 Task: Look for space in Joaçaba, Brazil from 9th July, 2023 to 16th July, 2023 for 2 adults, 1 child in price range Rs.8000 to Rs.16000. Place can be entire place with 2 bedrooms having 2 beds and 1 bathroom. Property type can be house, flat, guest house. Booking option can be shelf check-in. Required host language is Spanish.
Action: Mouse moved to (489, 135)
Screenshot: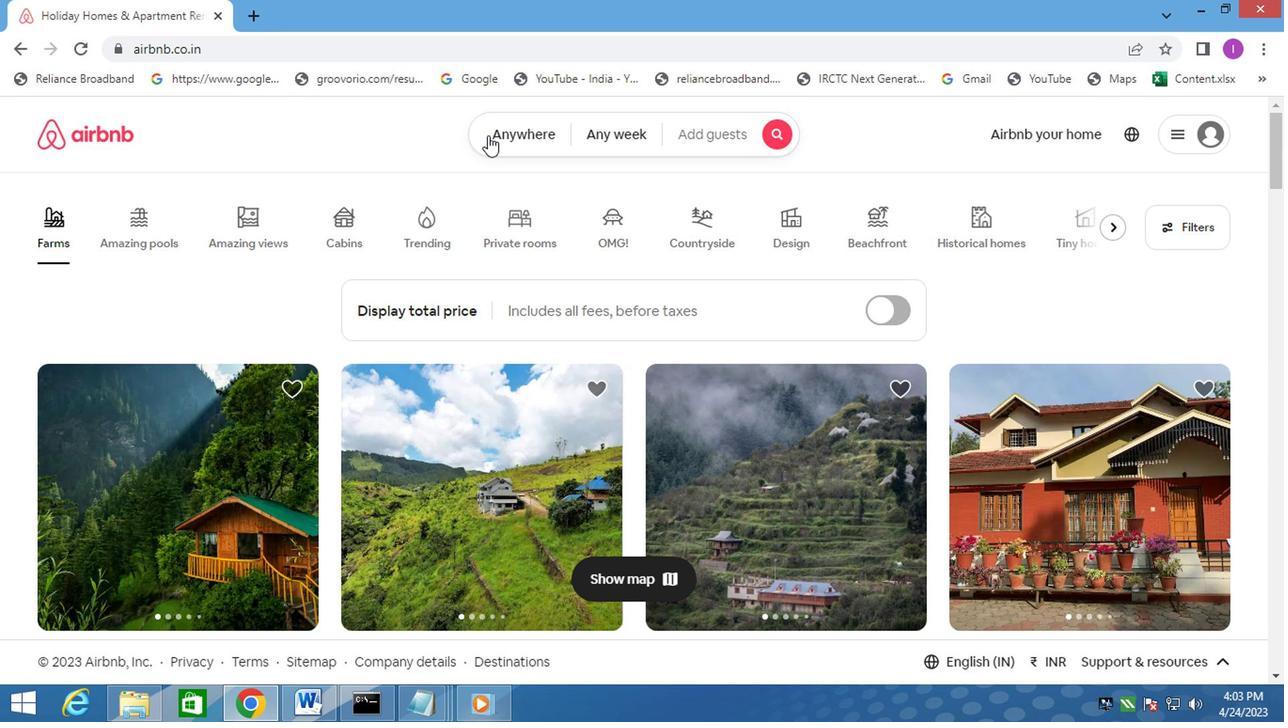 
Action: Mouse pressed left at (489, 135)
Screenshot: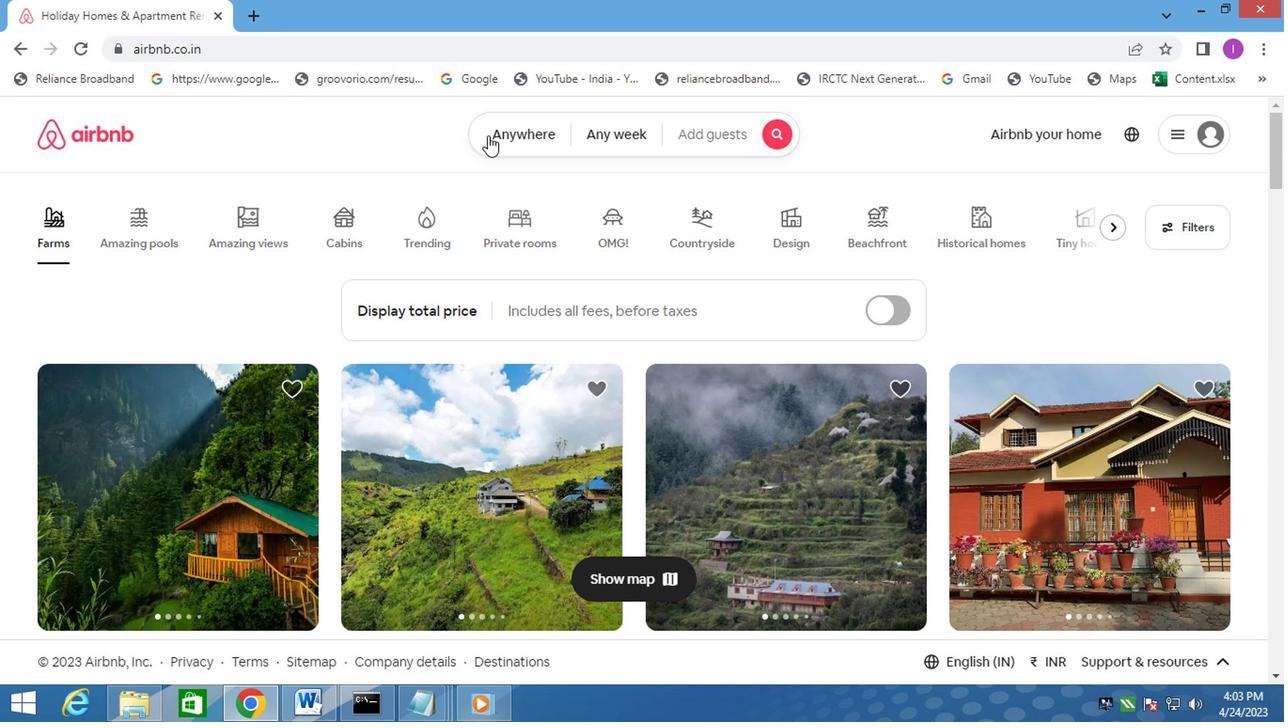 
Action: Mouse moved to (349, 217)
Screenshot: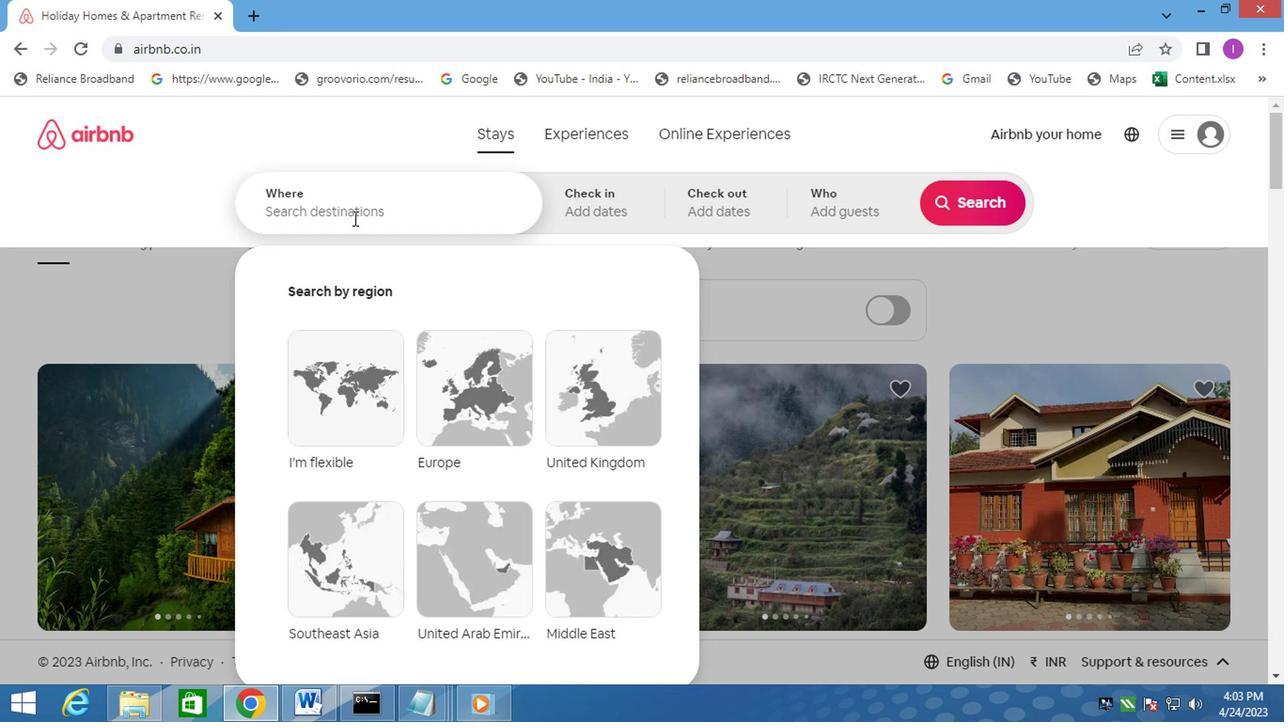 
Action: Mouse pressed left at (349, 217)
Screenshot: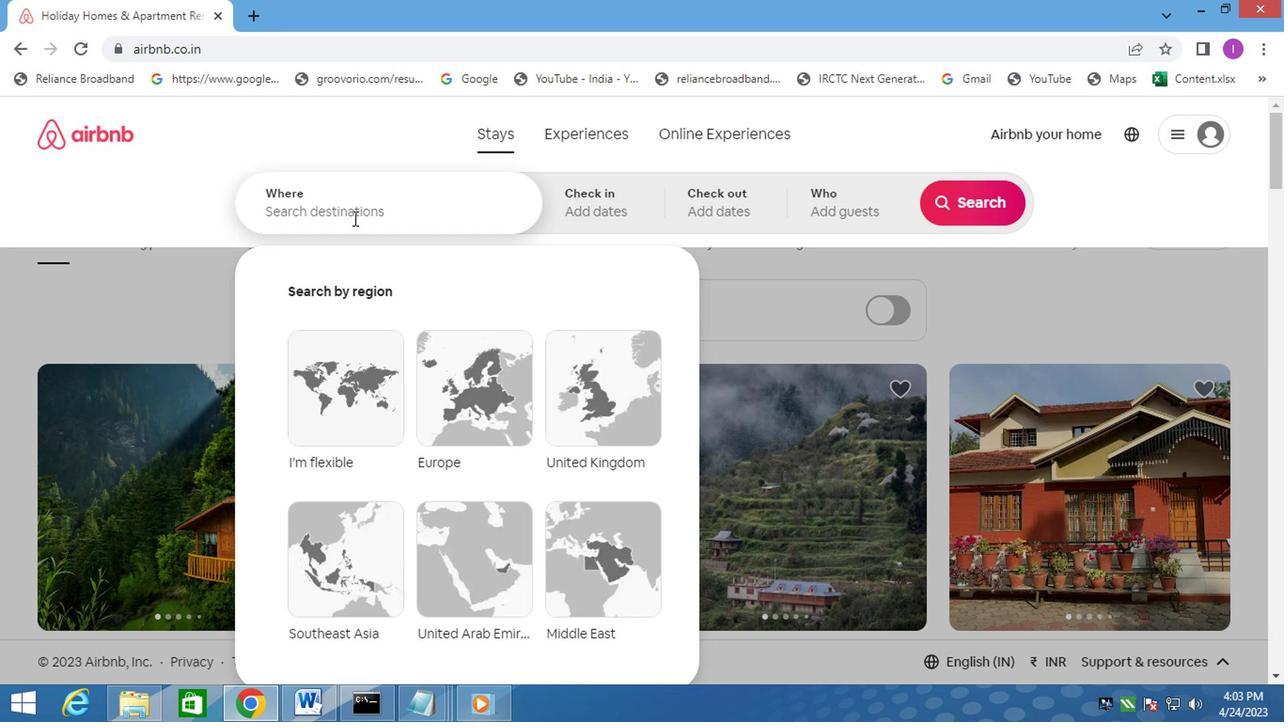 
Action: Mouse moved to (390, 219)
Screenshot: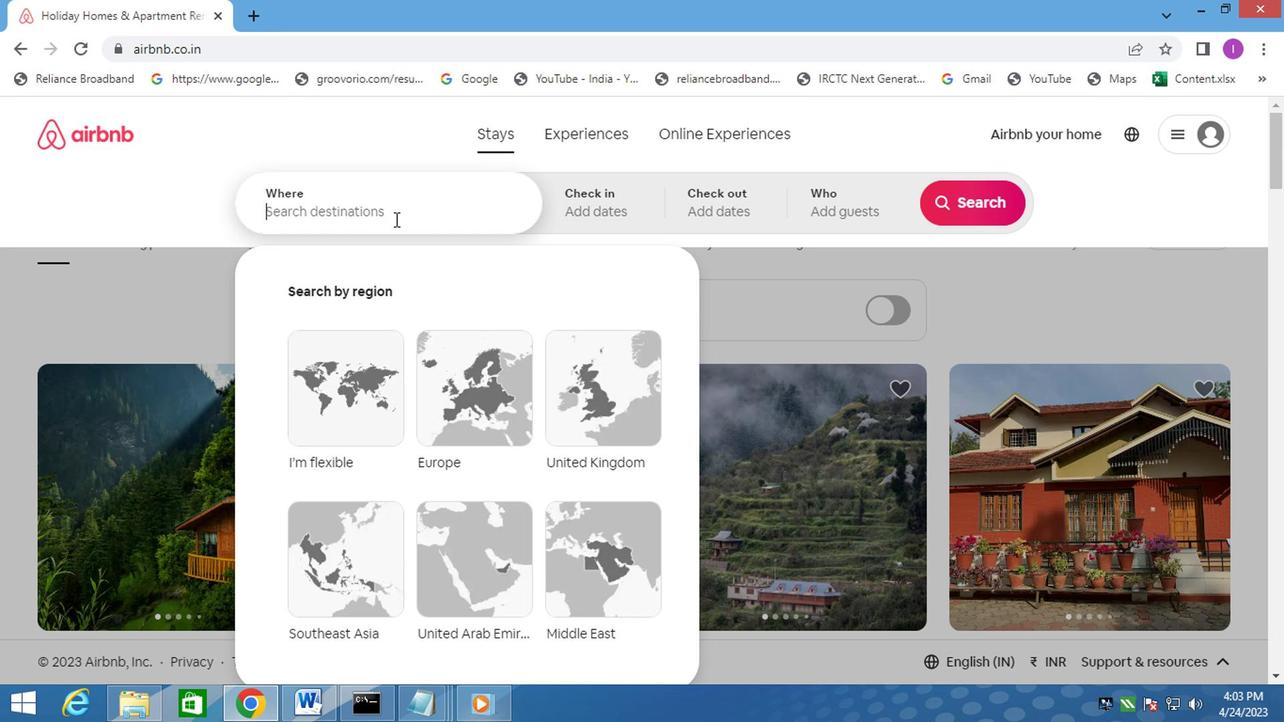 
Action: Key pressed <Key.shift>JOACABA,<Key.shift>BRAZIL
Screenshot: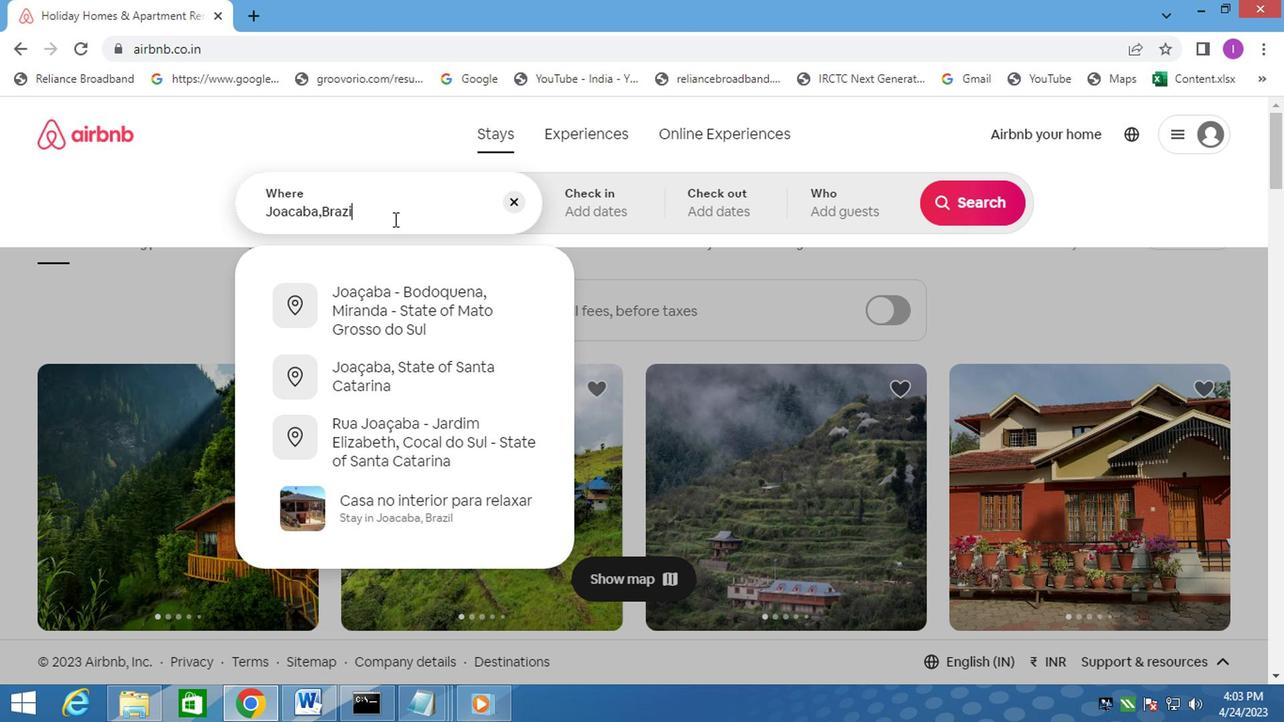 
Action: Mouse moved to (633, 204)
Screenshot: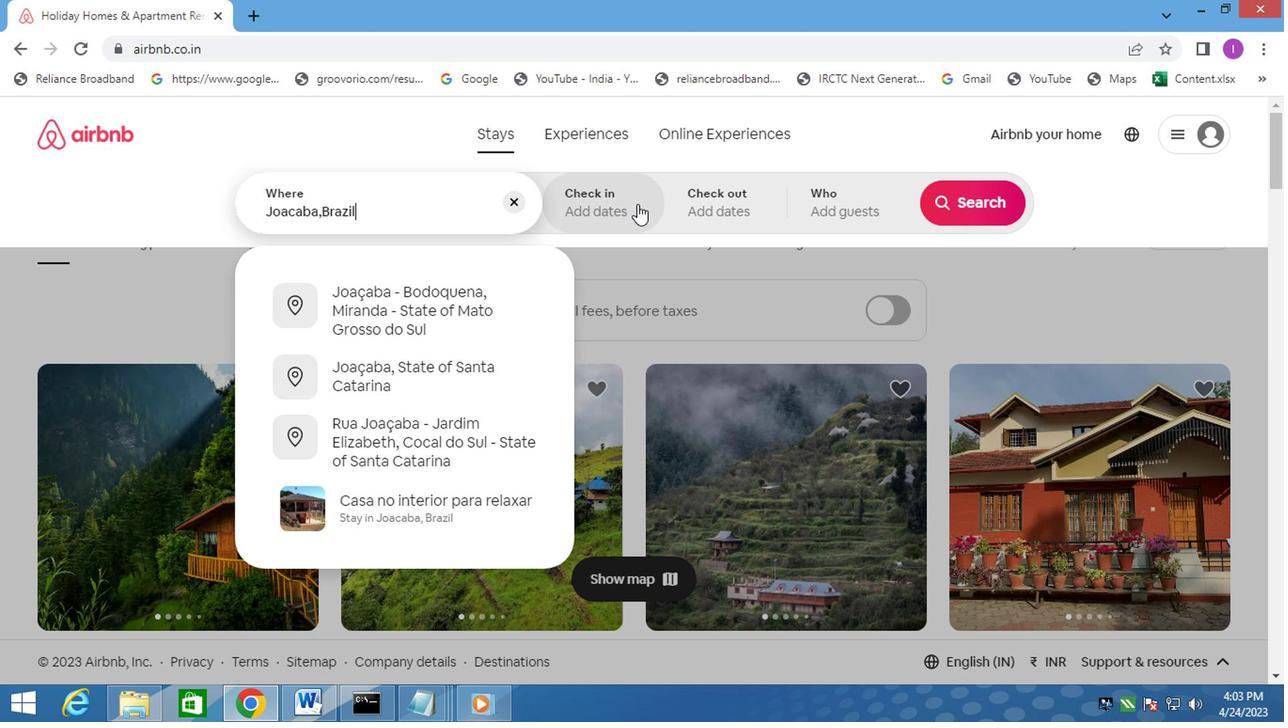 
Action: Mouse pressed left at (633, 204)
Screenshot: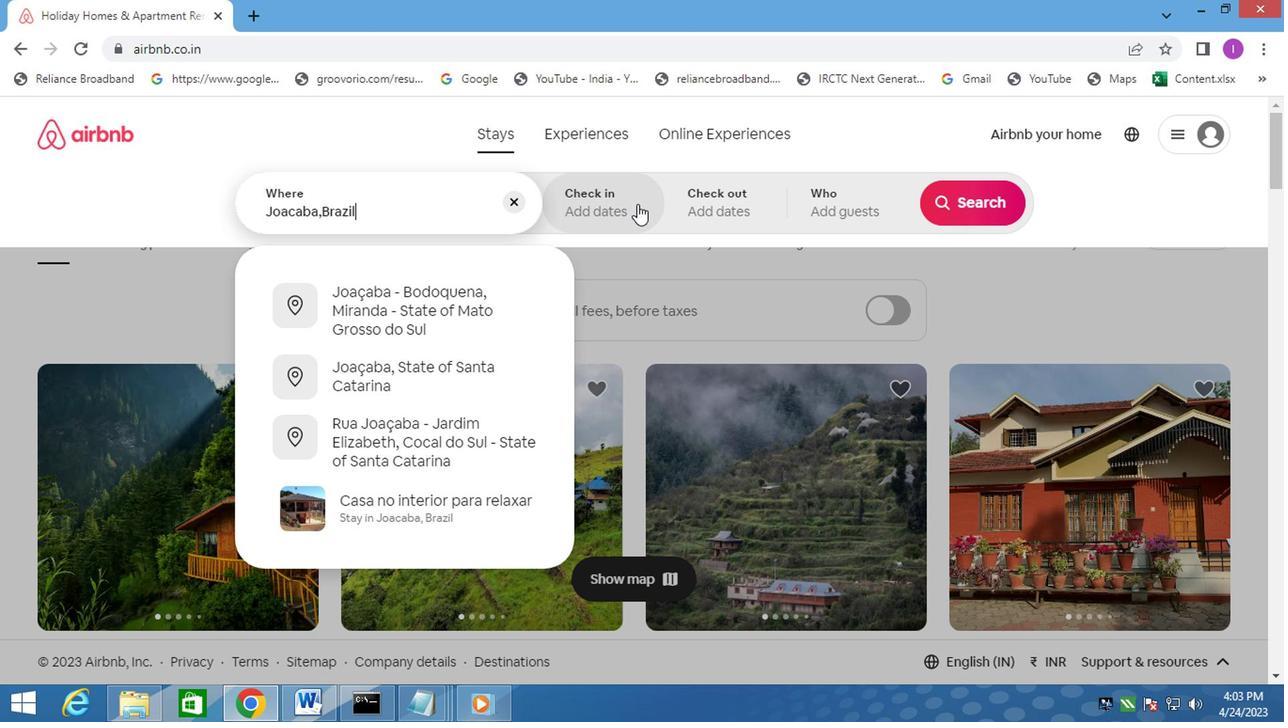 
Action: Mouse moved to (959, 354)
Screenshot: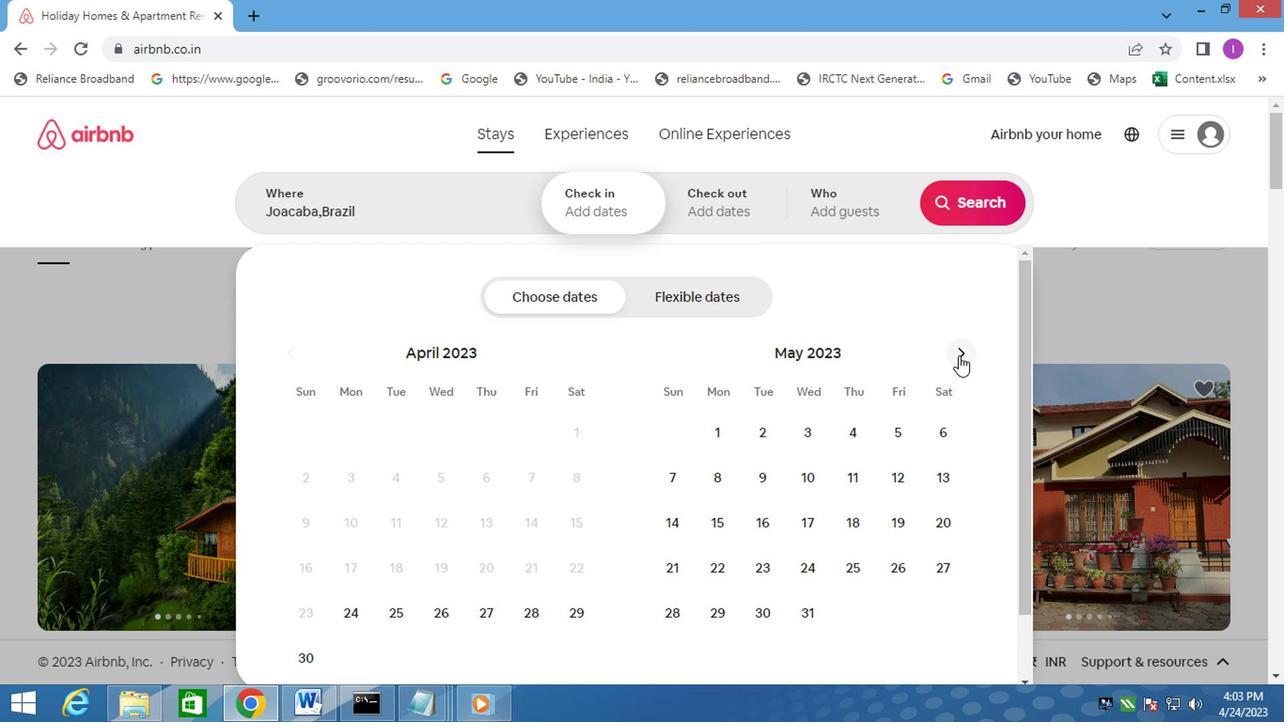 
Action: Mouse pressed left at (959, 354)
Screenshot: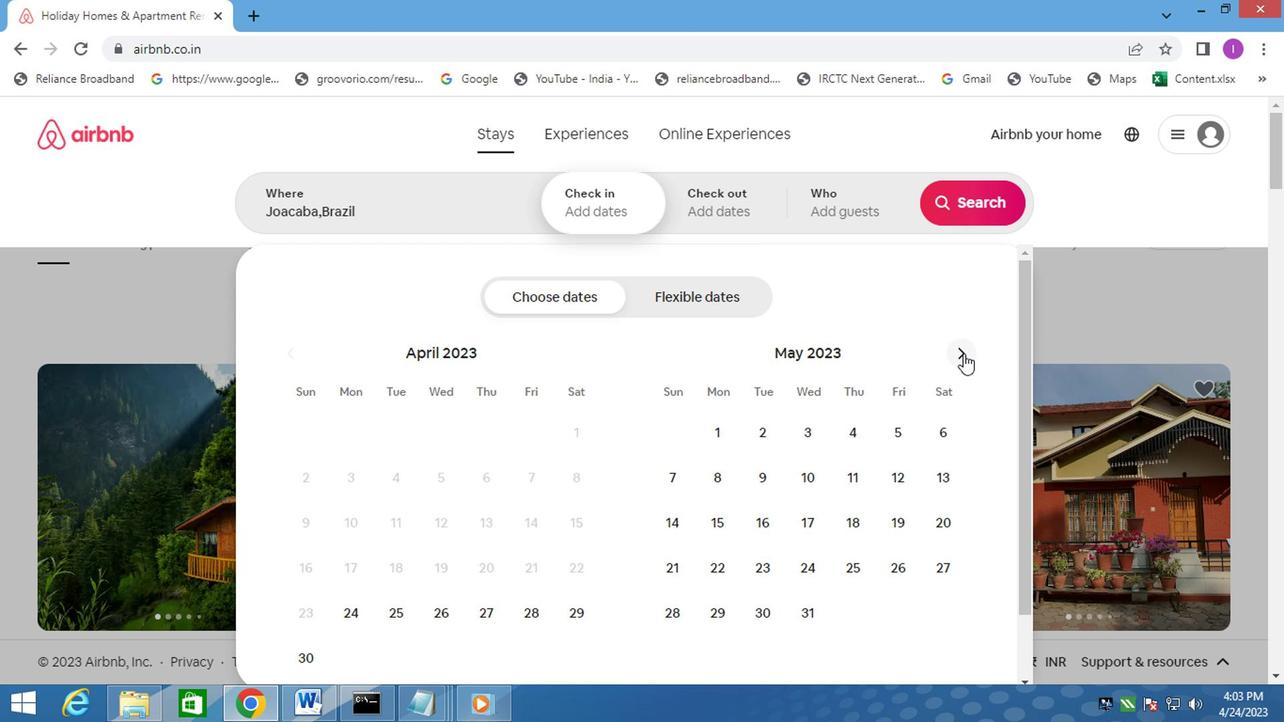 
Action: Mouse moved to (958, 351)
Screenshot: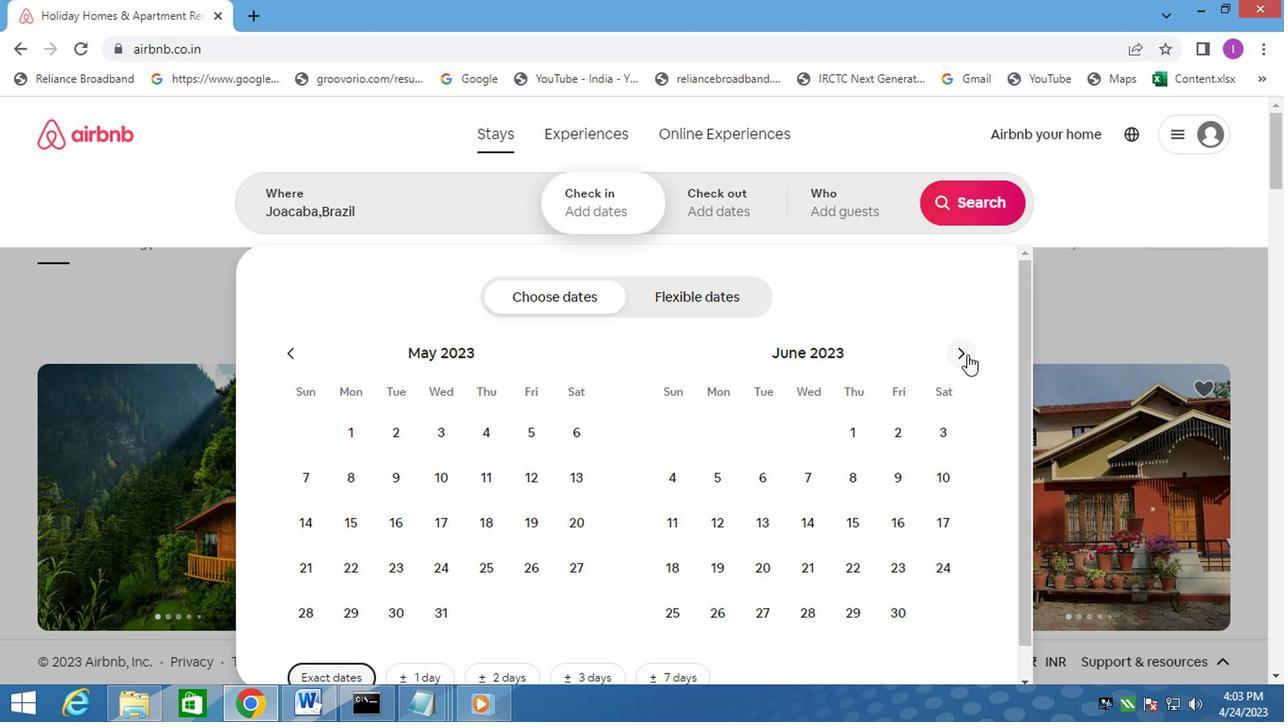 
Action: Mouse pressed left at (958, 351)
Screenshot: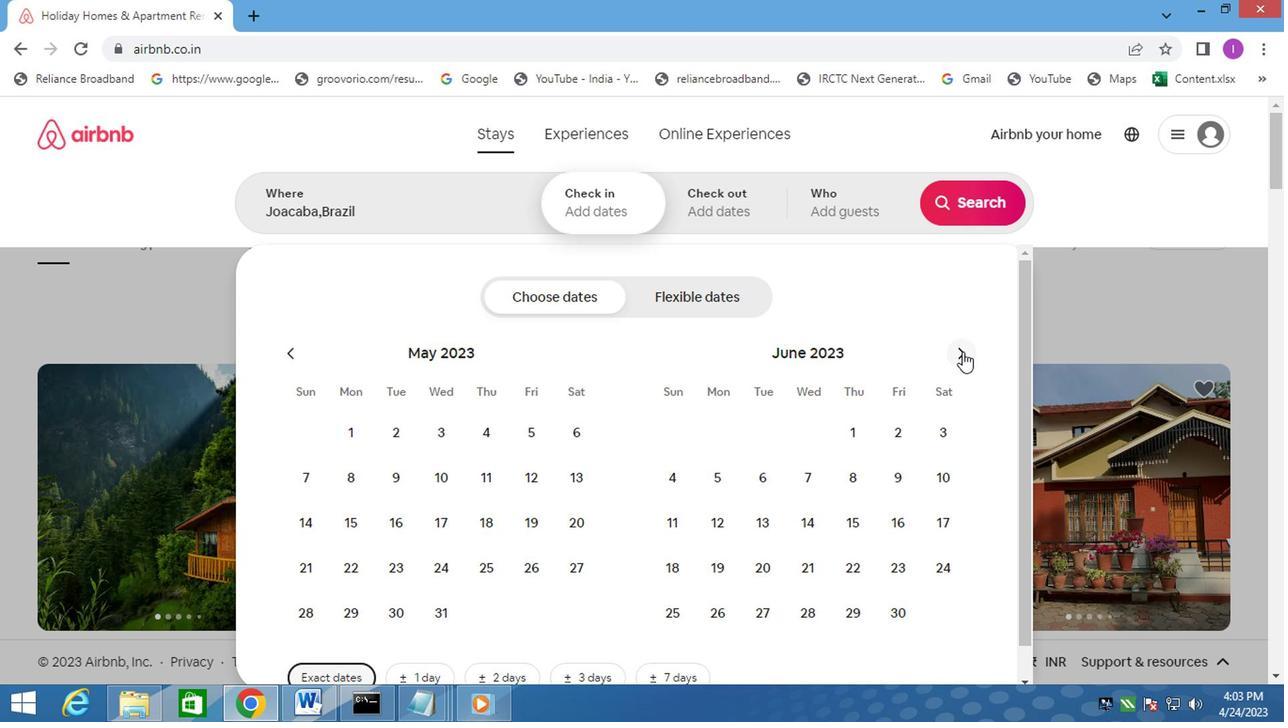 
Action: Mouse moved to (666, 526)
Screenshot: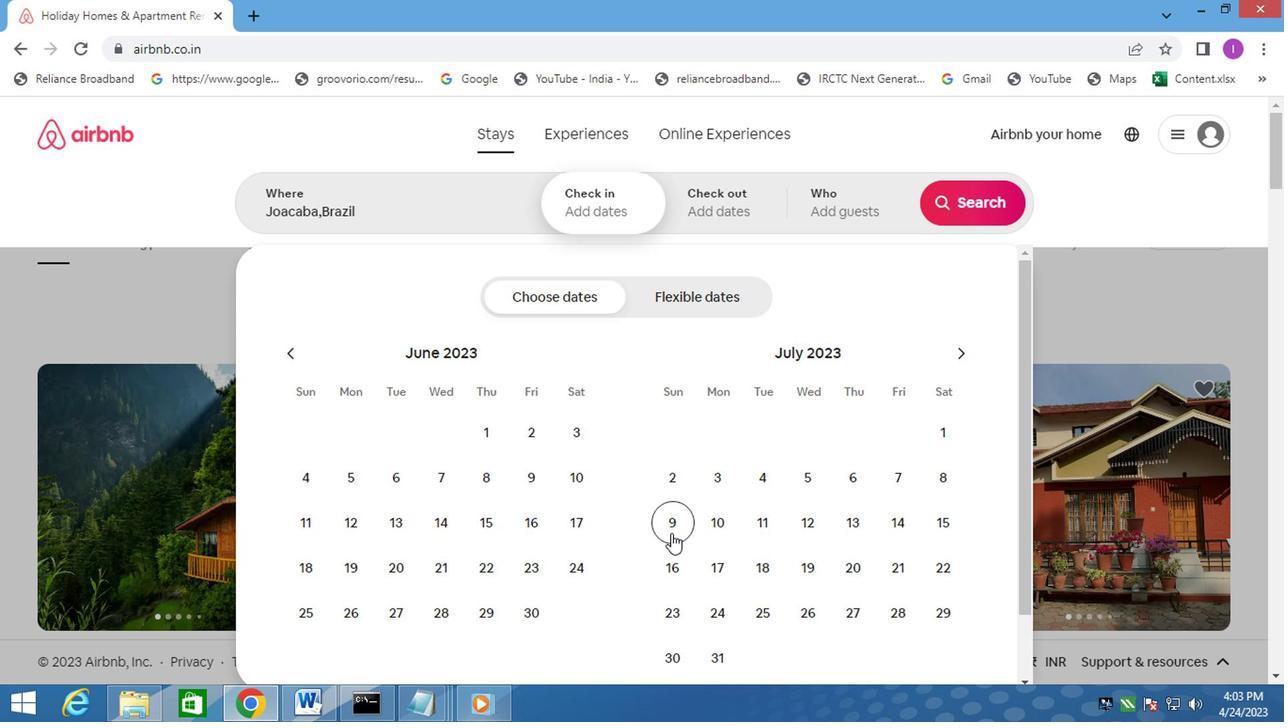 
Action: Mouse pressed left at (666, 526)
Screenshot: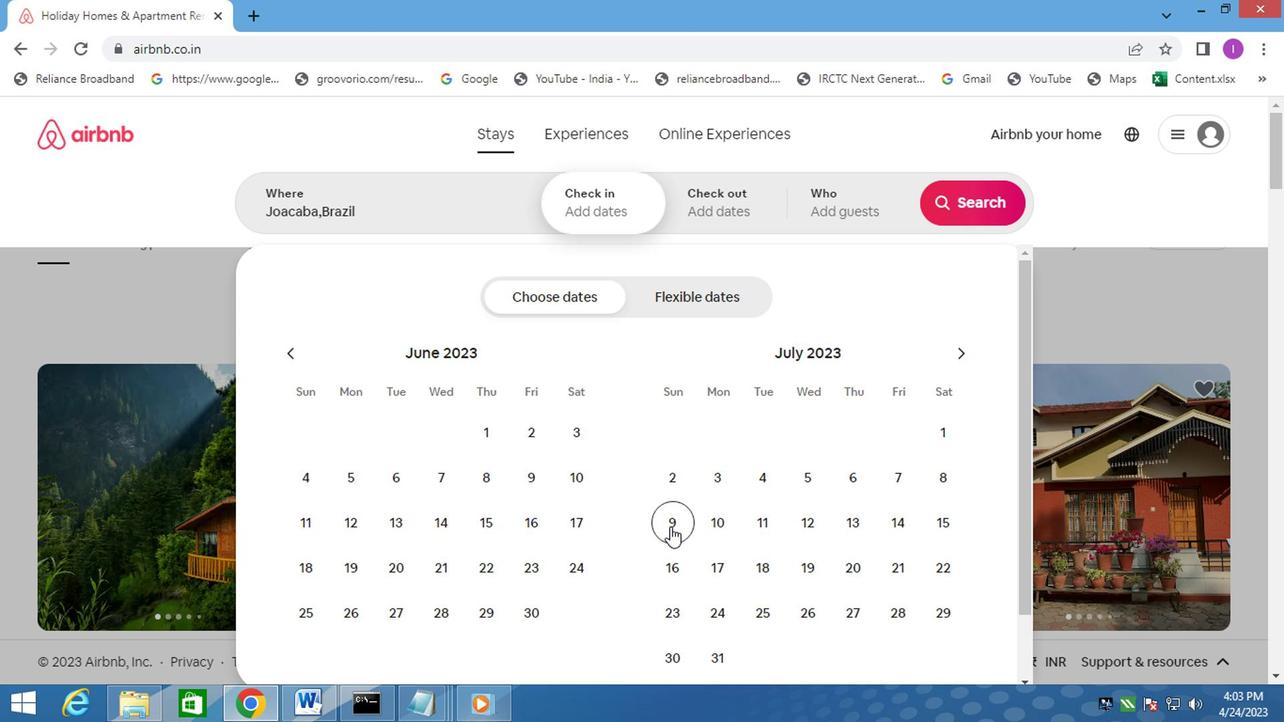 
Action: Mouse moved to (671, 574)
Screenshot: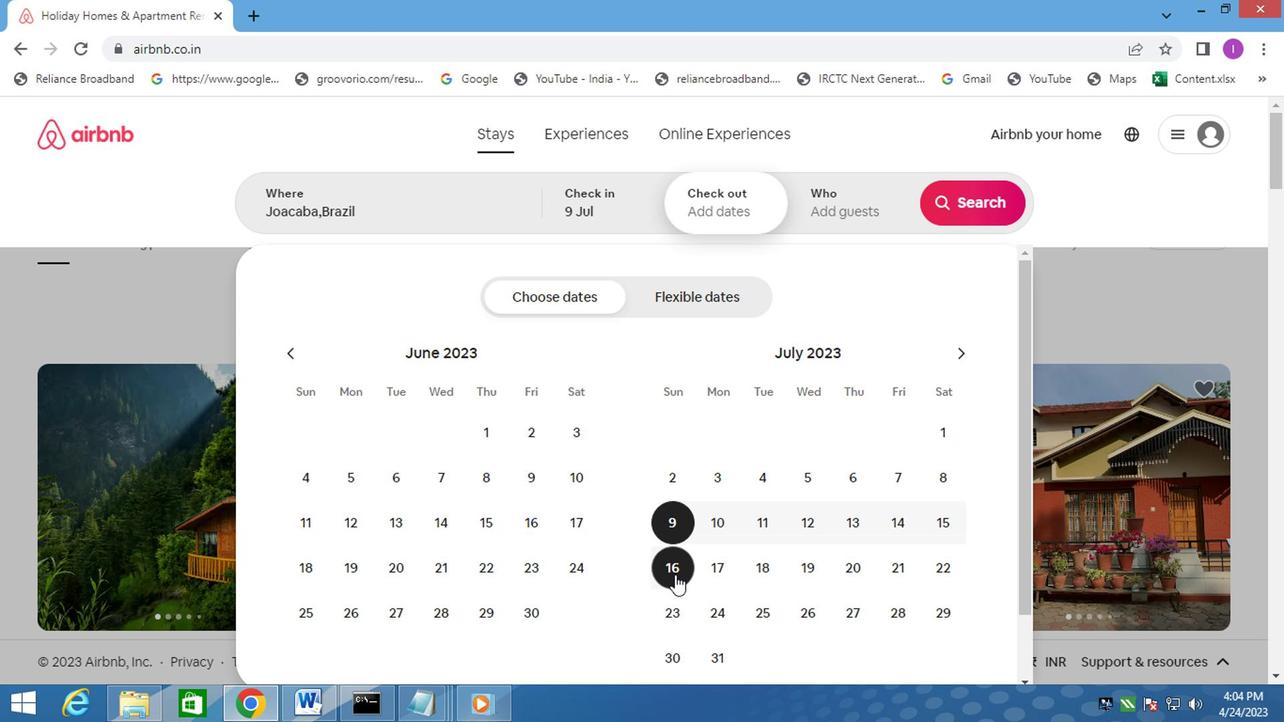 
Action: Mouse pressed left at (671, 574)
Screenshot: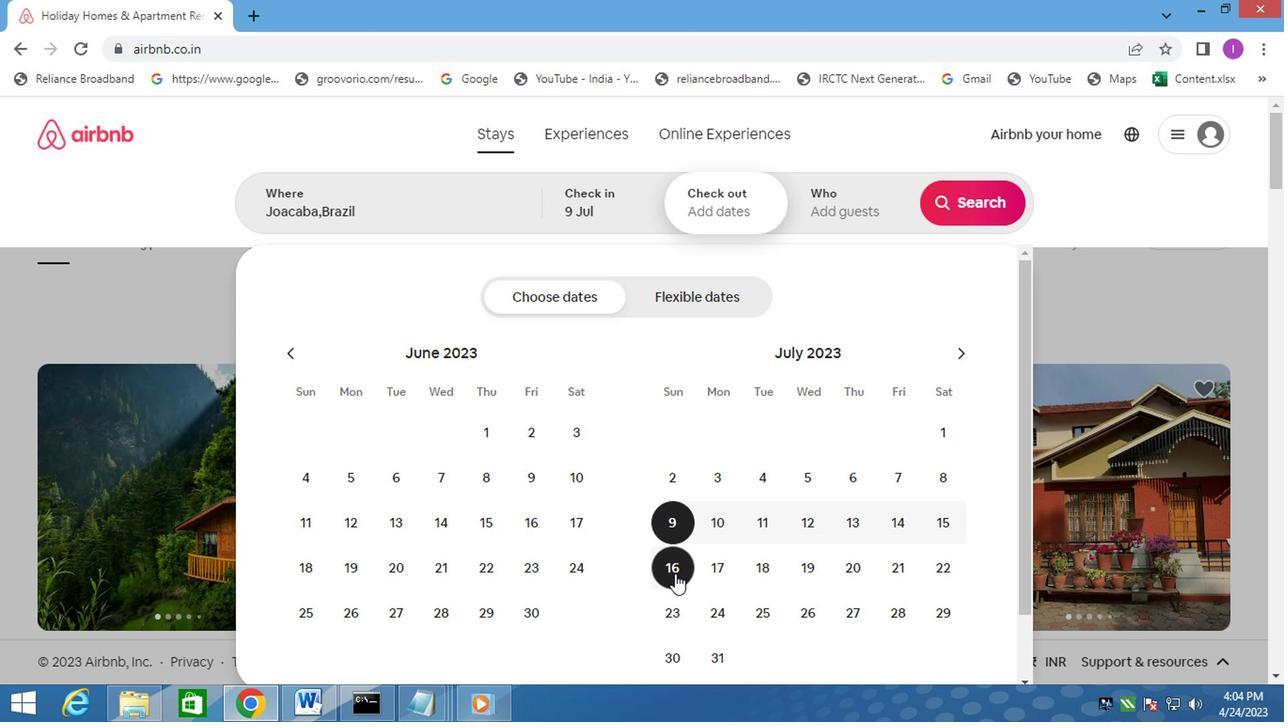 
Action: Mouse moved to (879, 228)
Screenshot: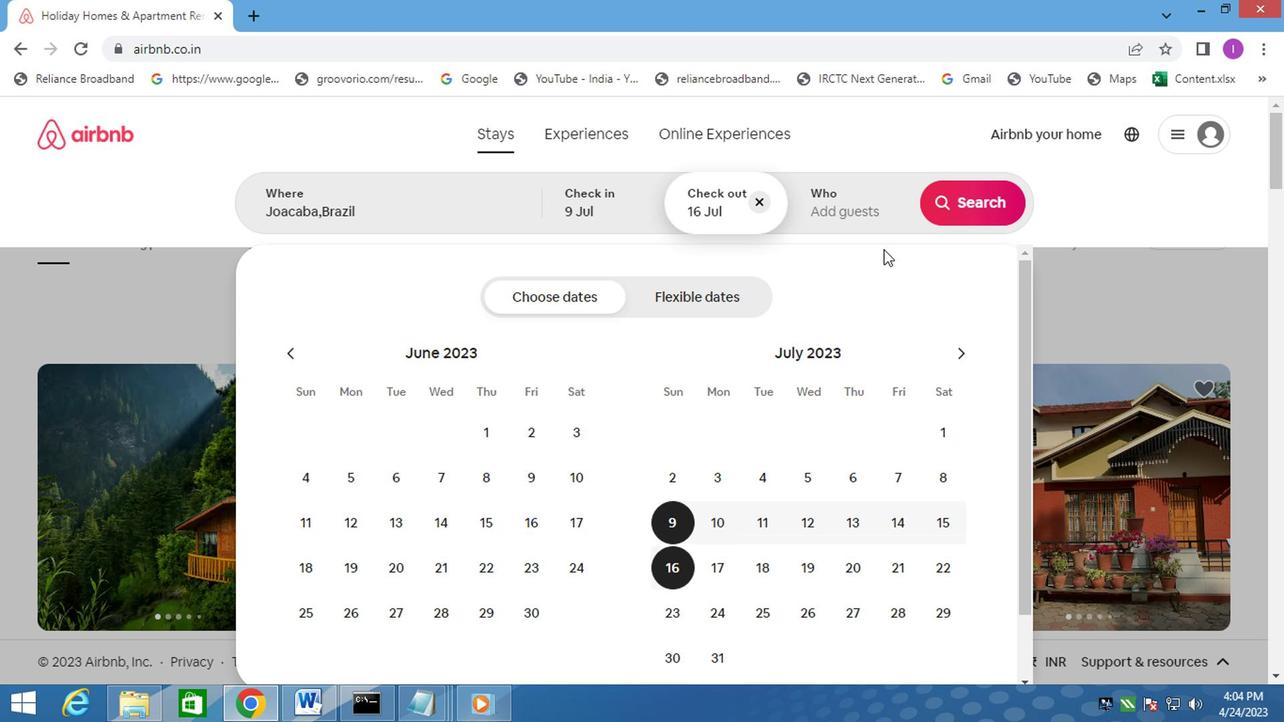 
Action: Mouse pressed left at (879, 228)
Screenshot: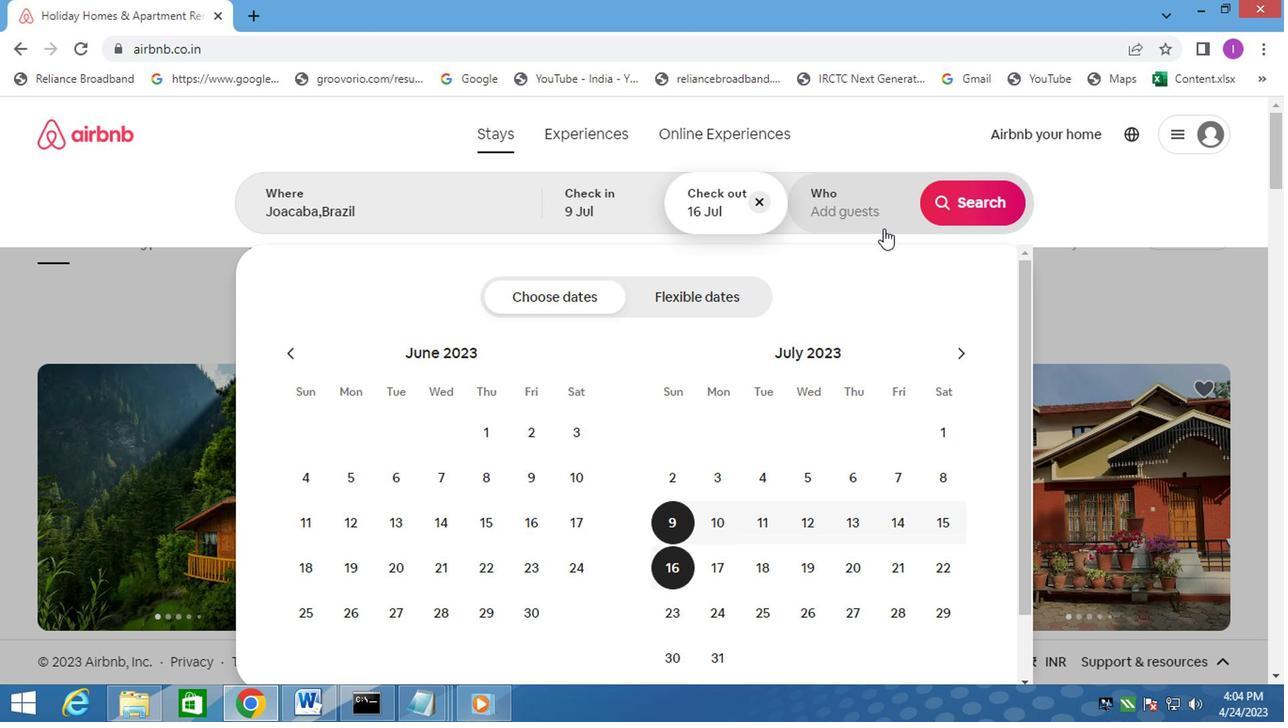 
Action: Mouse moved to (976, 303)
Screenshot: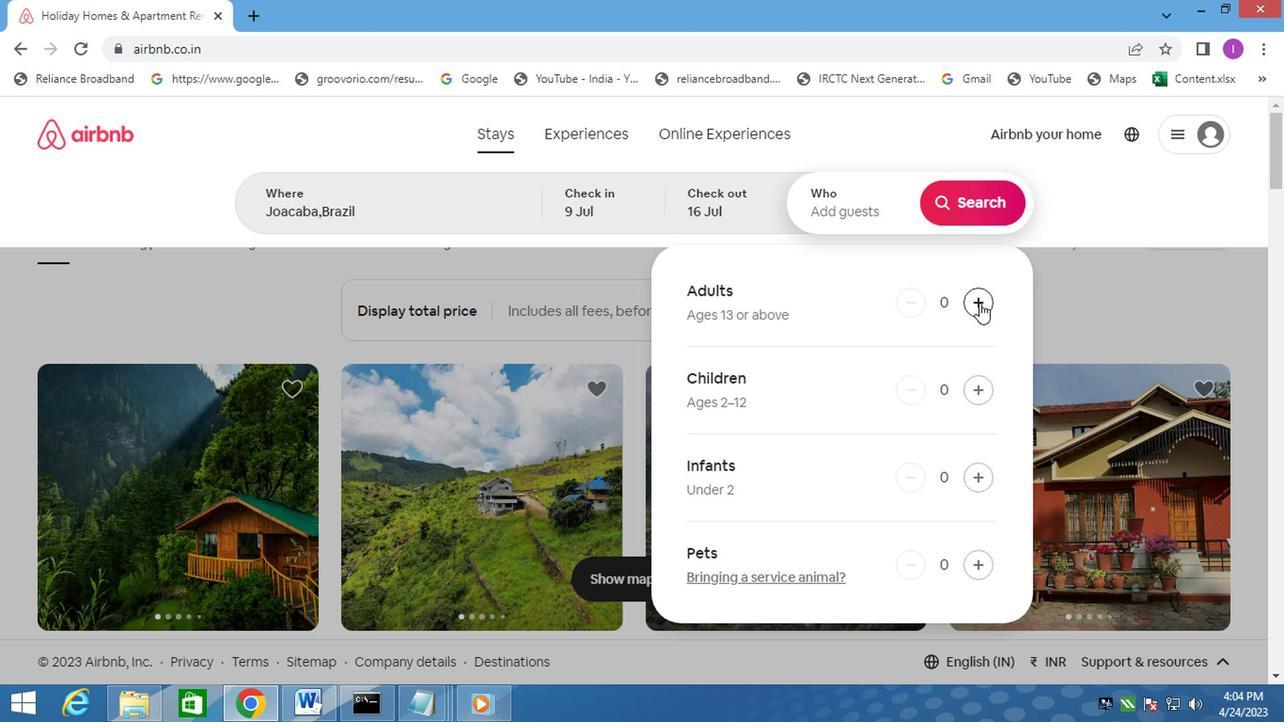 
Action: Mouse pressed left at (976, 303)
Screenshot: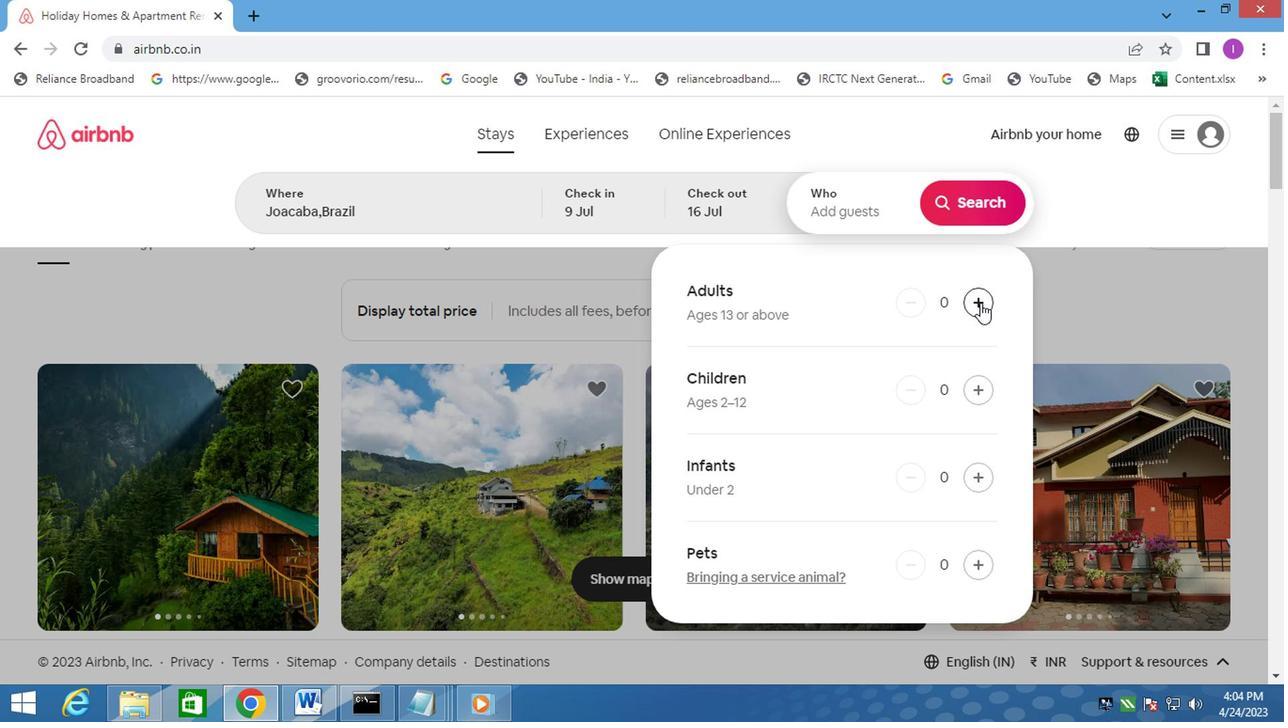 
Action: Mouse pressed left at (976, 303)
Screenshot: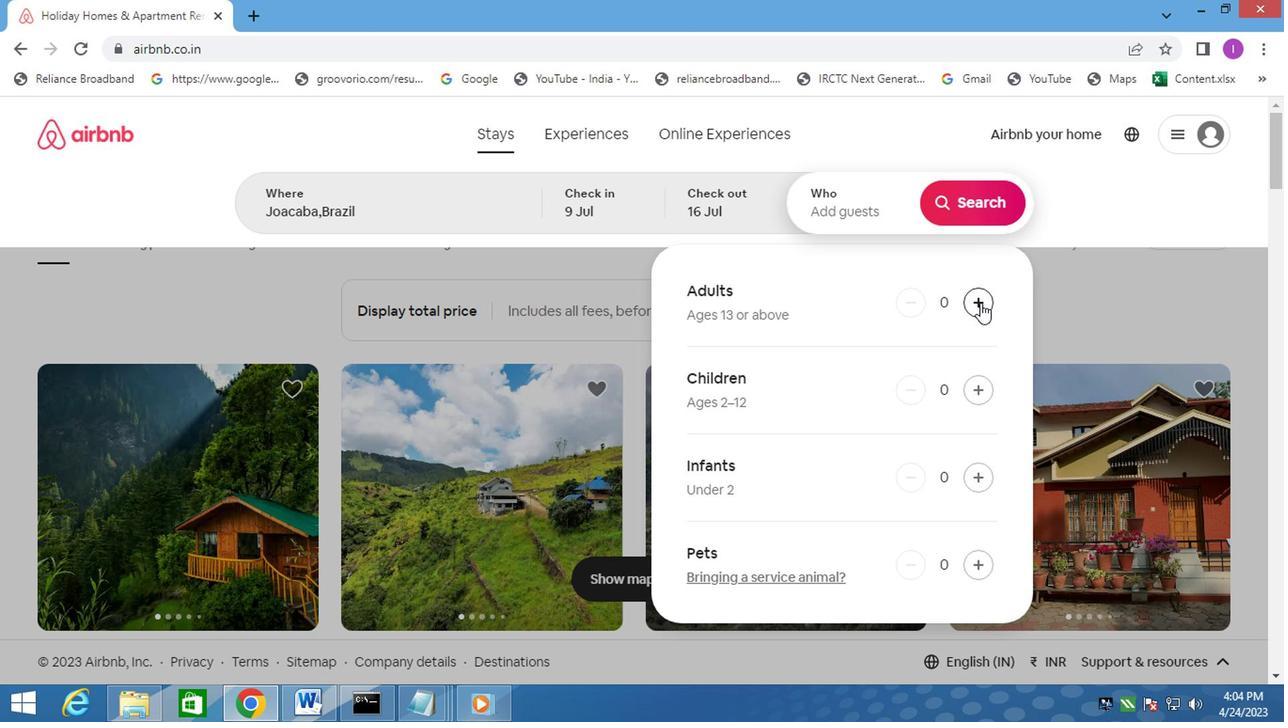 
Action: Mouse moved to (969, 395)
Screenshot: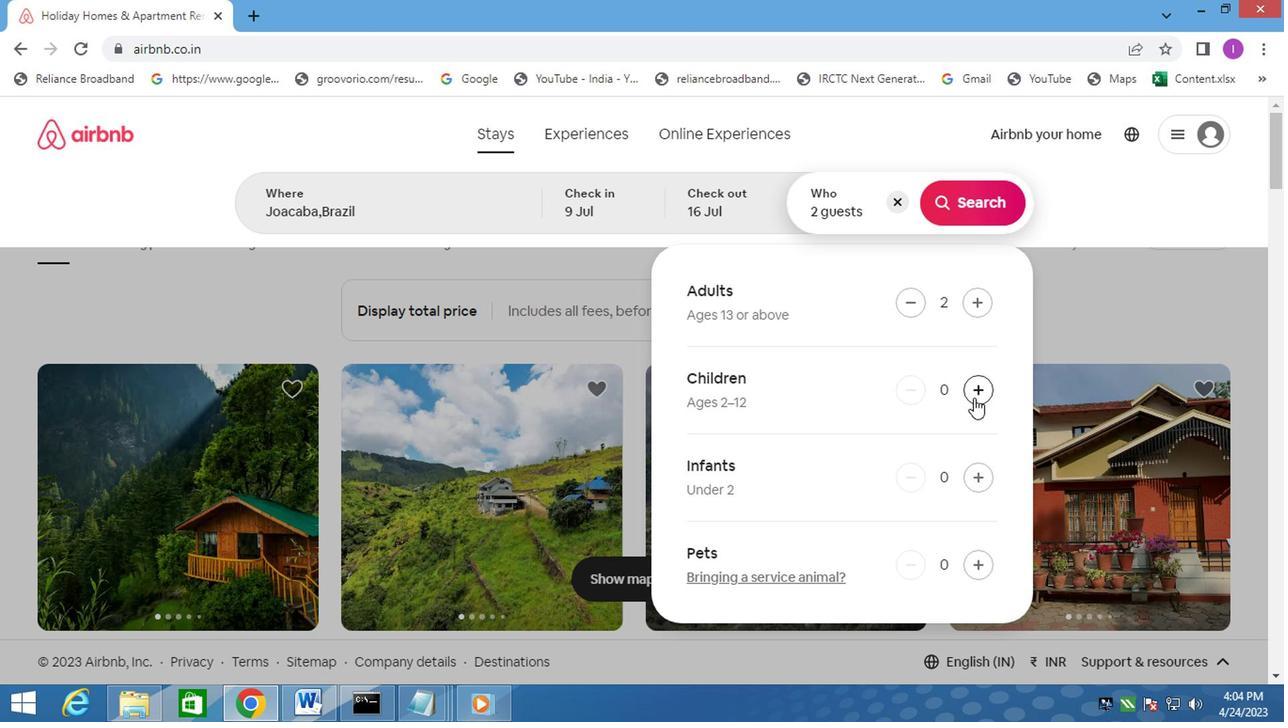 
Action: Mouse pressed left at (969, 395)
Screenshot: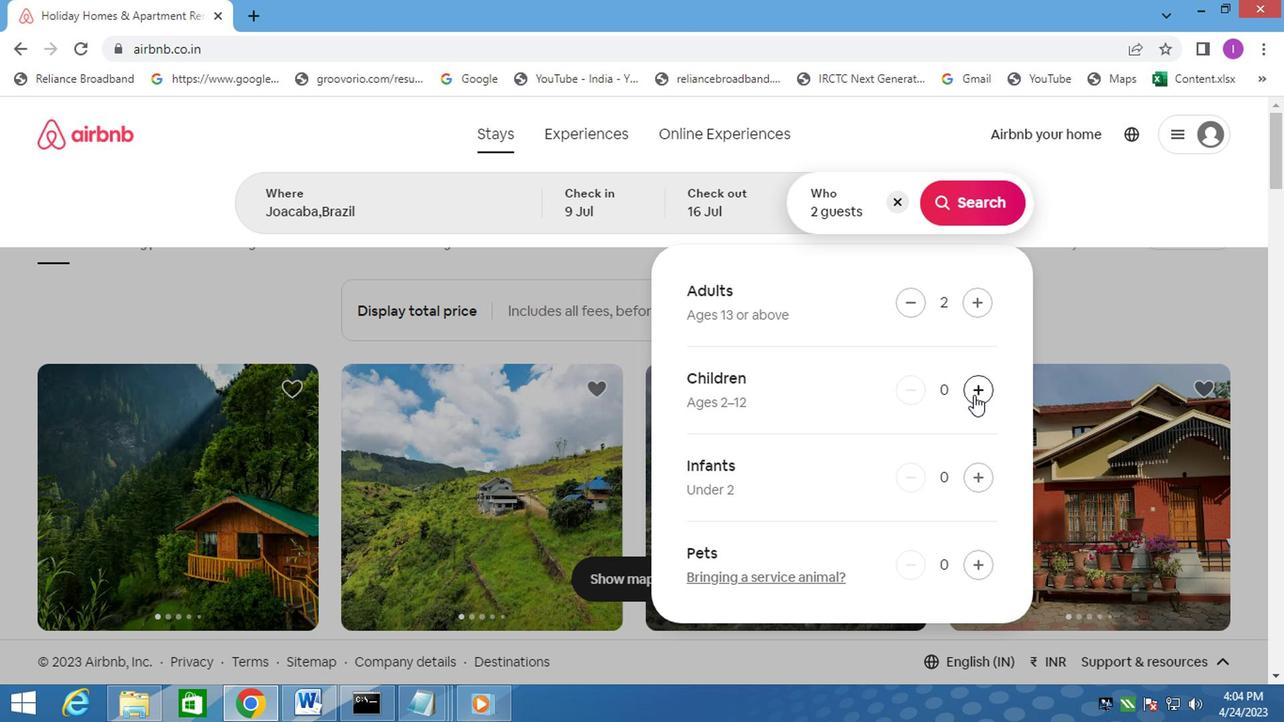 
Action: Mouse moved to (976, 203)
Screenshot: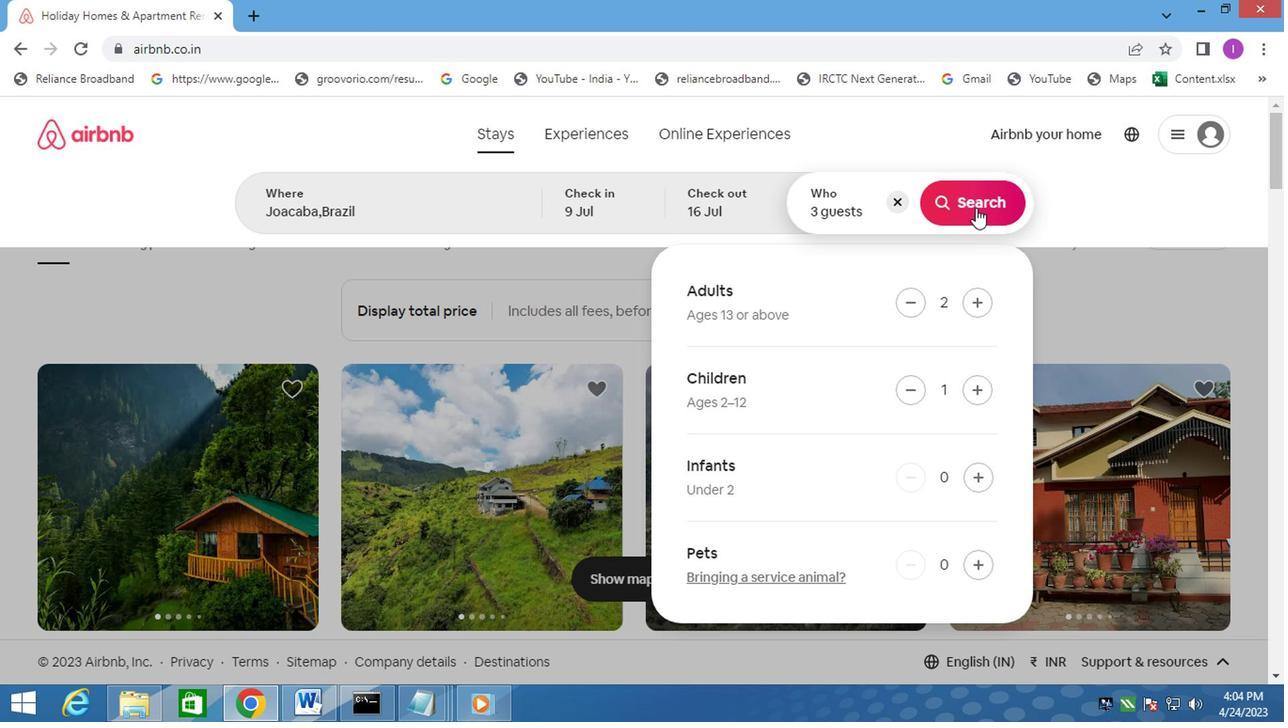 
Action: Mouse pressed left at (976, 203)
Screenshot: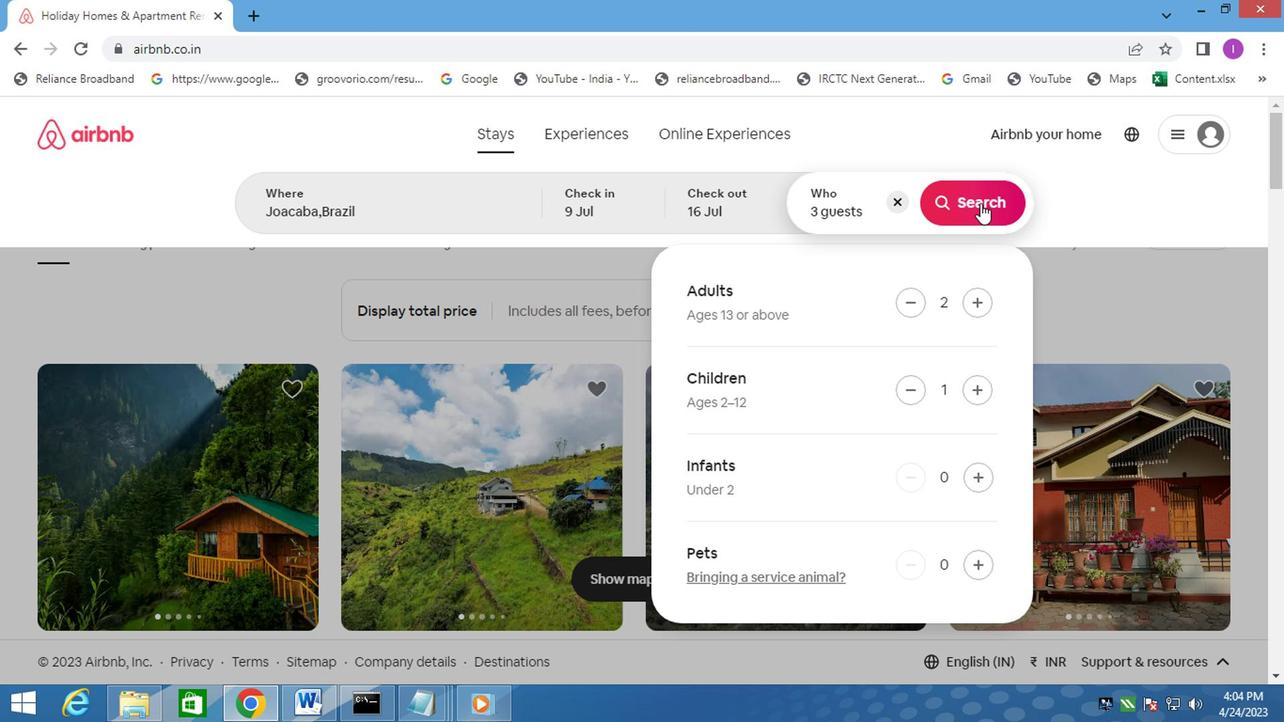 
Action: Mouse moved to (1215, 205)
Screenshot: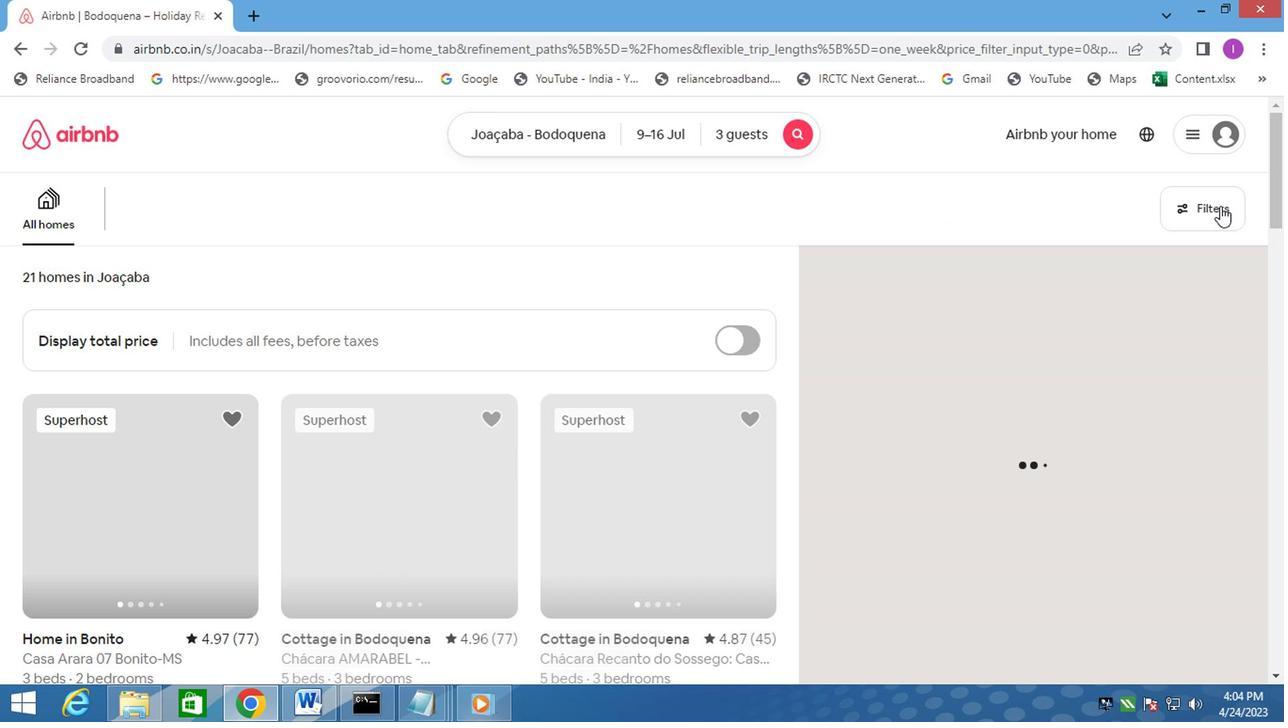 
Action: Mouse pressed left at (1215, 205)
Screenshot: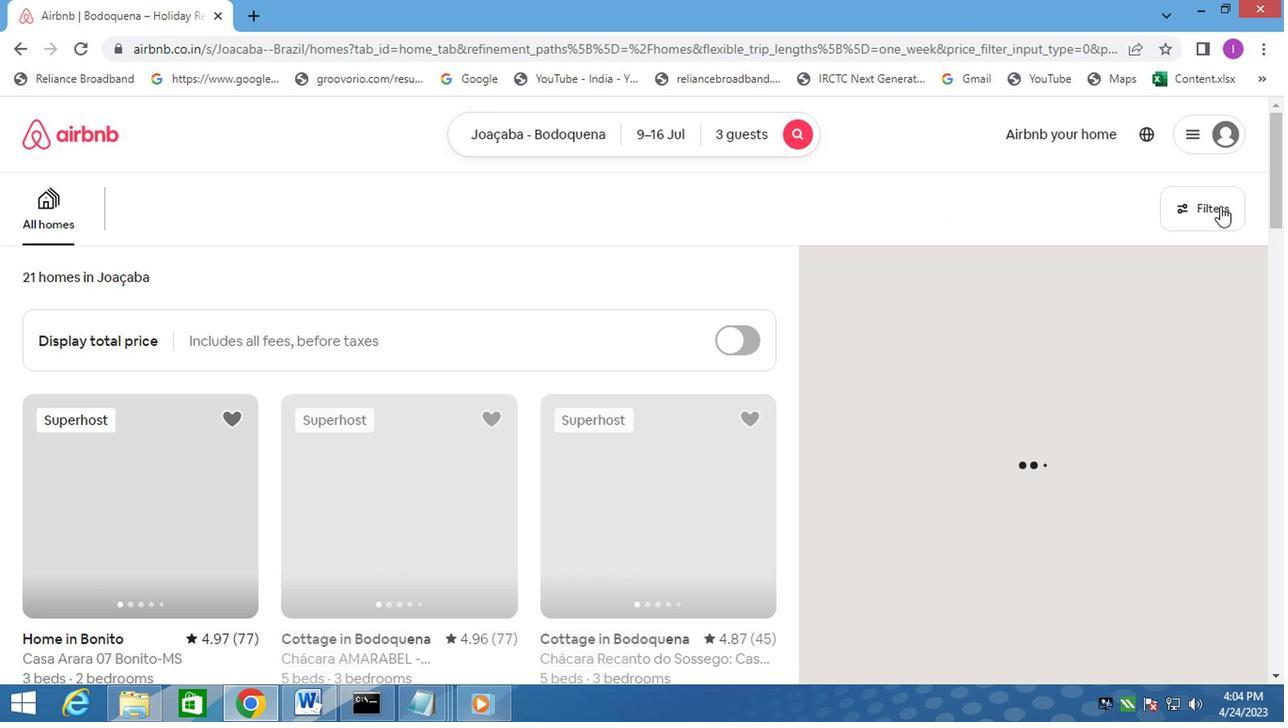
Action: Mouse moved to (410, 451)
Screenshot: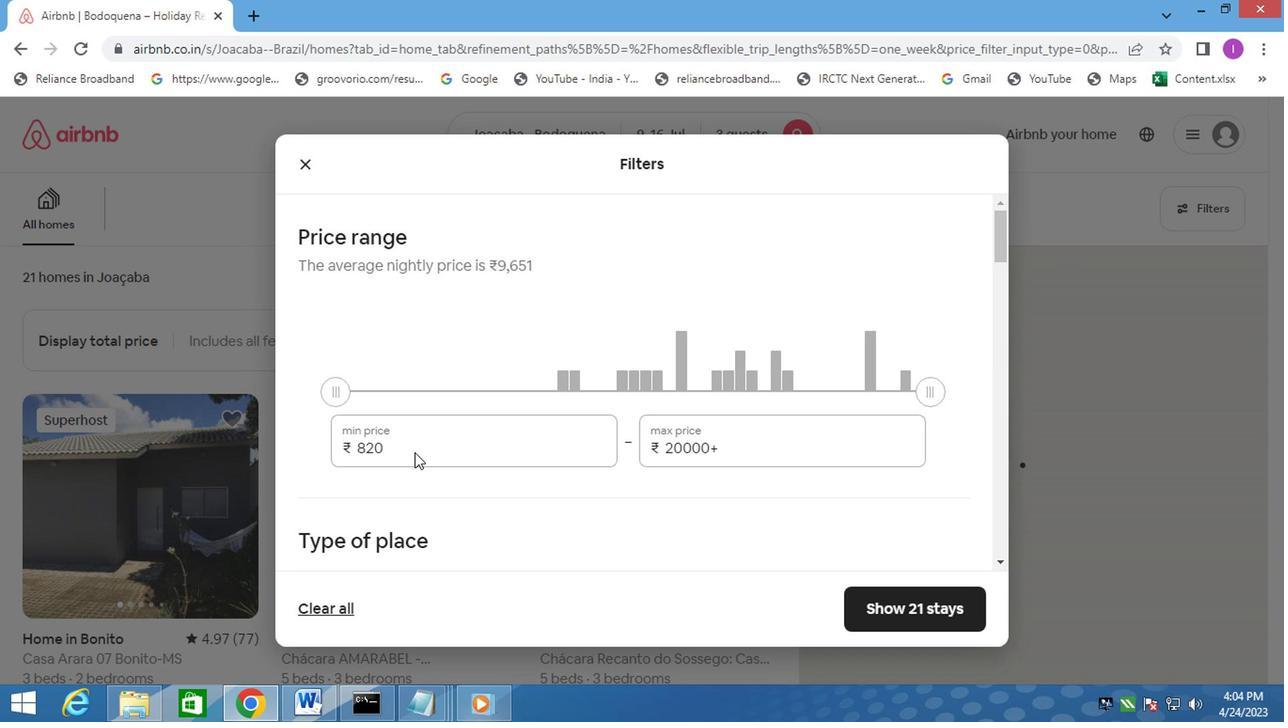 
Action: Mouse pressed left at (410, 451)
Screenshot: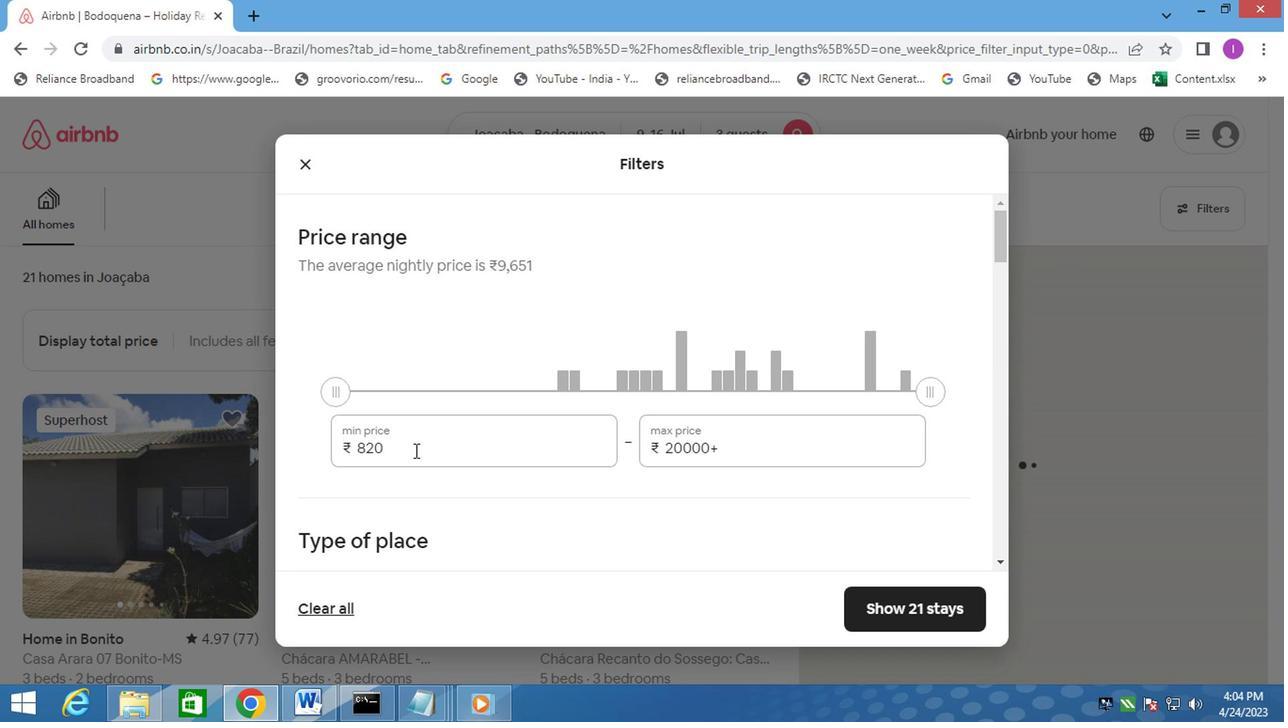 
Action: Mouse moved to (538, 453)
Screenshot: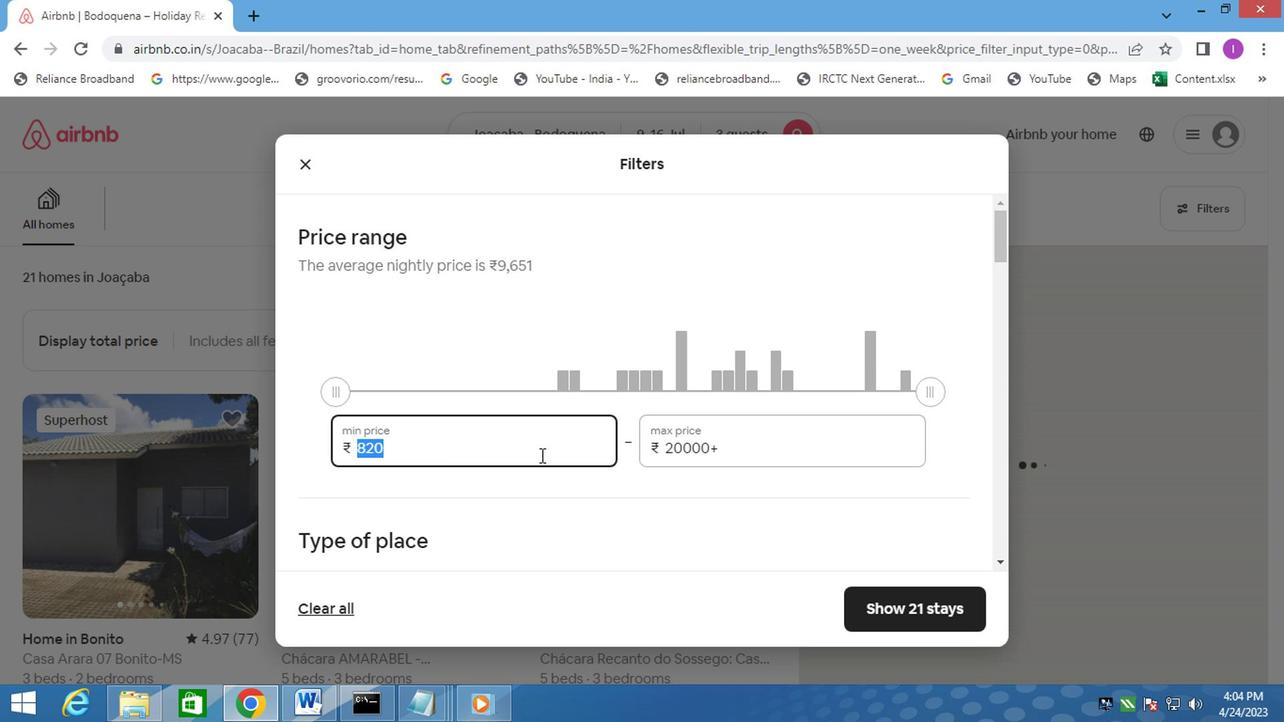 
Action: Key pressed 8000
Screenshot: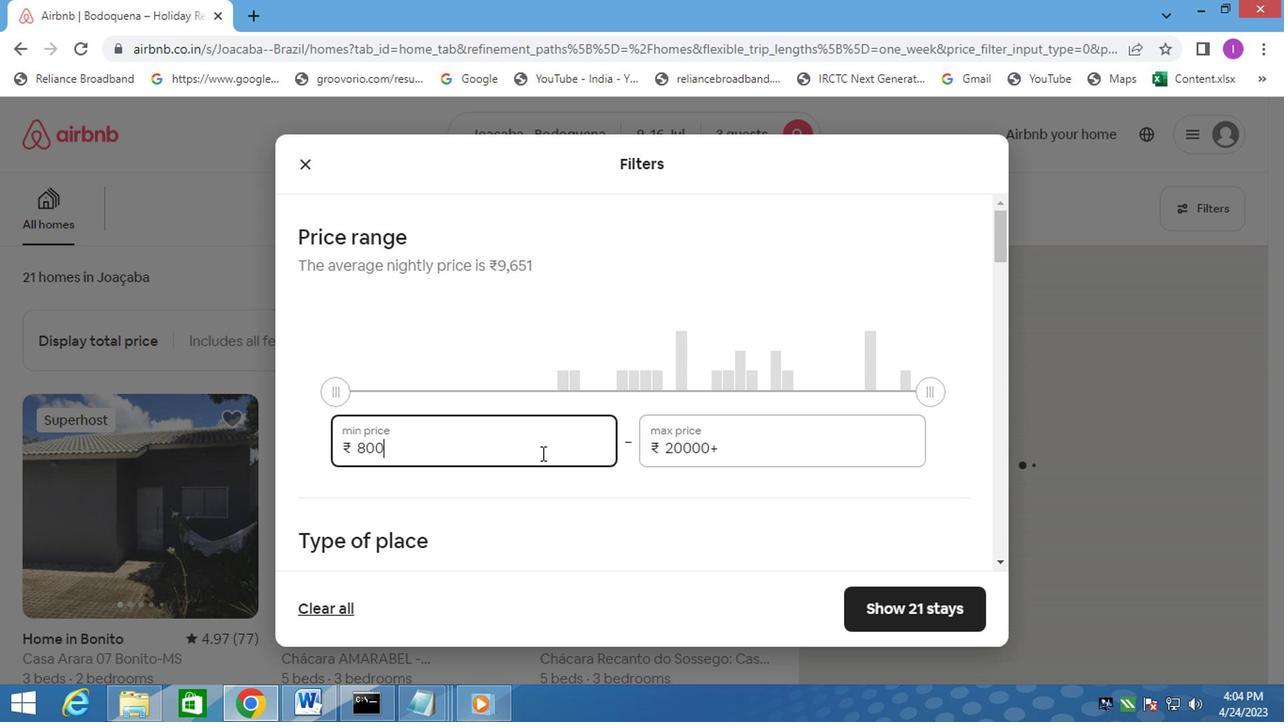 
Action: Mouse moved to (719, 451)
Screenshot: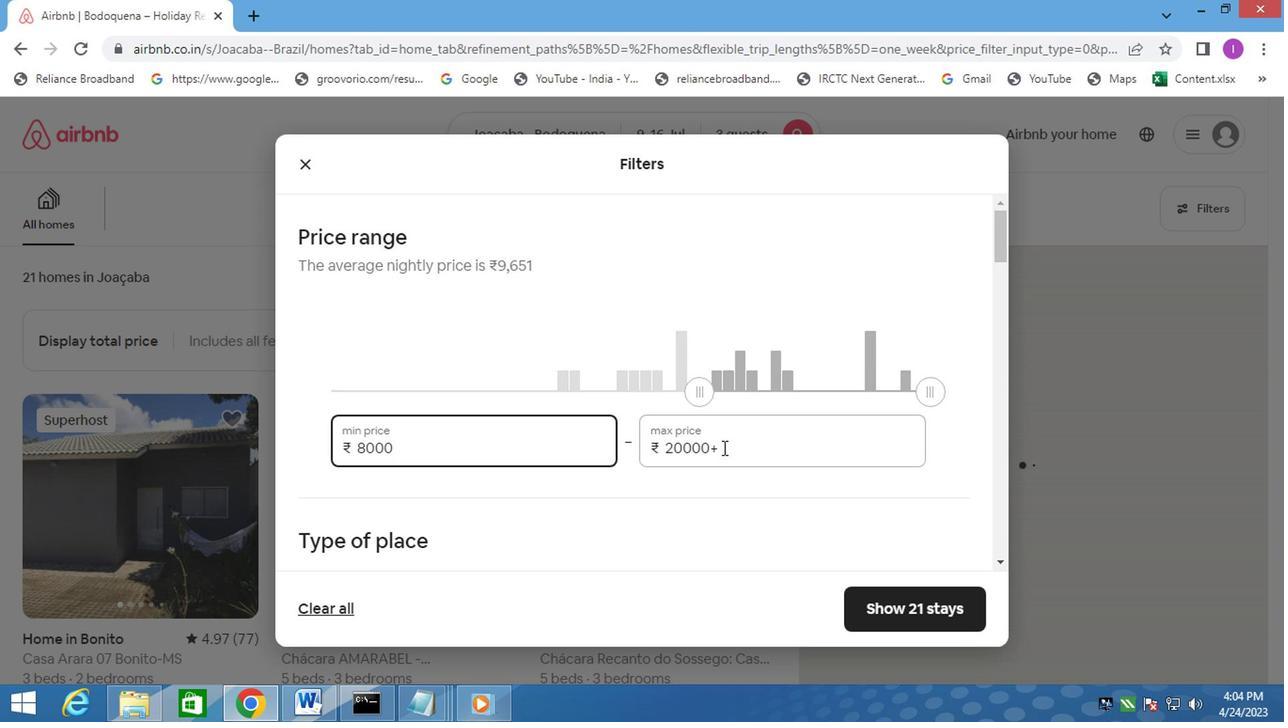 
Action: Mouse pressed left at (719, 451)
Screenshot: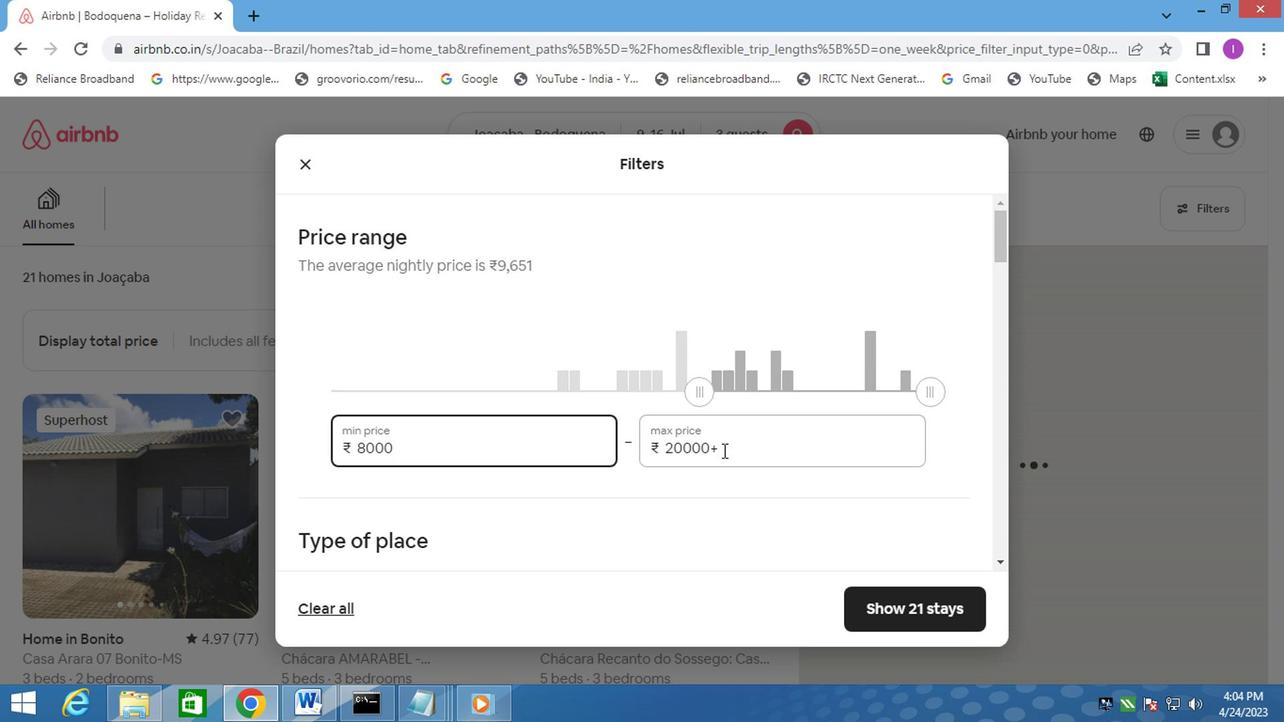 
Action: Mouse moved to (625, 446)
Screenshot: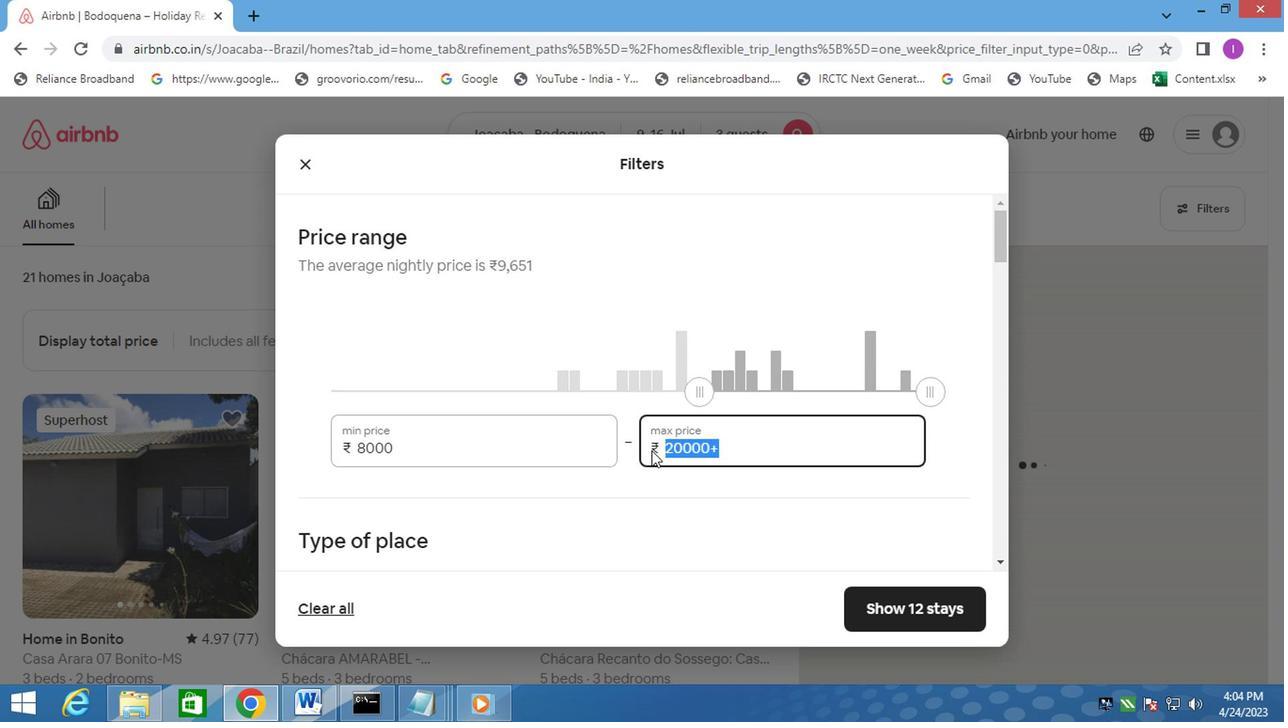 
Action: Key pressed 16000
Screenshot: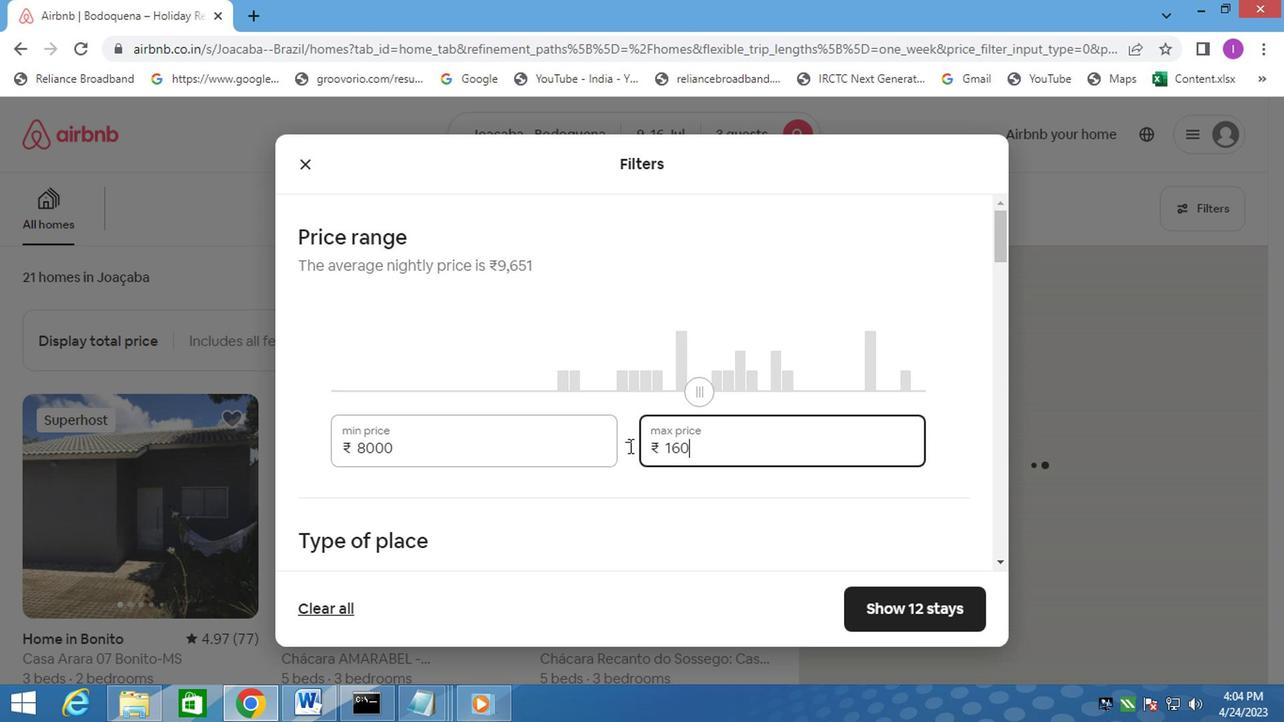 
Action: Mouse moved to (610, 440)
Screenshot: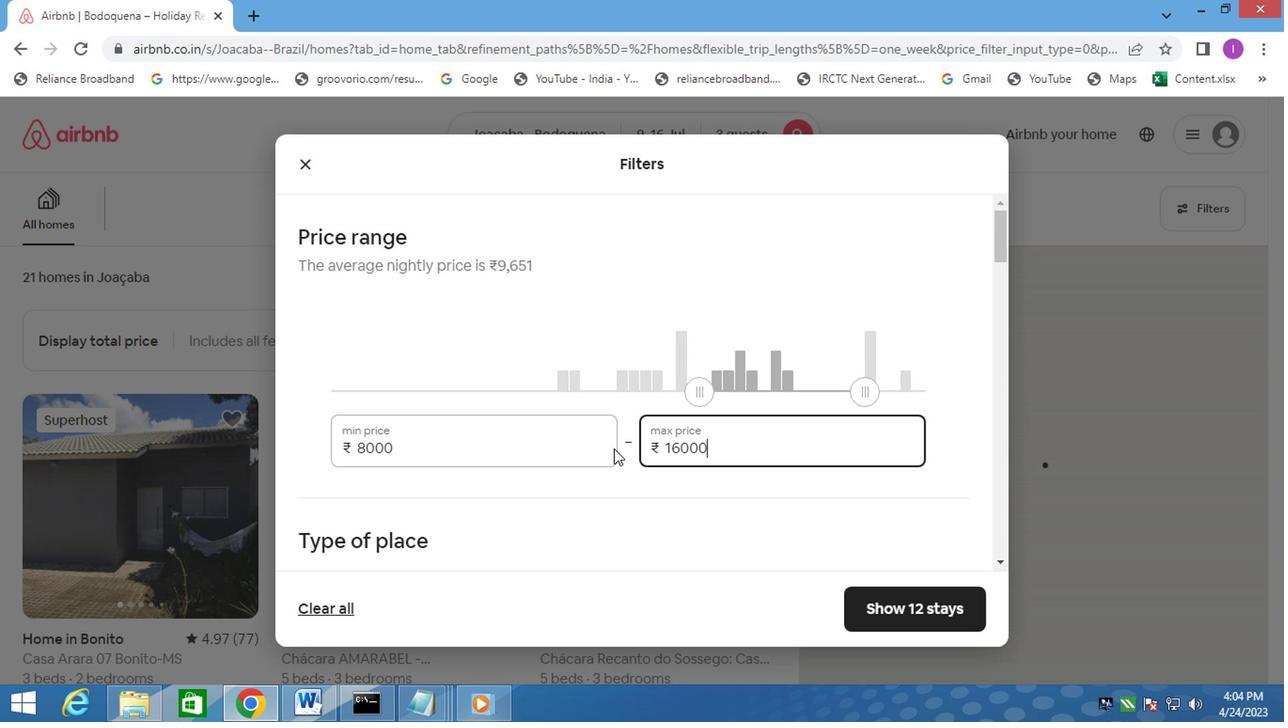 
Action: Mouse scrolled (610, 439) with delta (0, 0)
Screenshot: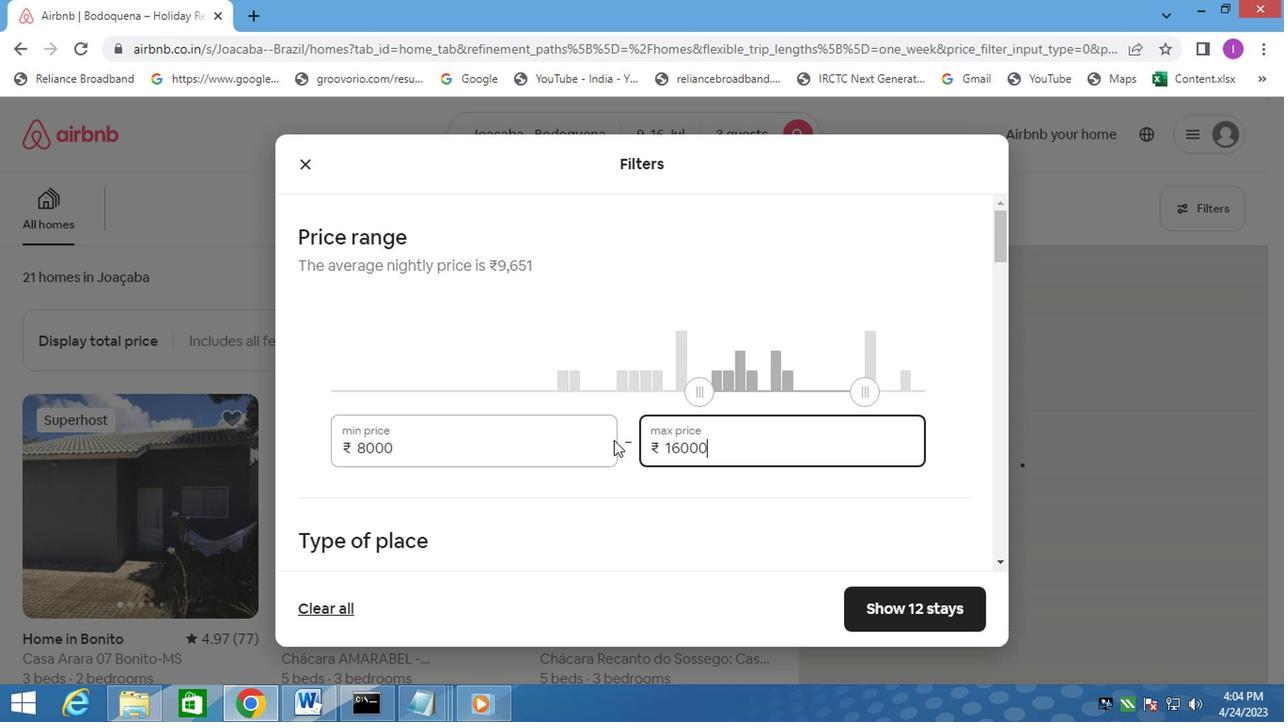 
Action: Mouse moved to (625, 440)
Screenshot: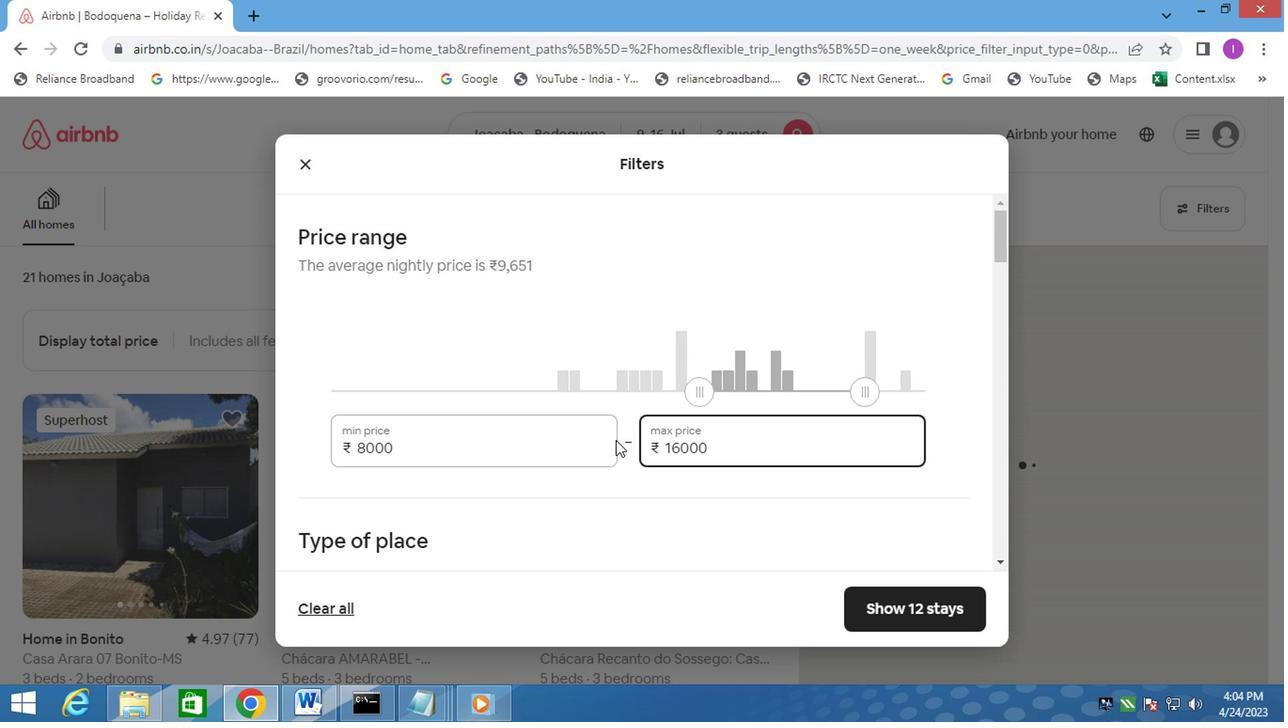 
Action: Mouse scrolled (617, 439) with delta (0, 0)
Screenshot: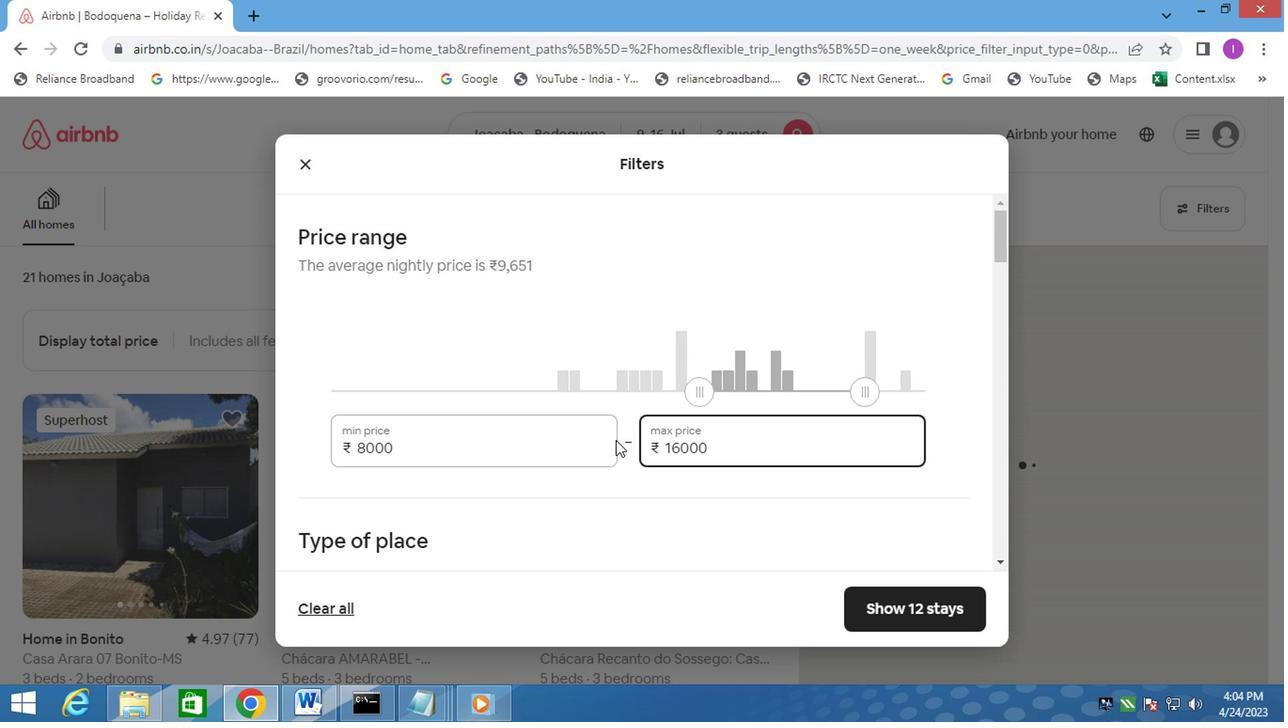 
Action: Mouse moved to (314, 413)
Screenshot: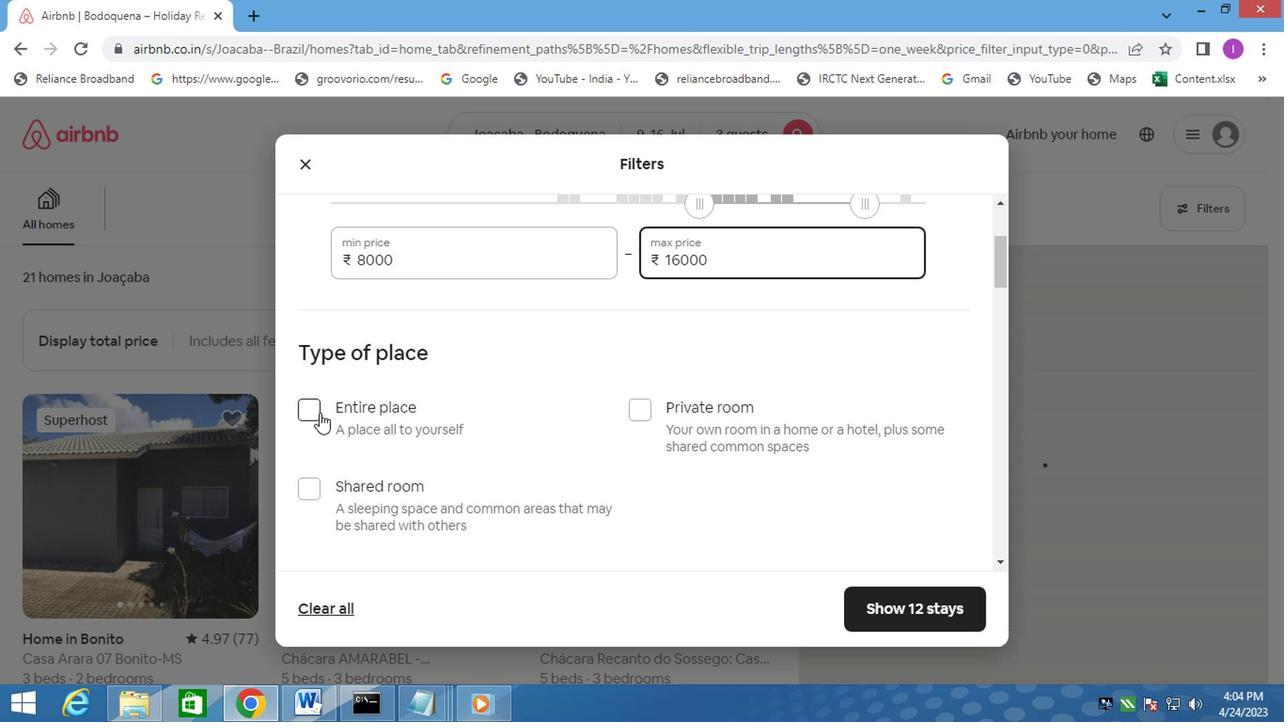 
Action: Mouse pressed left at (314, 413)
Screenshot: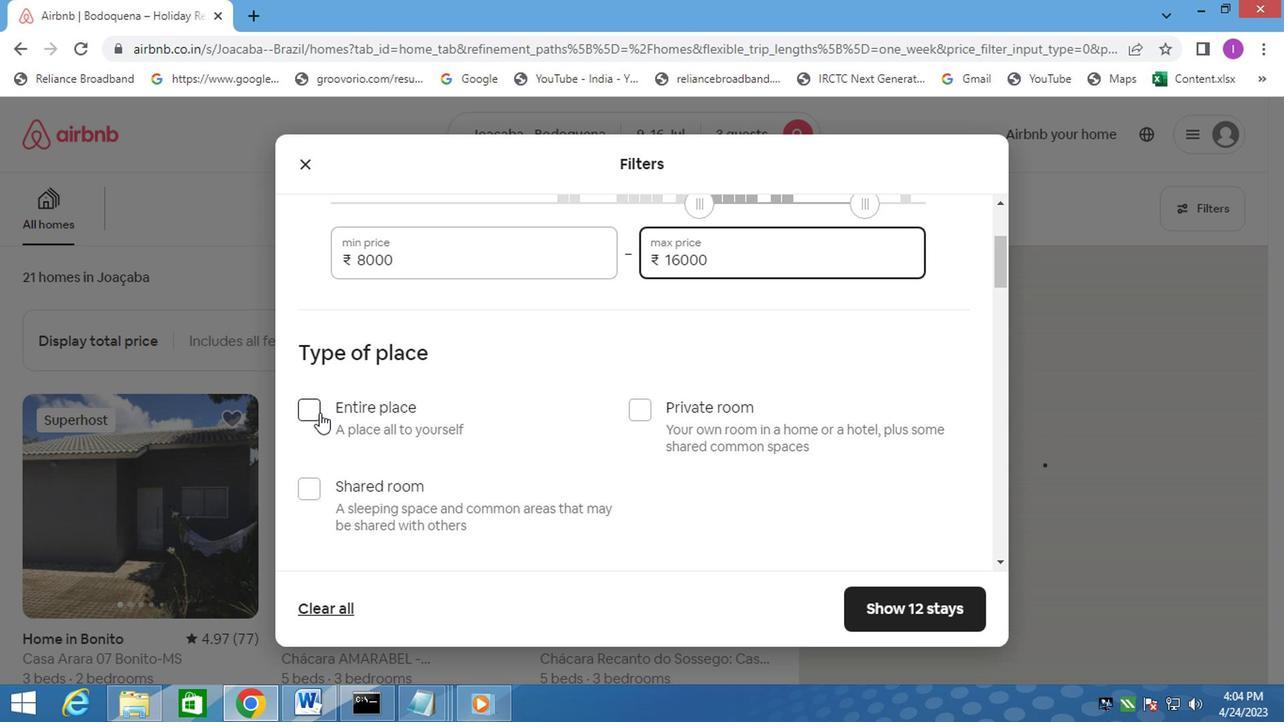 
Action: Mouse moved to (482, 439)
Screenshot: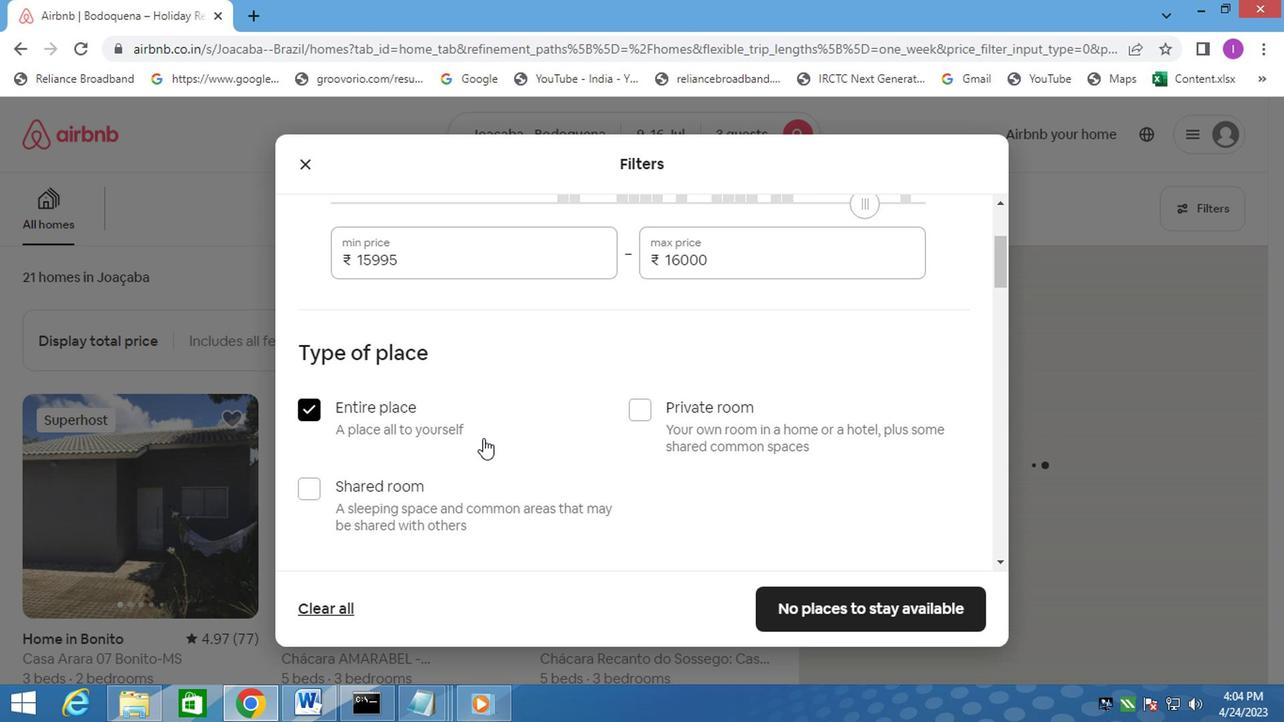 
Action: Mouse scrolled (482, 438) with delta (0, -1)
Screenshot: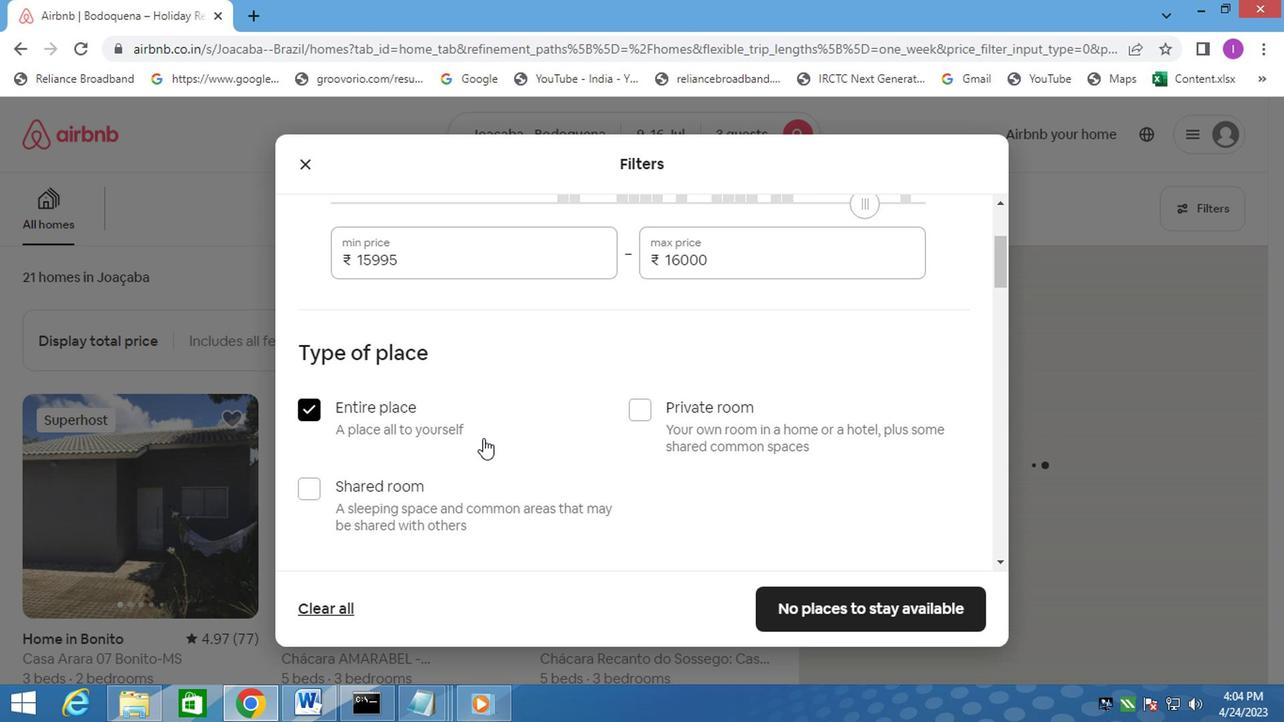 
Action: Mouse moved to (491, 438)
Screenshot: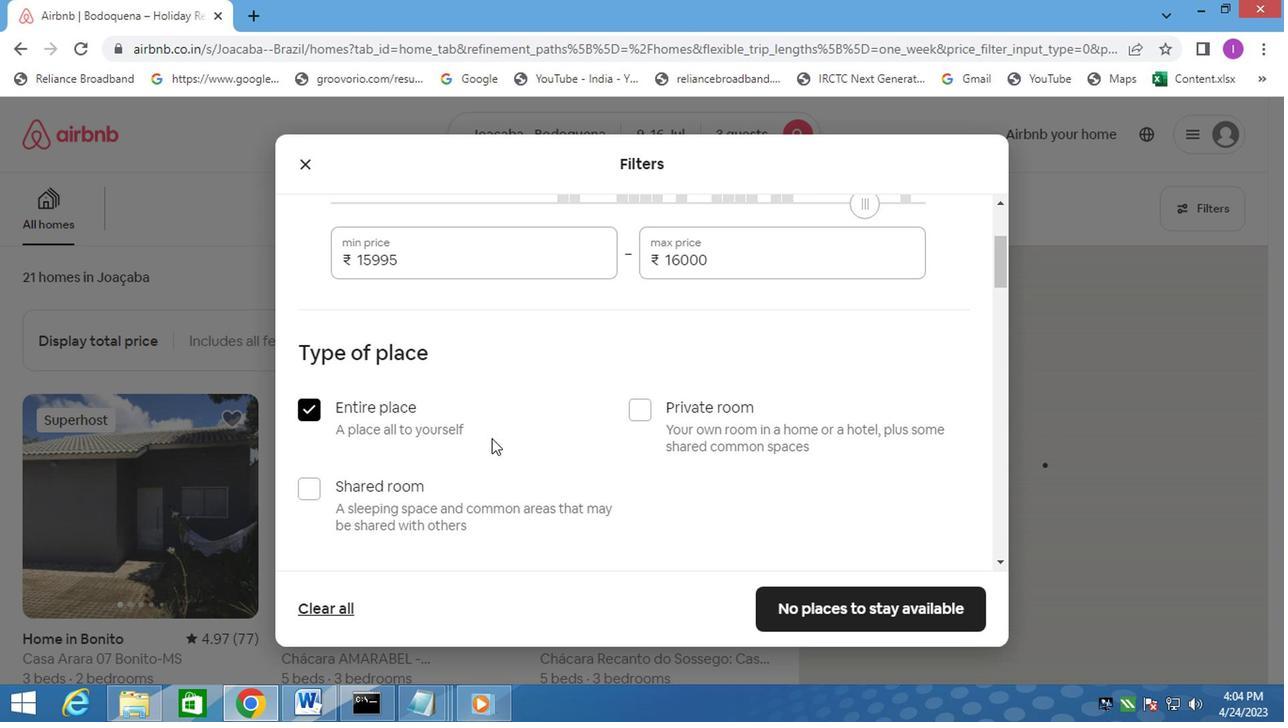
Action: Mouse scrolled (491, 437) with delta (0, 0)
Screenshot: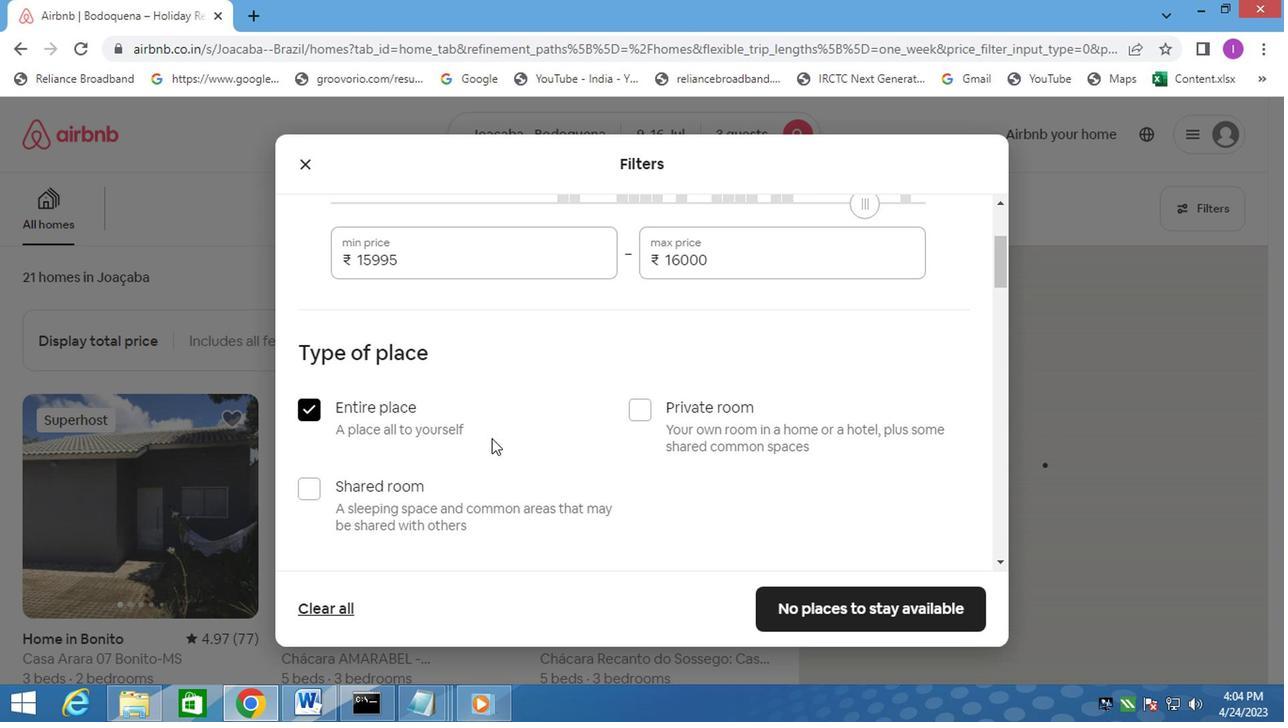 
Action: Mouse moved to (417, 461)
Screenshot: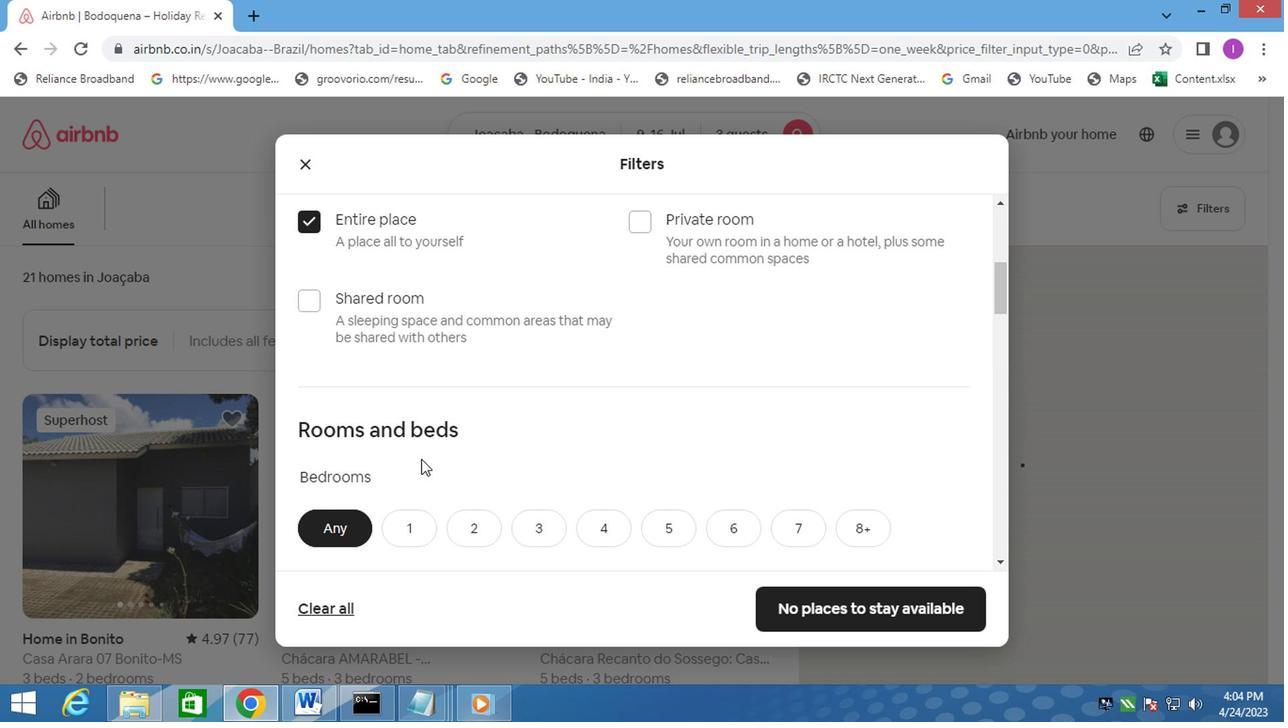 
Action: Mouse scrolled (417, 460) with delta (0, 0)
Screenshot: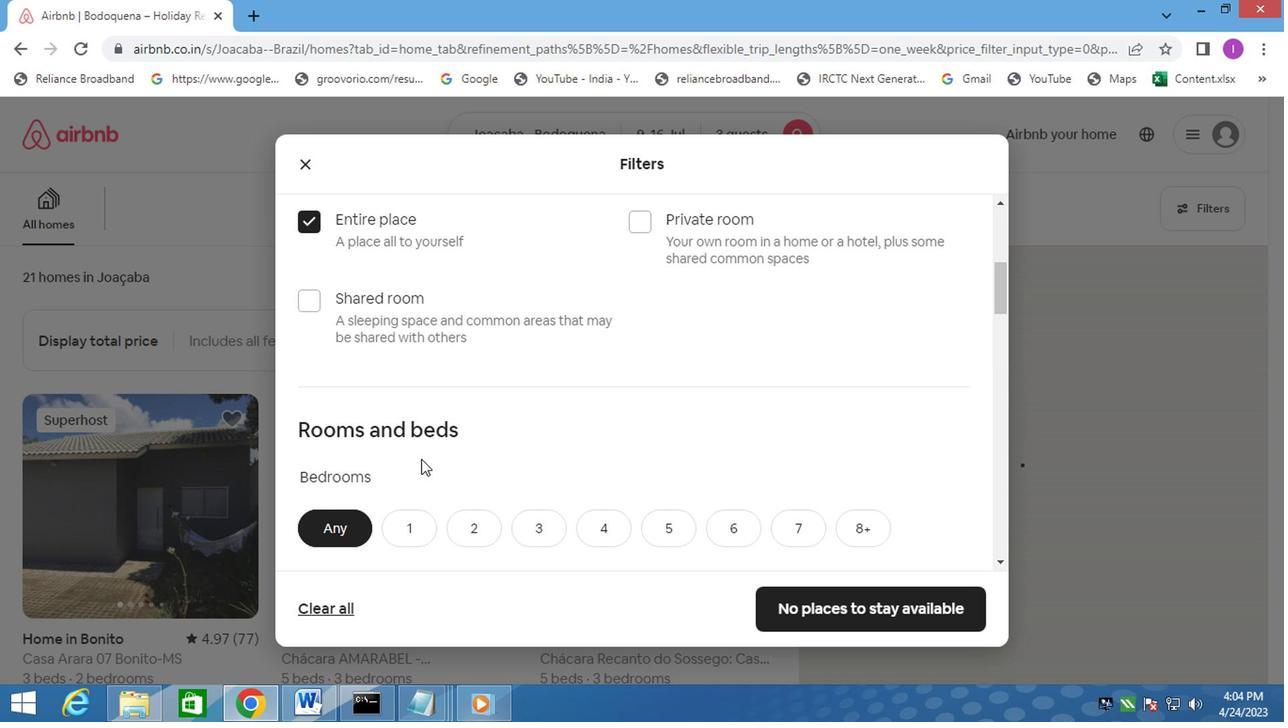 
Action: Mouse moved to (475, 432)
Screenshot: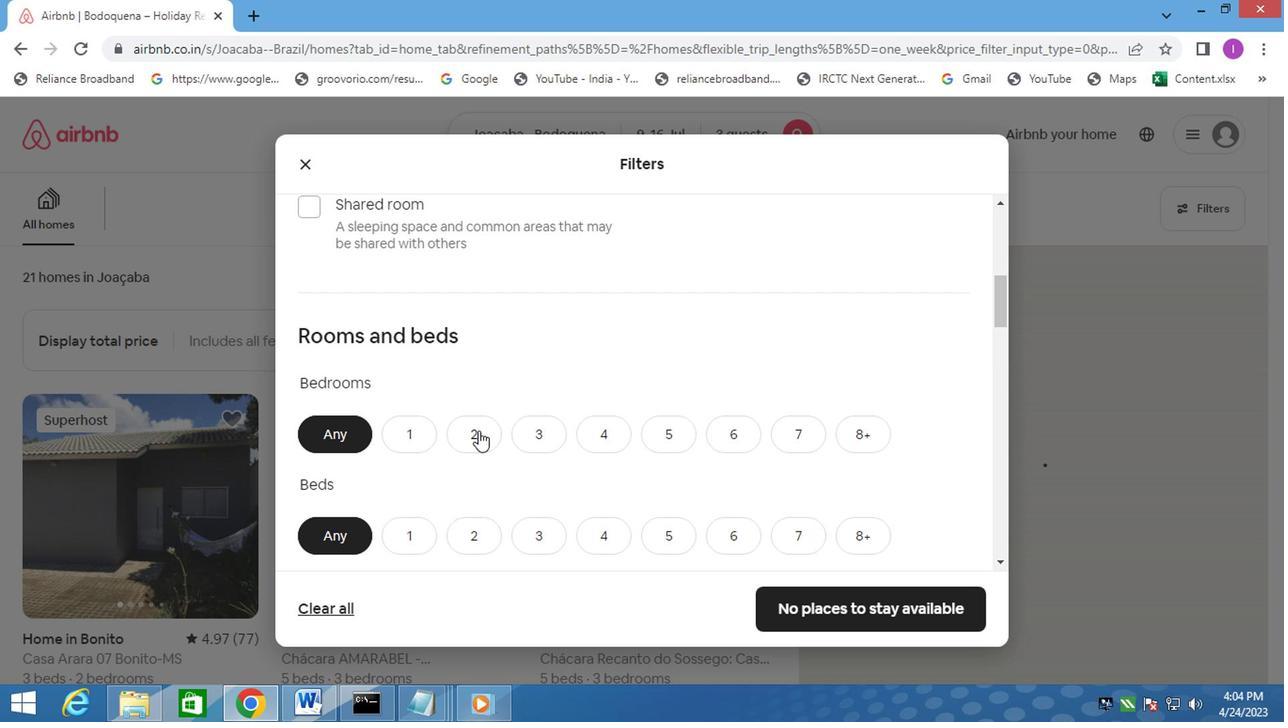 
Action: Mouse pressed left at (475, 432)
Screenshot: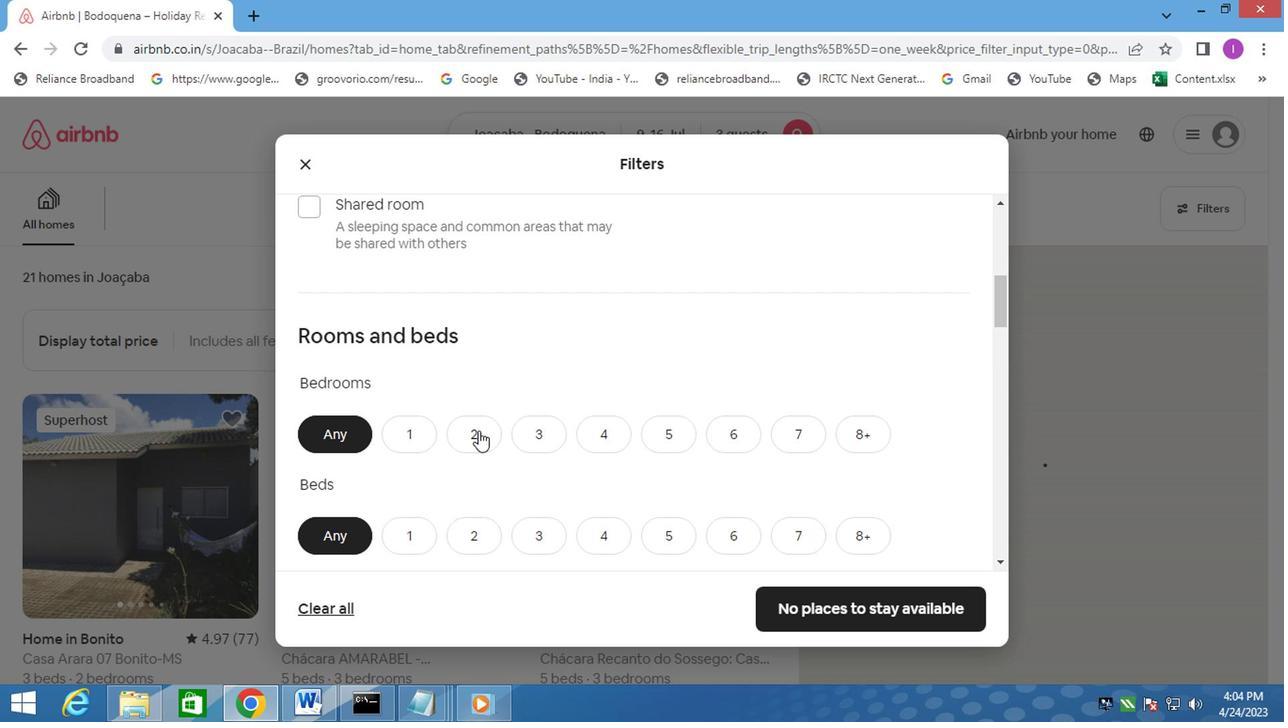 
Action: Mouse moved to (467, 538)
Screenshot: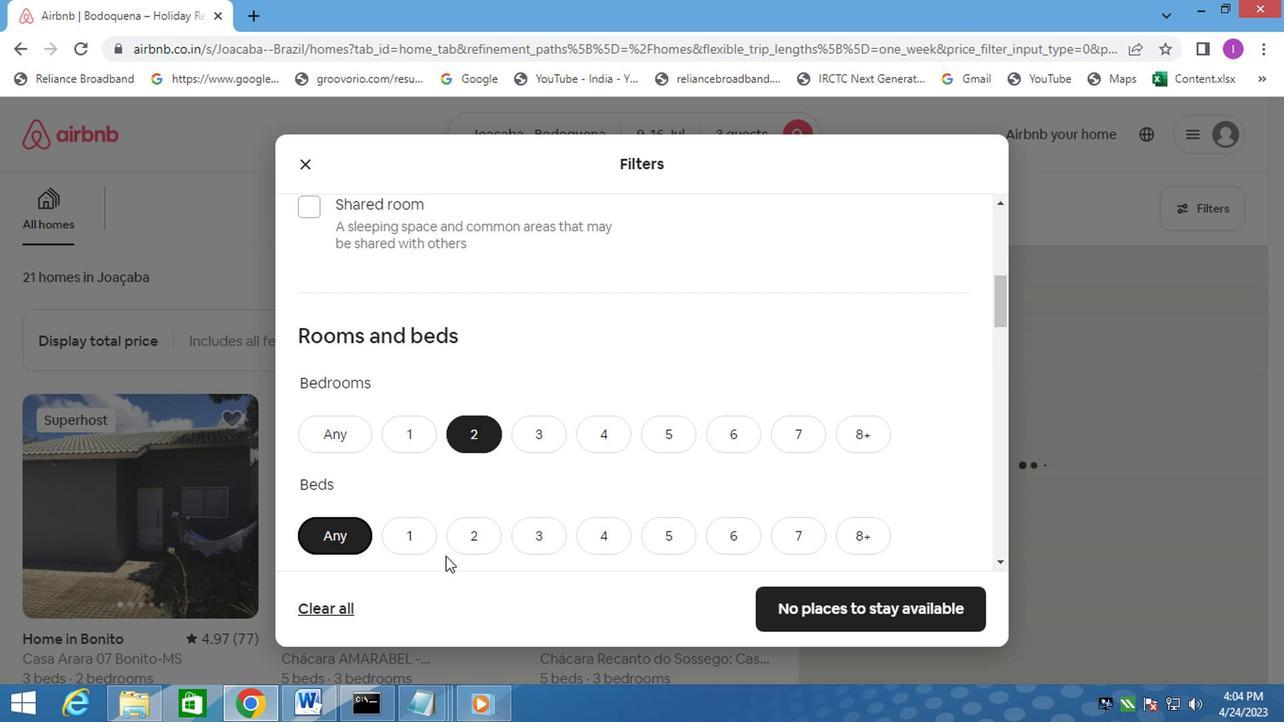 
Action: Mouse pressed left at (467, 538)
Screenshot: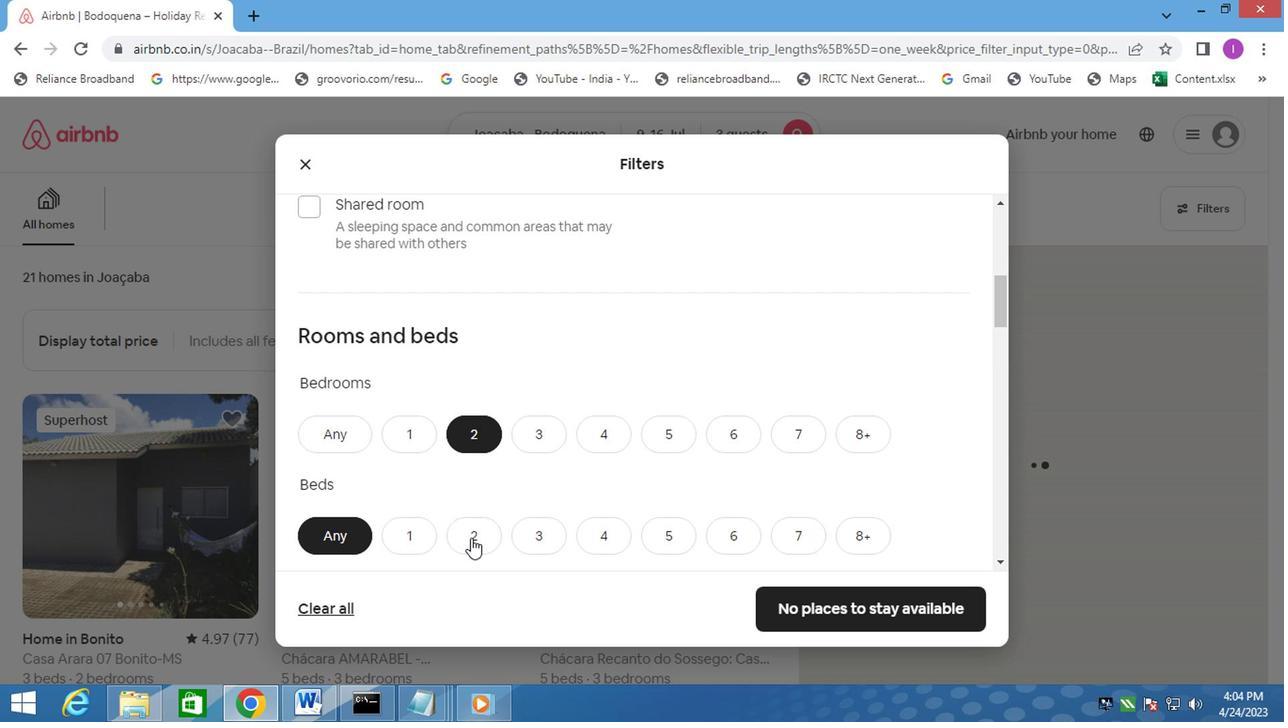 
Action: Mouse moved to (561, 476)
Screenshot: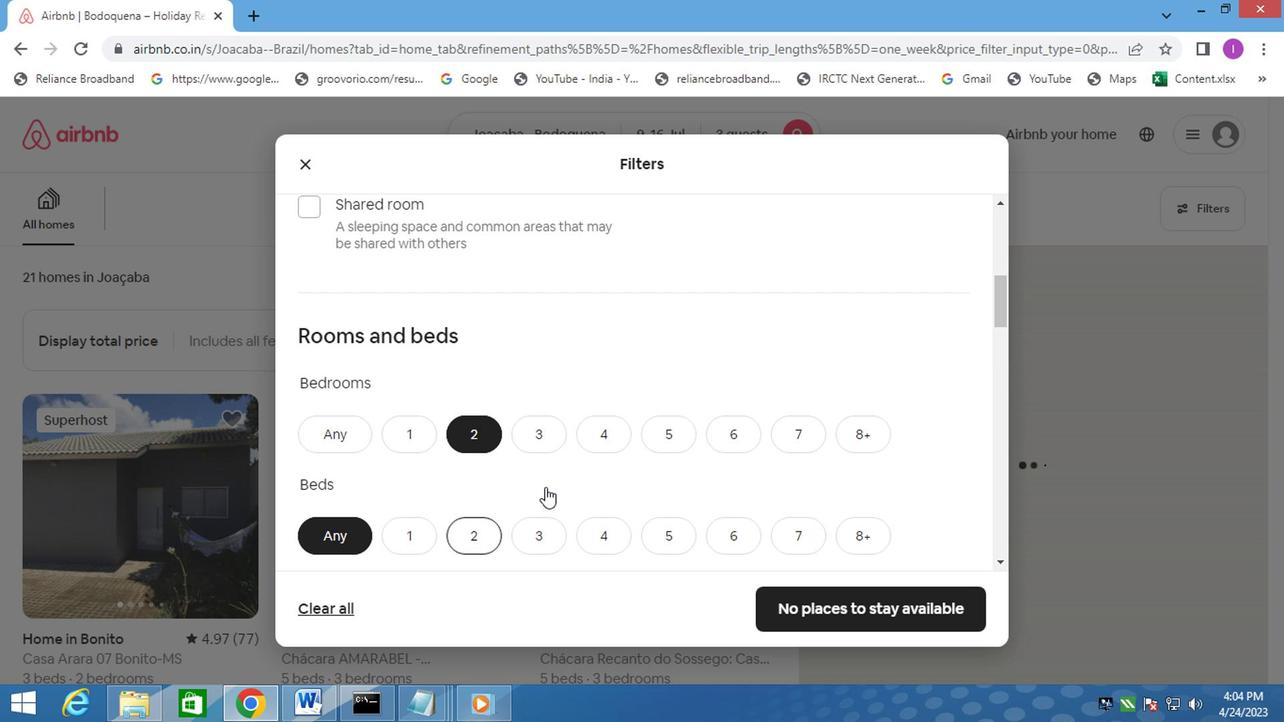 
Action: Mouse scrolled (561, 475) with delta (0, -1)
Screenshot: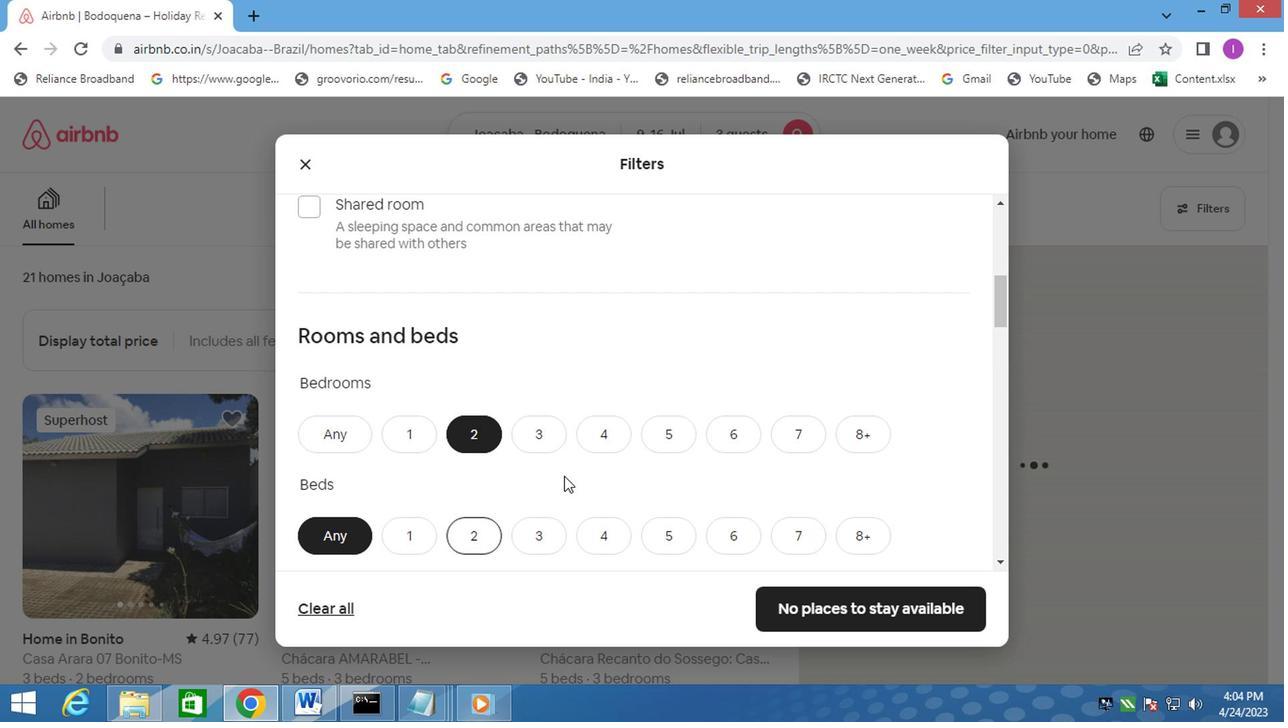 
Action: Mouse scrolled (561, 475) with delta (0, -1)
Screenshot: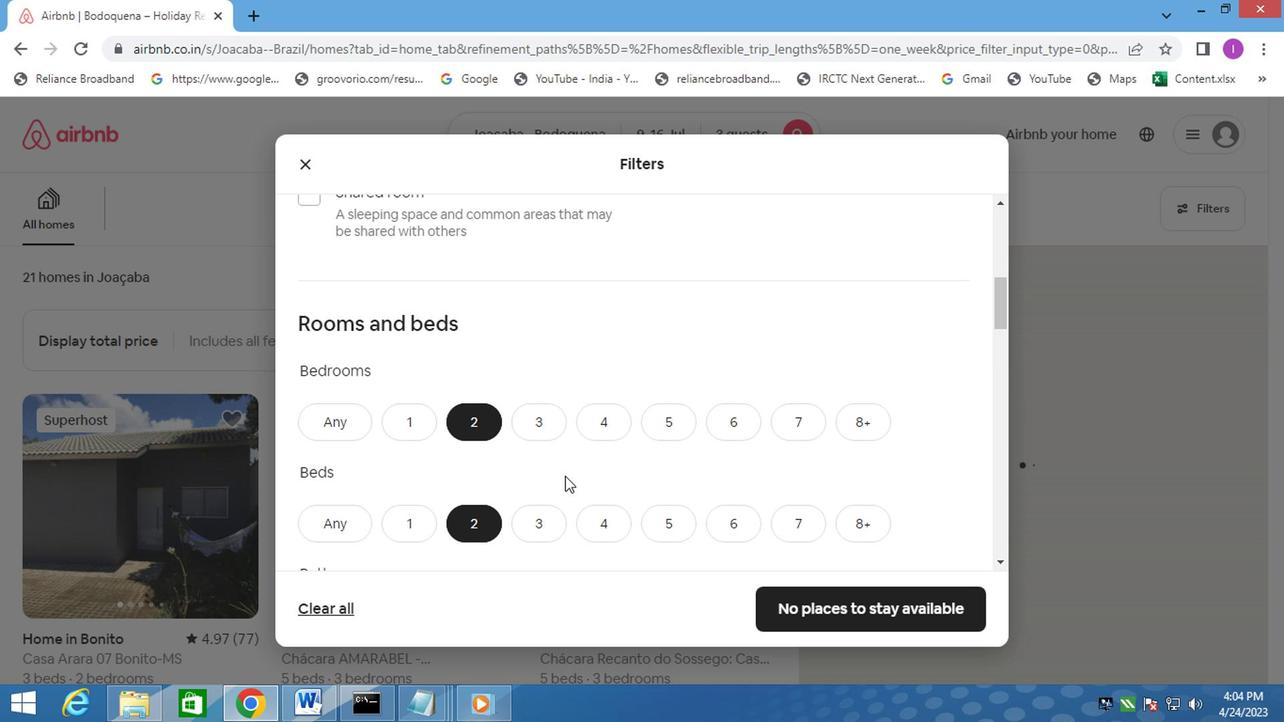 
Action: Mouse scrolled (561, 475) with delta (0, -1)
Screenshot: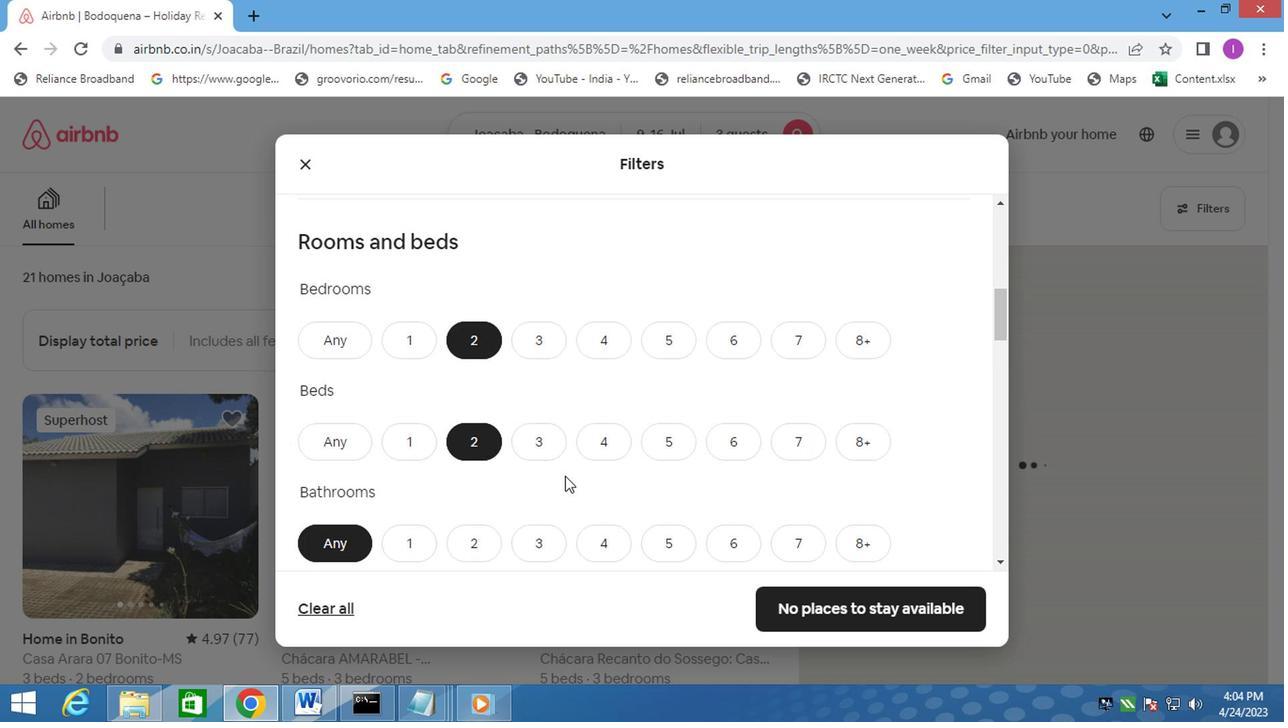 
Action: Mouse moved to (396, 362)
Screenshot: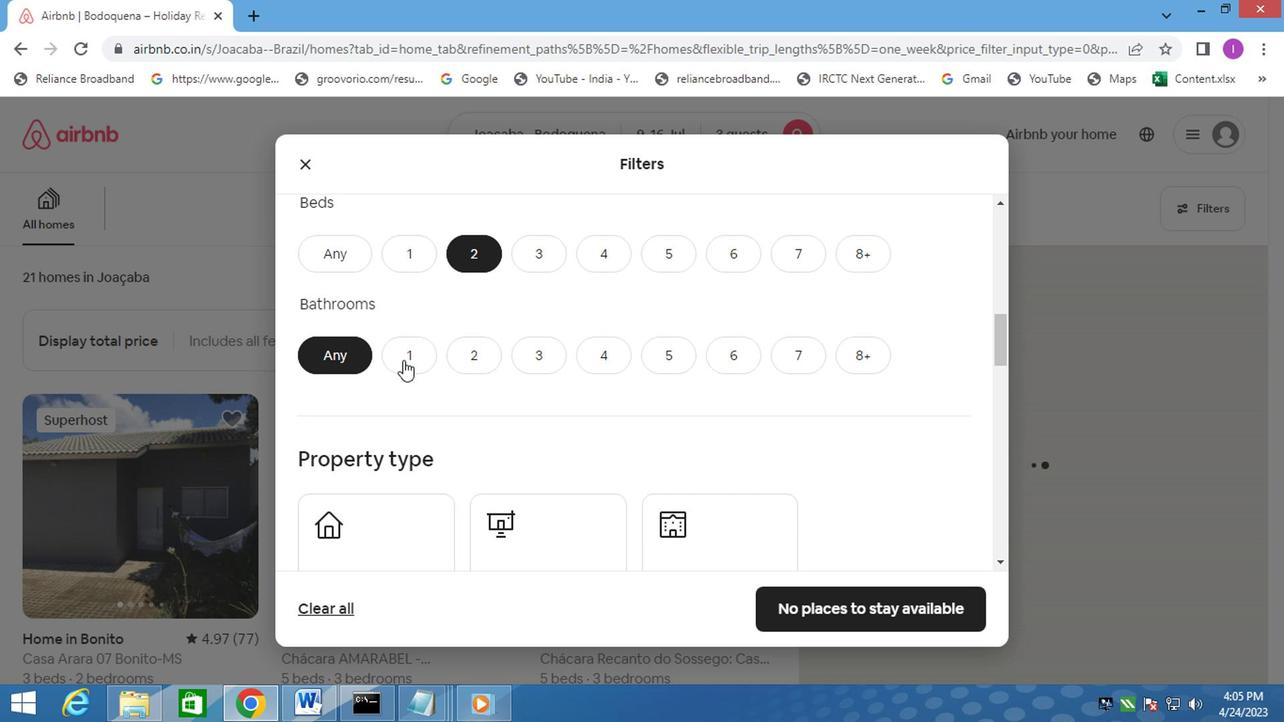 
Action: Mouse pressed left at (396, 362)
Screenshot: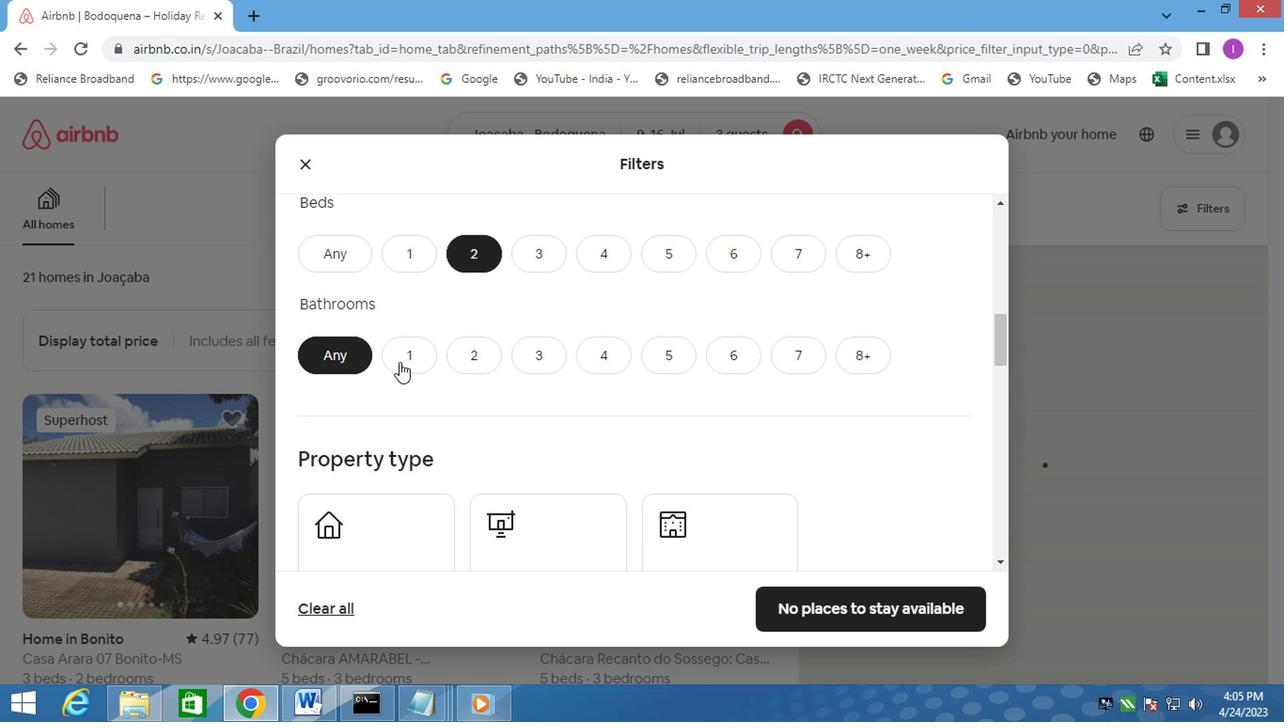 
Action: Mouse moved to (376, 500)
Screenshot: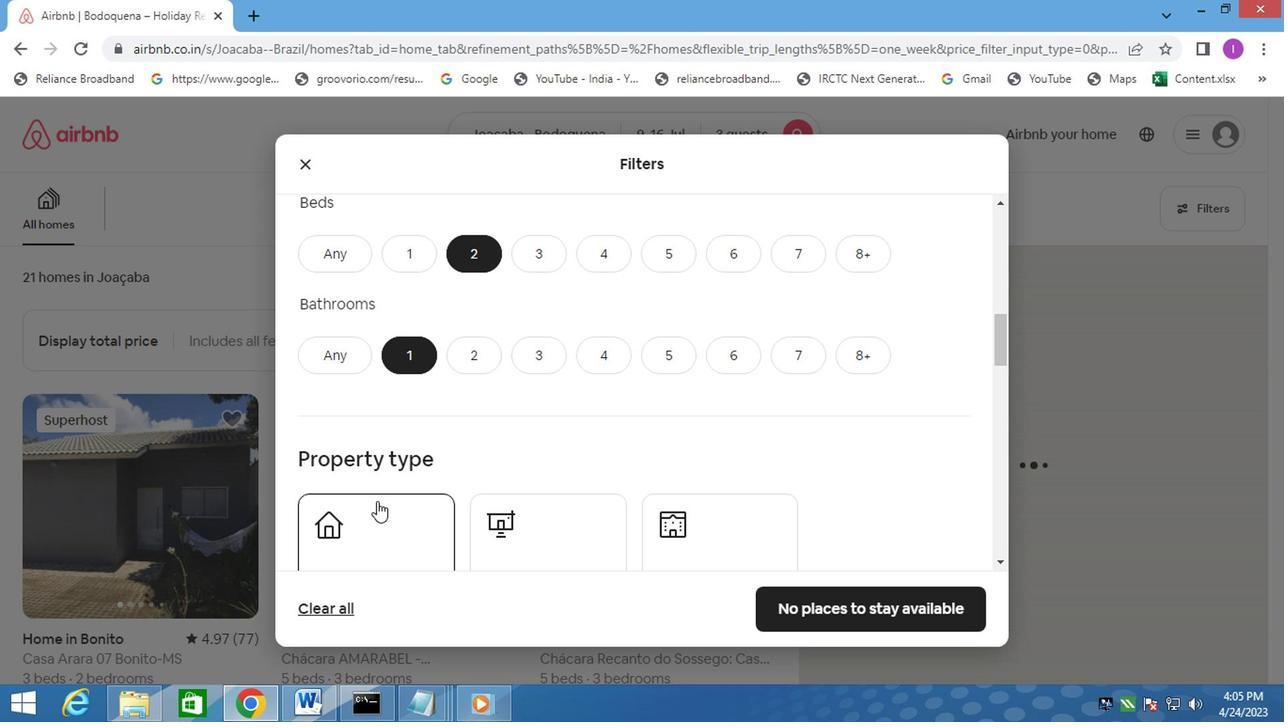 
Action: Mouse scrolled (376, 499) with delta (0, 0)
Screenshot: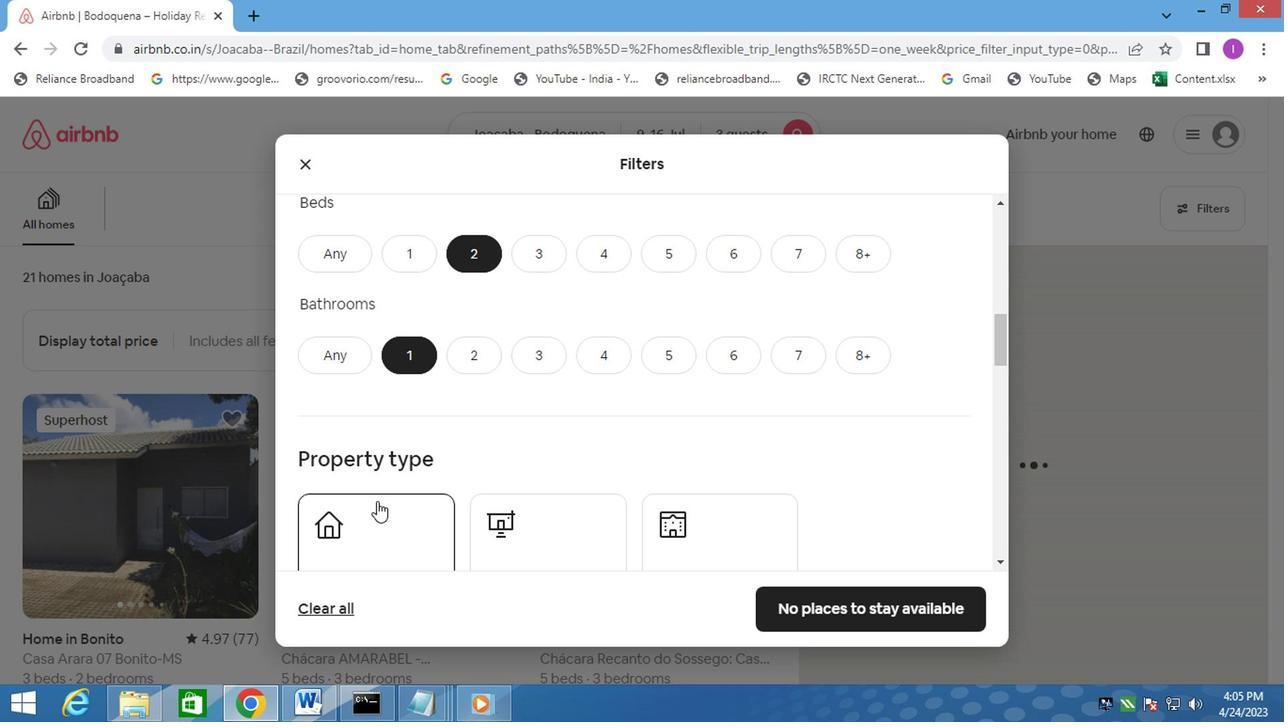 
Action: Mouse moved to (378, 500)
Screenshot: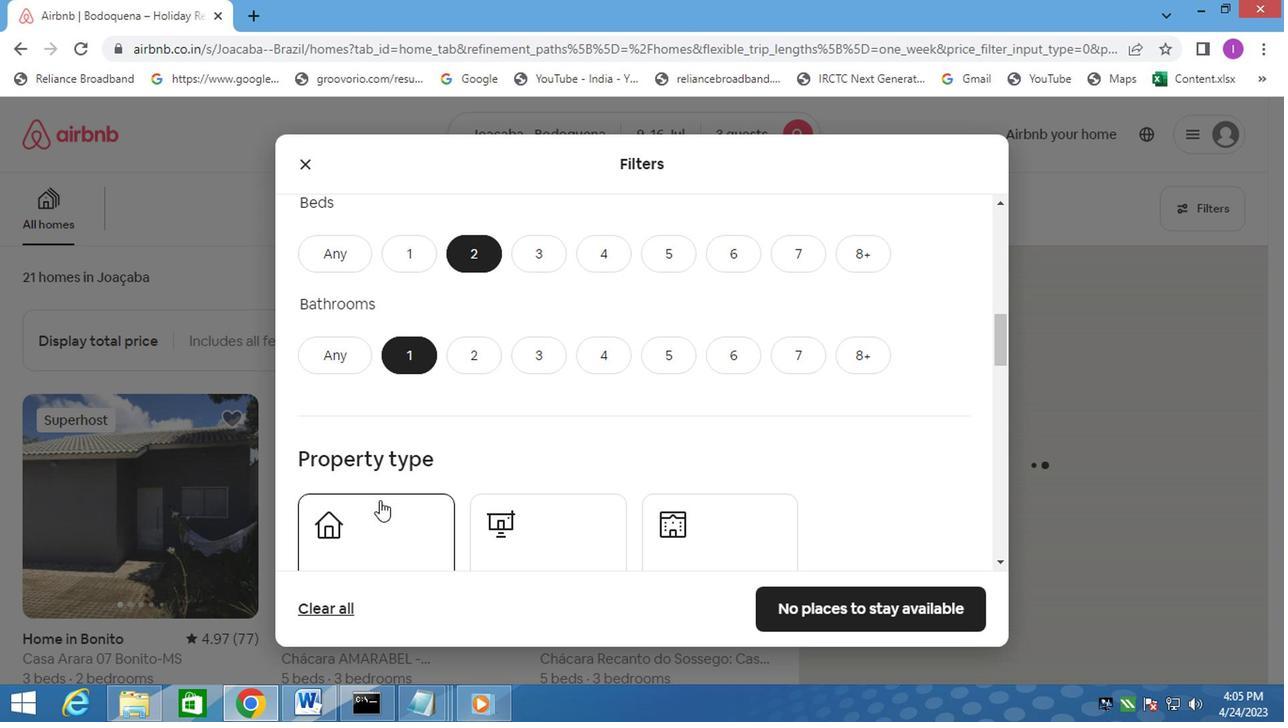 
Action: Mouse scrolled (378, 499) with delta (0, 0)
Screenshot: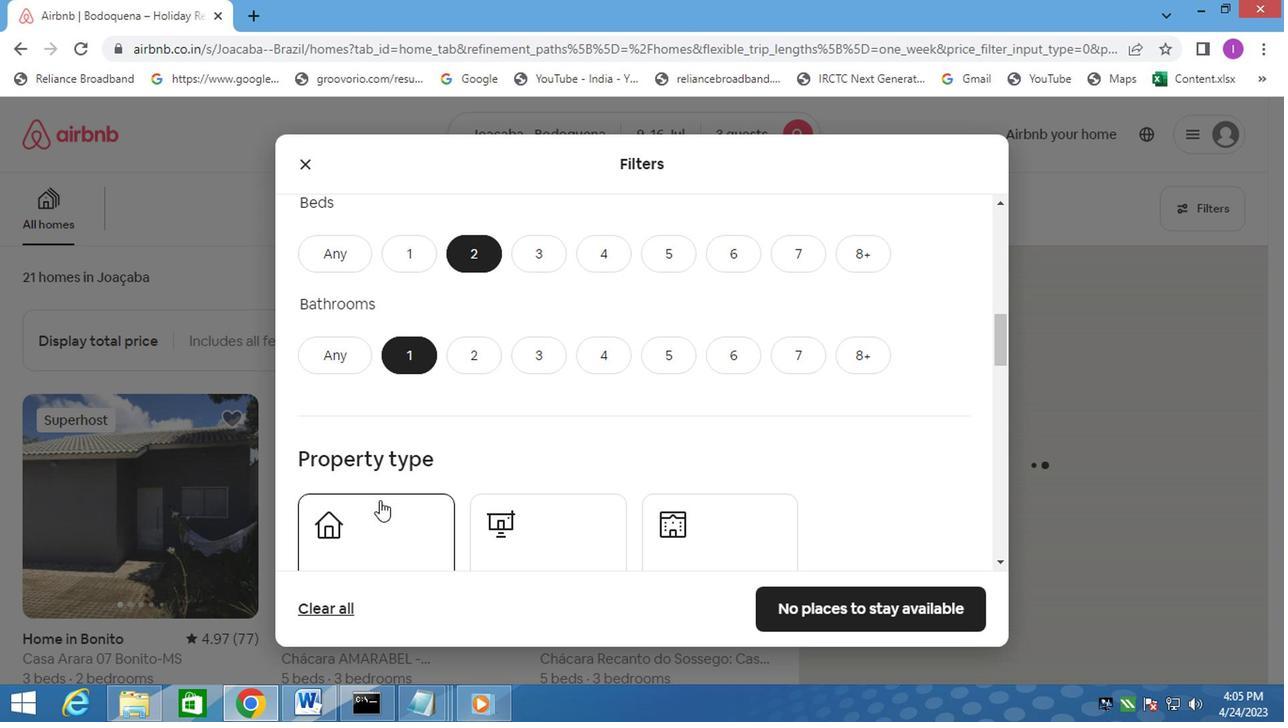 
Action: Mouse moved to (352, 397)
Screenshot: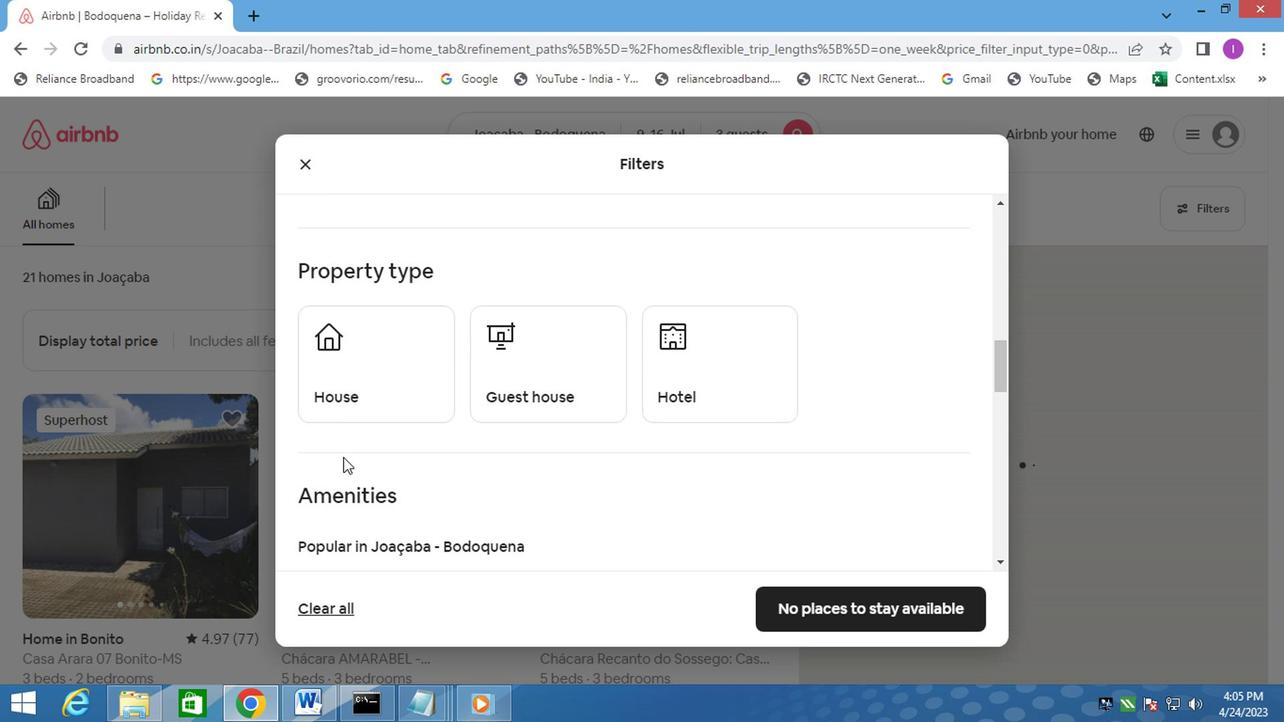 
Action: Mouse pressed left at (352, 397)
Screenshot: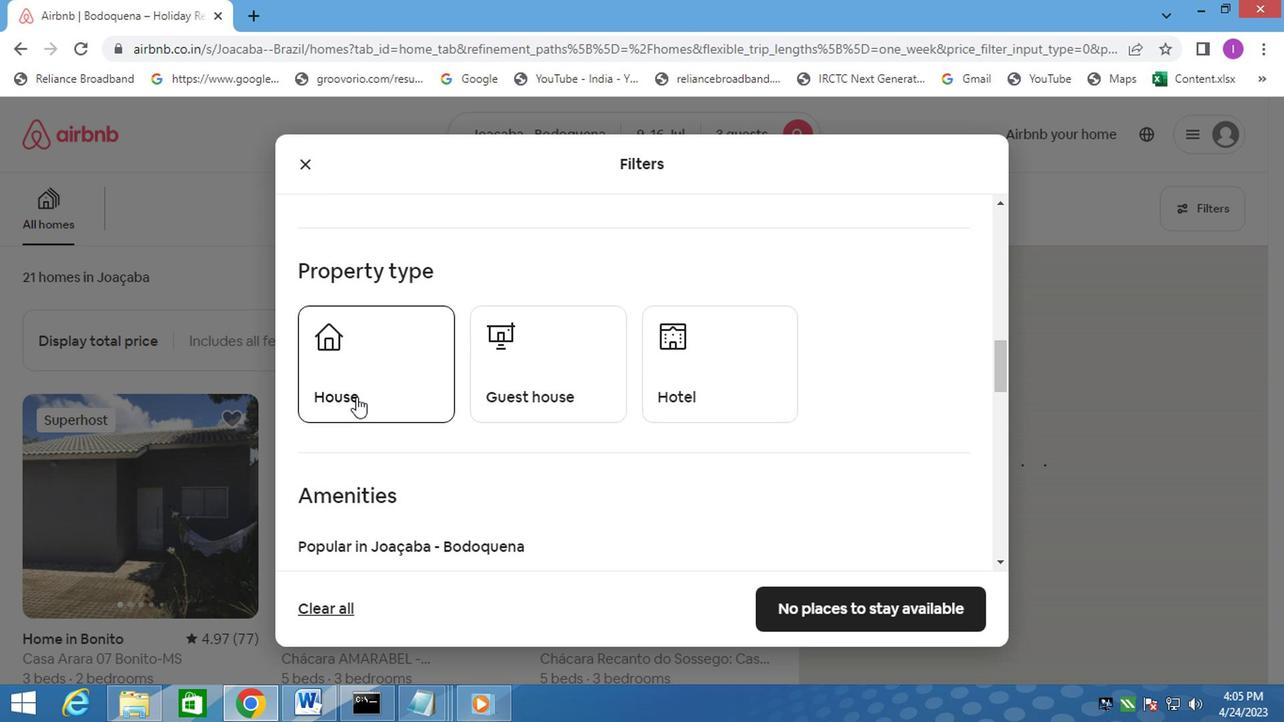 
Action: Mouse moved to (592, 390)
Screenshot: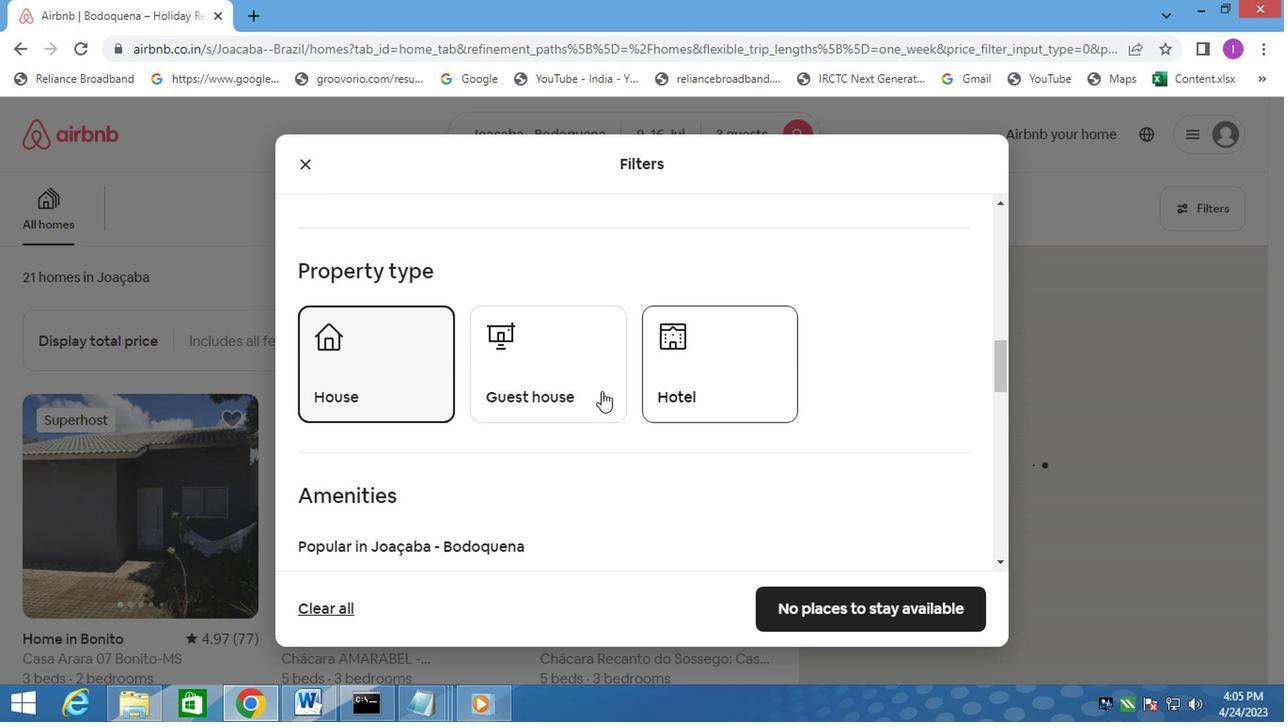 
Action: Mouse pressed left at (592, 390)
Screenshot: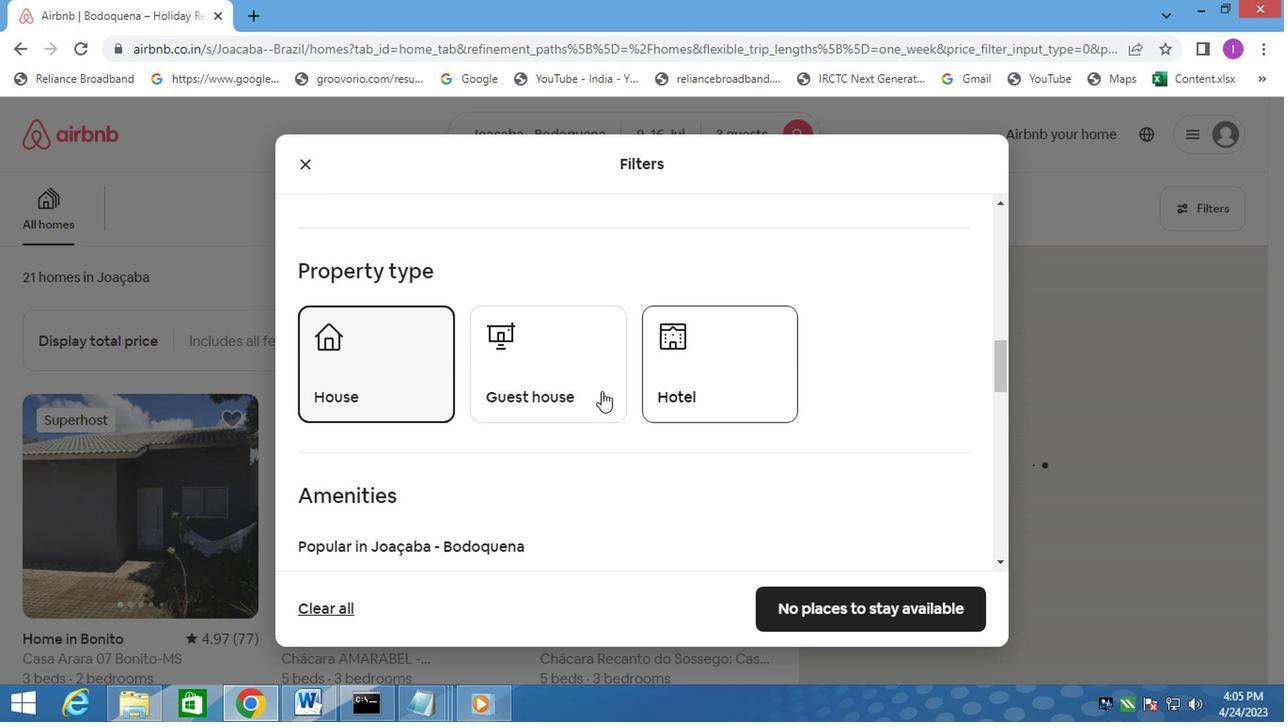 
Action: Mouse moved to (449, 555)
Screenshot: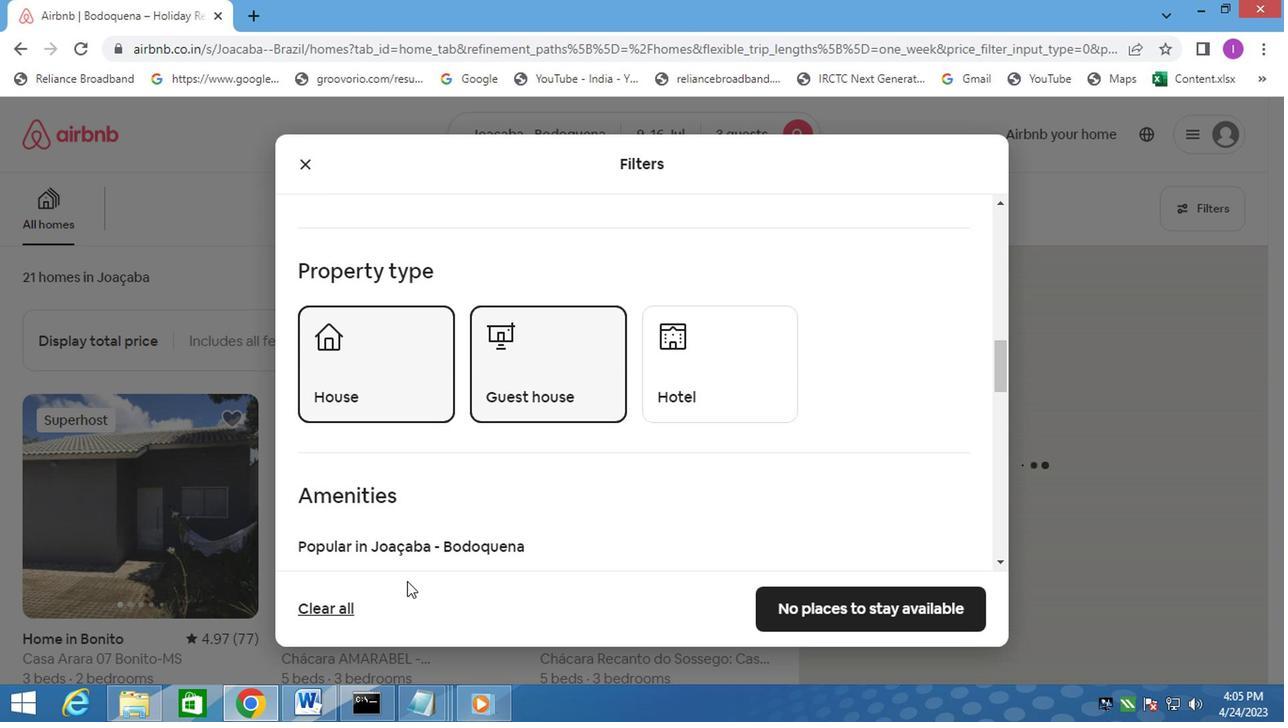 
Action: Mouse scrolled (449, 554) with delta (0, -1)
Screenshot: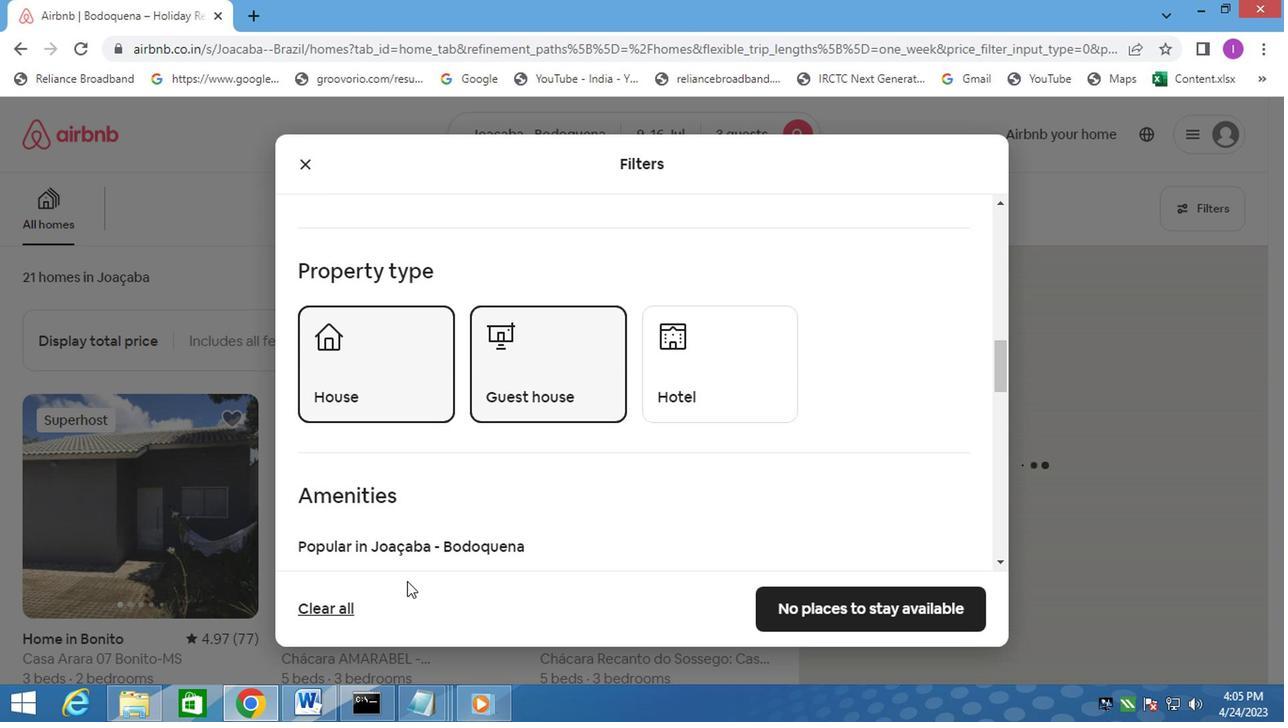
Action: Mouse moved to (477, 534)
Screenshot: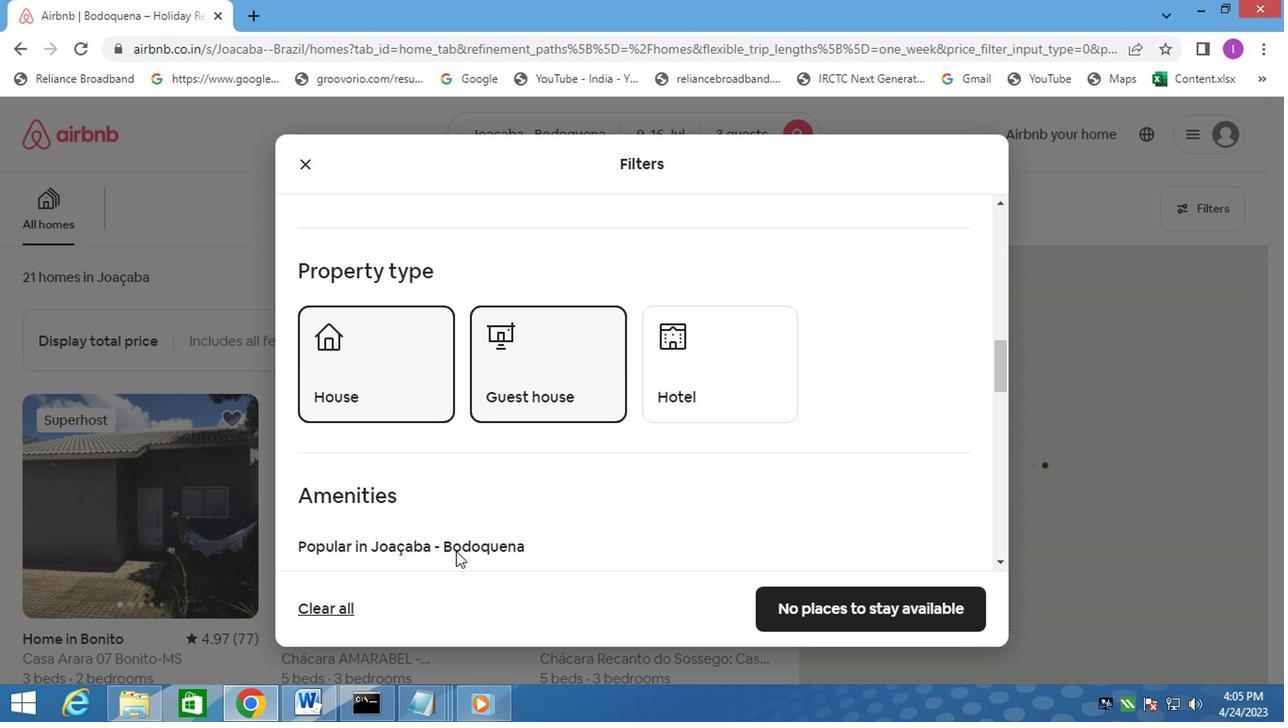 
Action: Mouse scrolled (463, 542) with delta (0, -1)
Screenshot: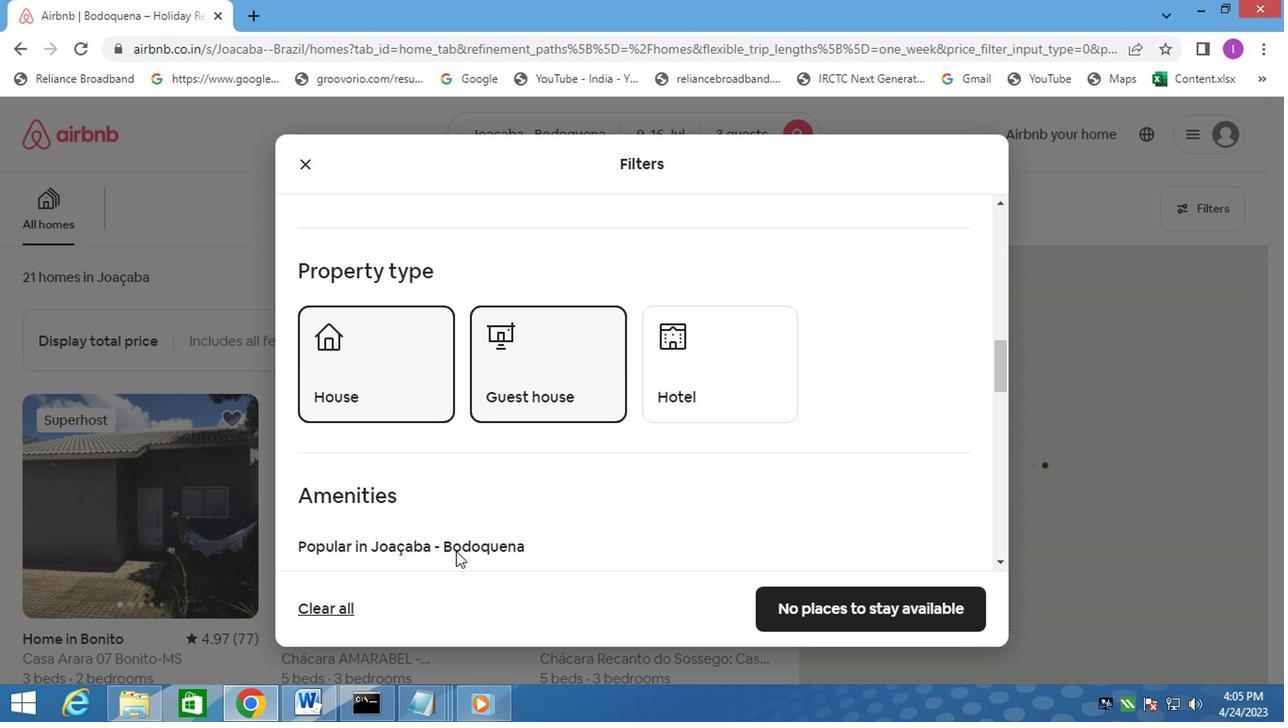 
Action: Mouse moved to (478, 533)
Screenshot: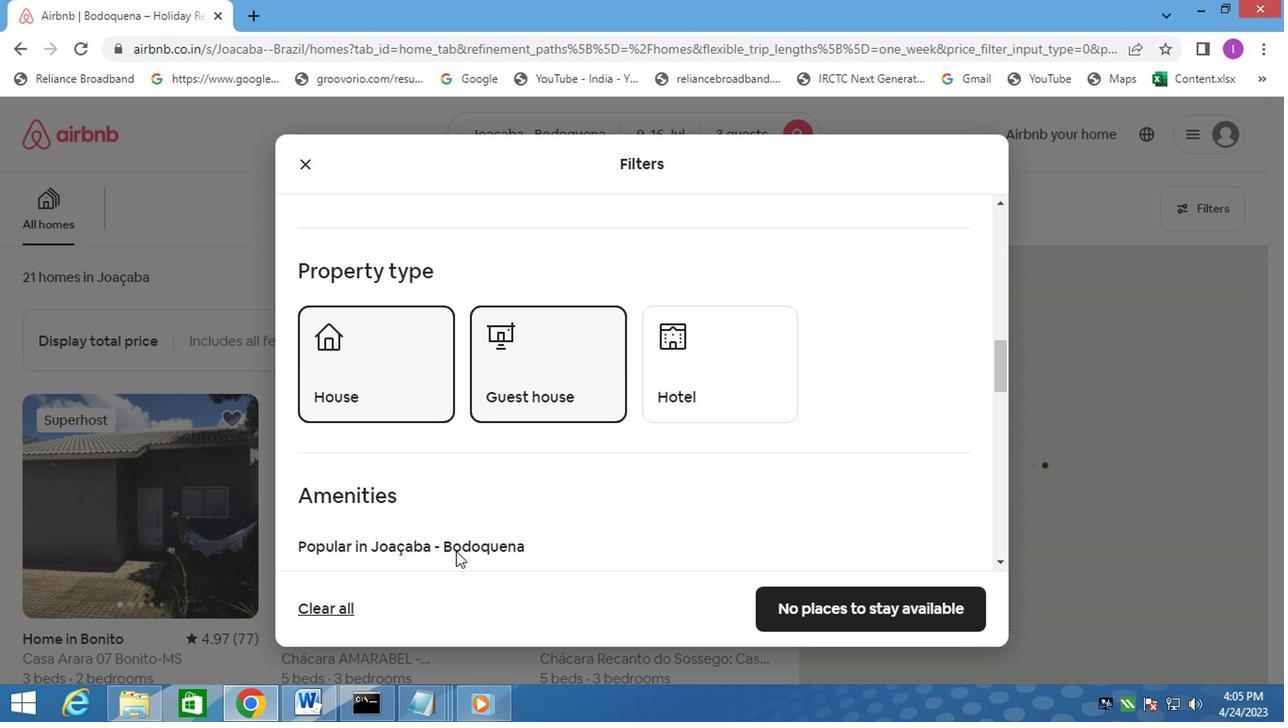 
Action: Mouse scrolled (478, 532) with delta (0, 0)
Screenshot: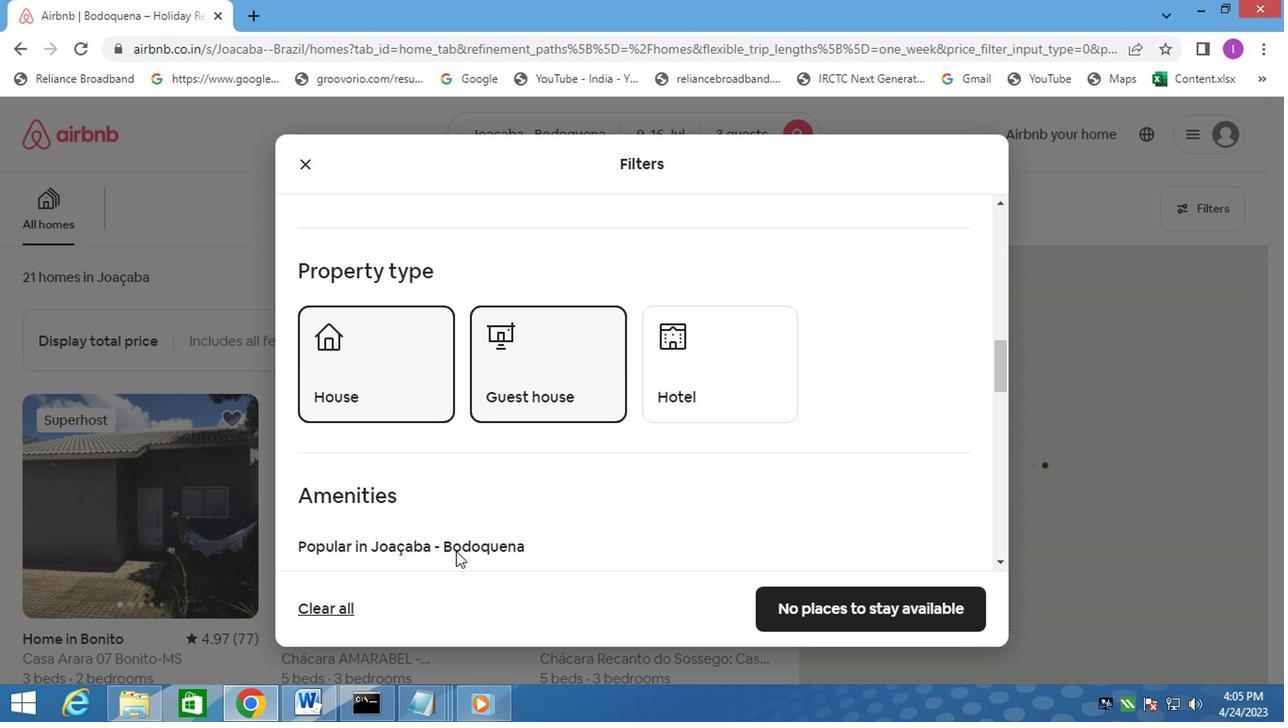 
Action: Mouse moved to (829, 361)
Screenshot: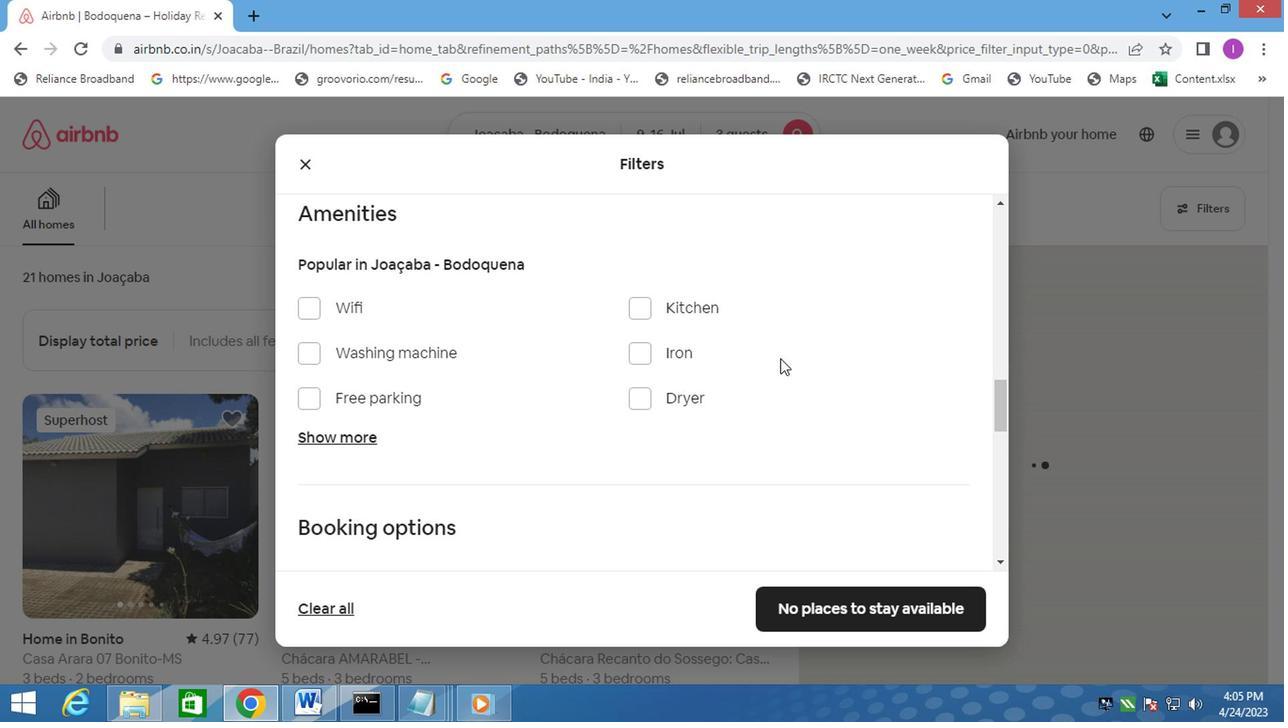 
Action: Mouse scrolled (829, 360) with delta (0, 0)
Screenshot: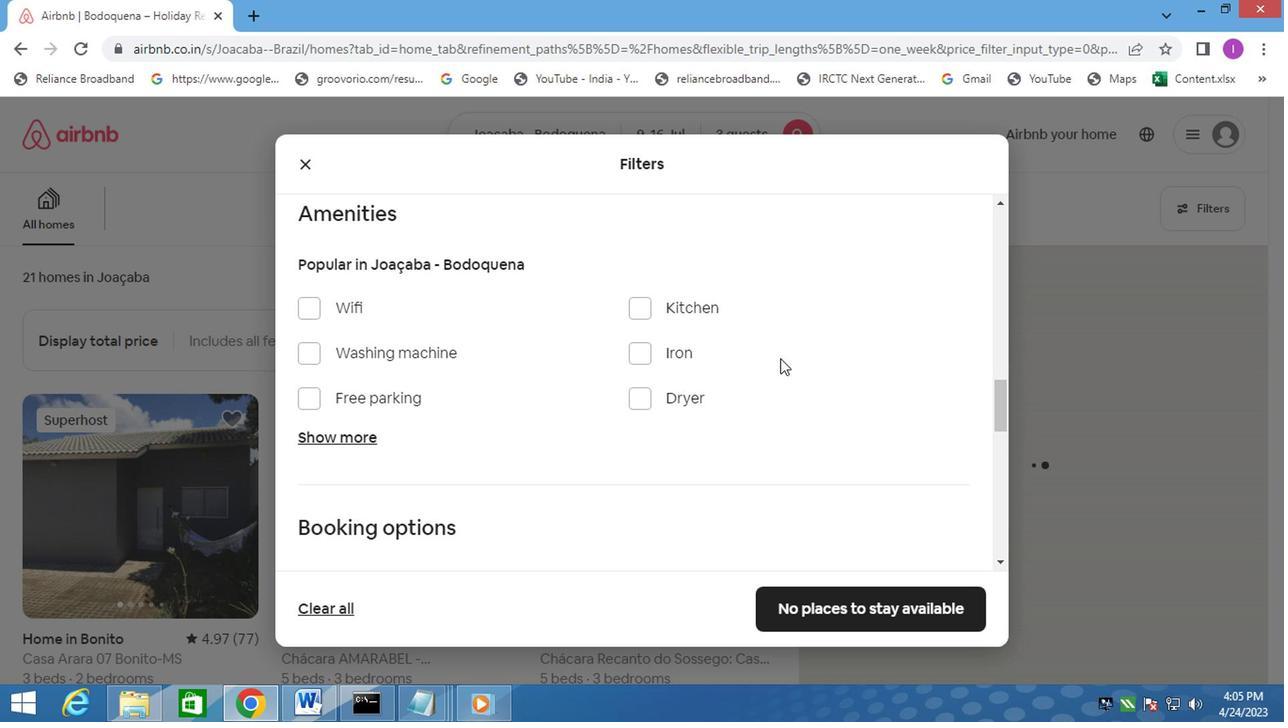 
Action: Mouse moved to (832, 364)
Screenshot: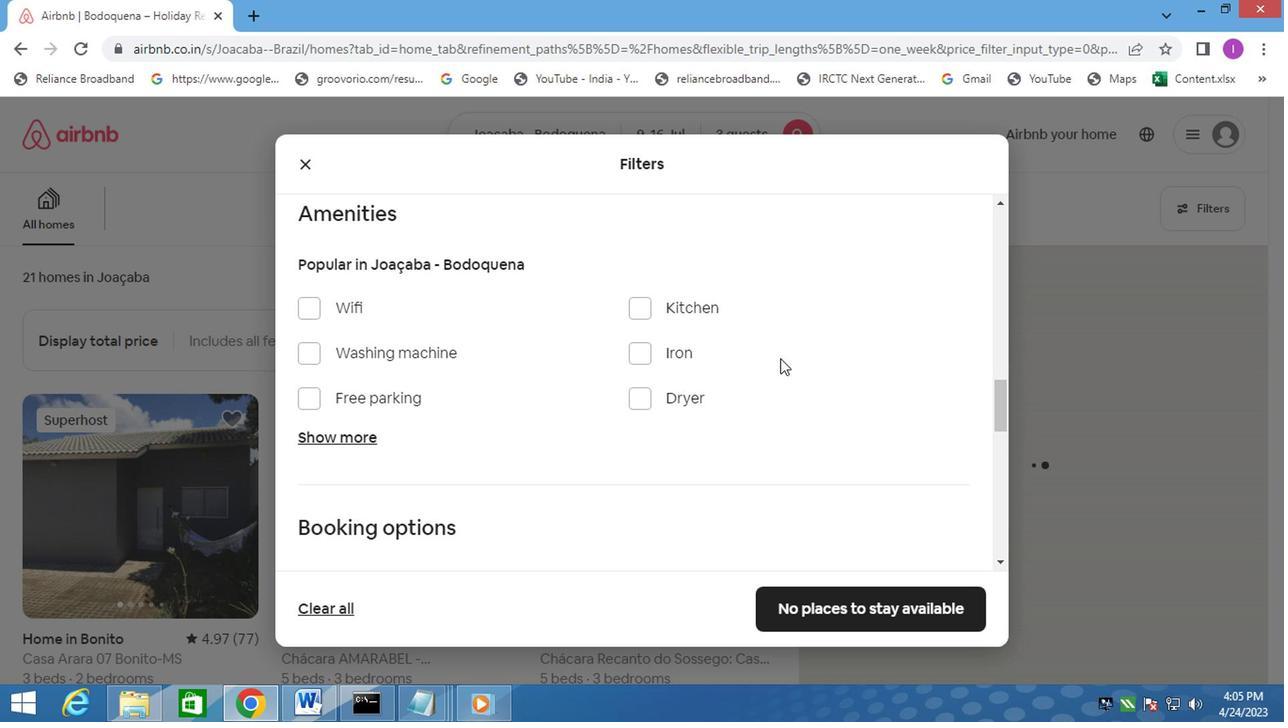
Action: Mouse scrolled (832, 363) with delta (0, 0)
Screenshot: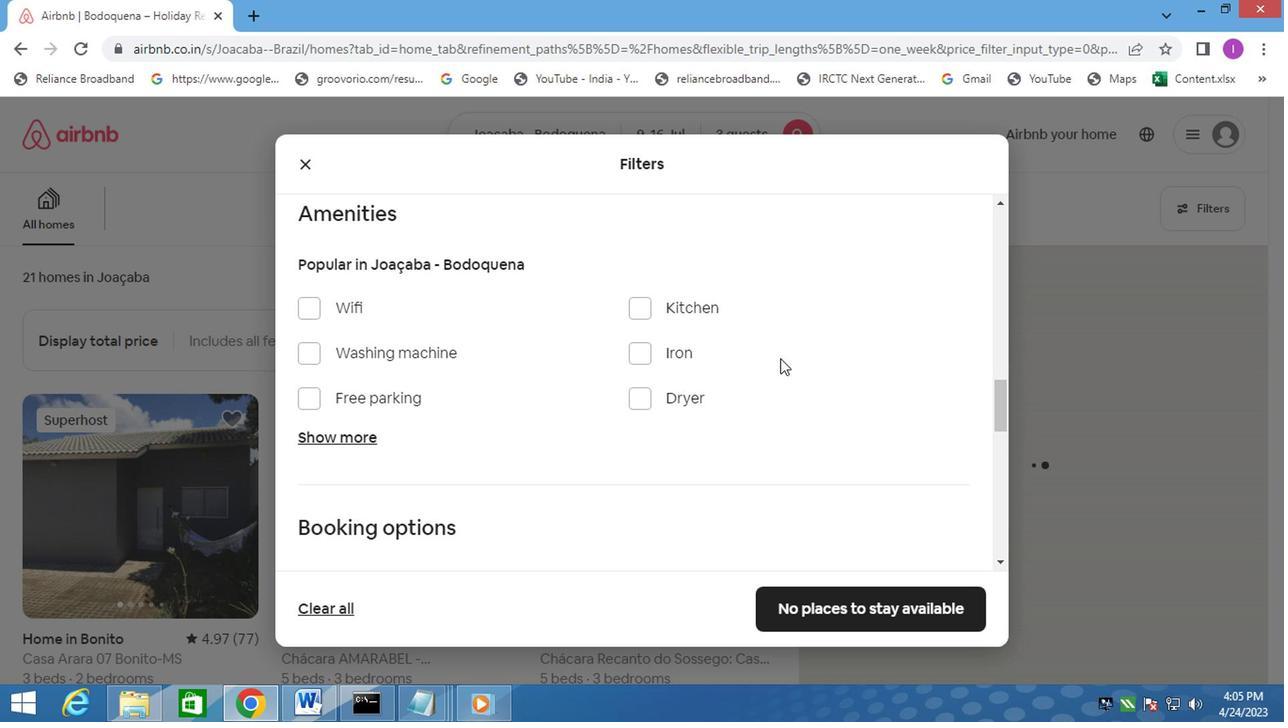 
Action: Mouse moved to (835, 365)
Screenshot: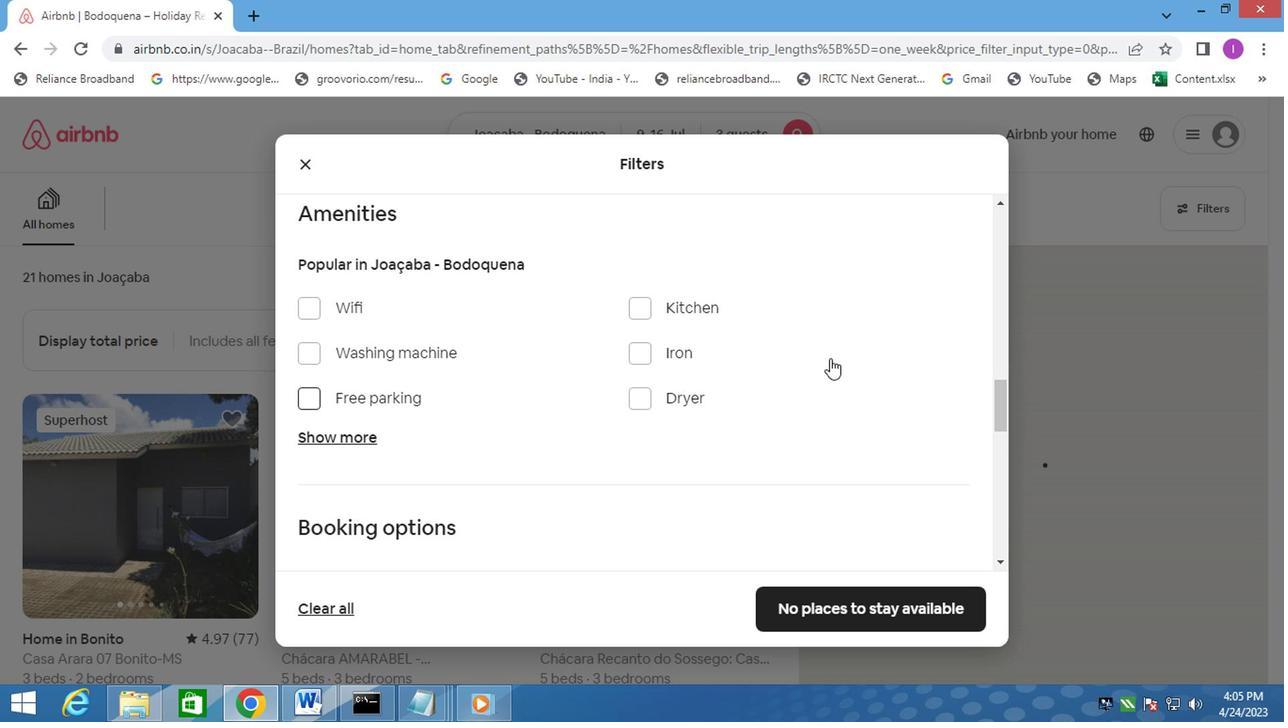 
Action: Mouse scrolled (835, 364) with delta (0, -1)
Screenshot: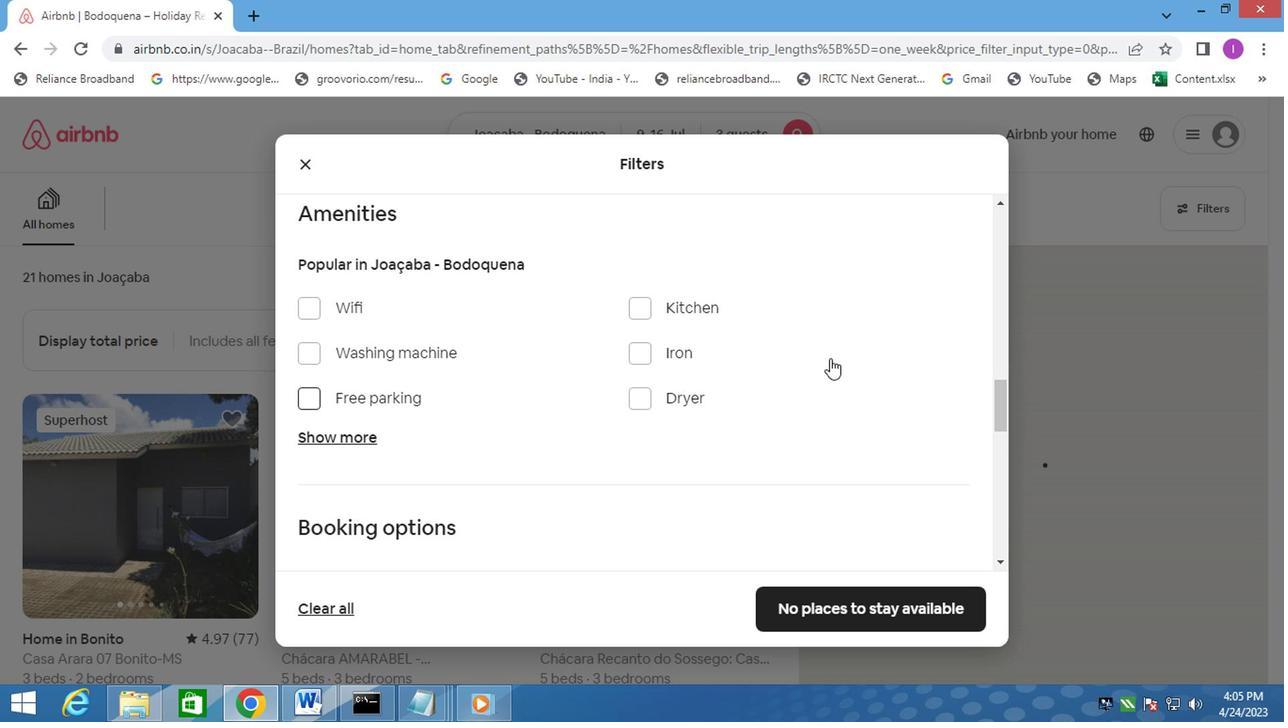 
Action: Mouse moved to (839, 368)
Screenshot: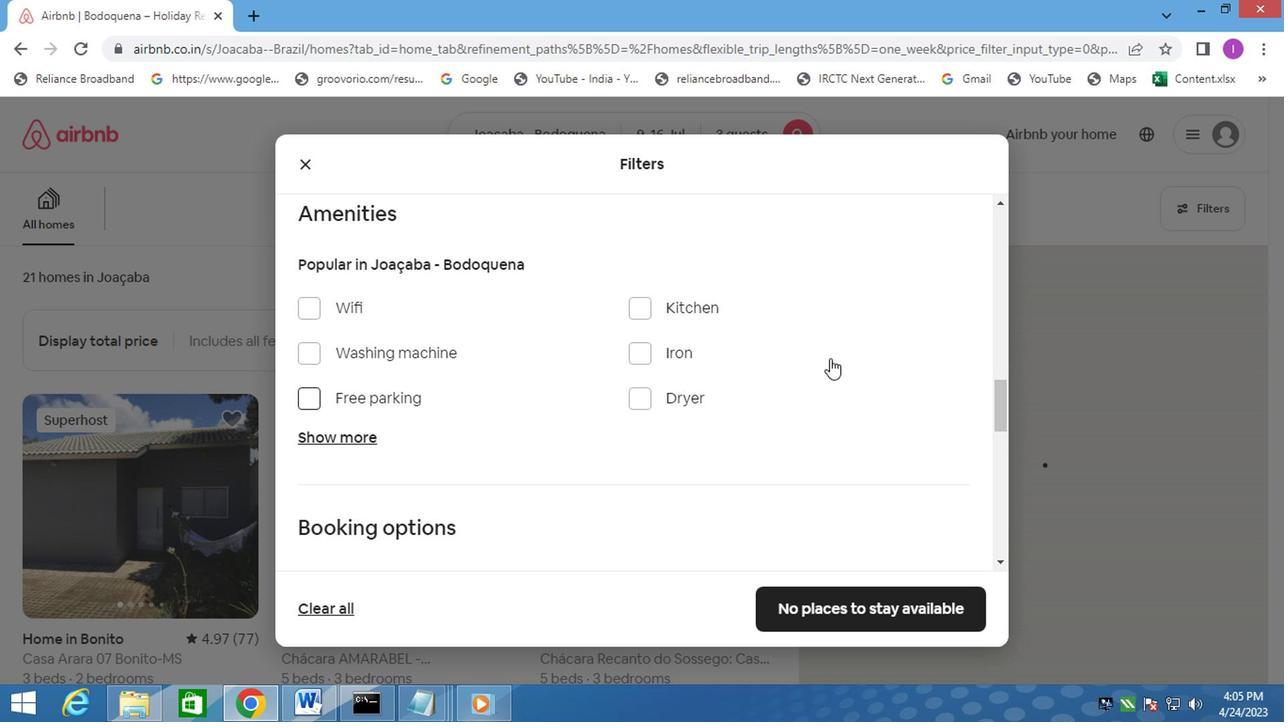 
Action: Mouse scrolled (839, 367) with delta (0, 0)
Screenshot: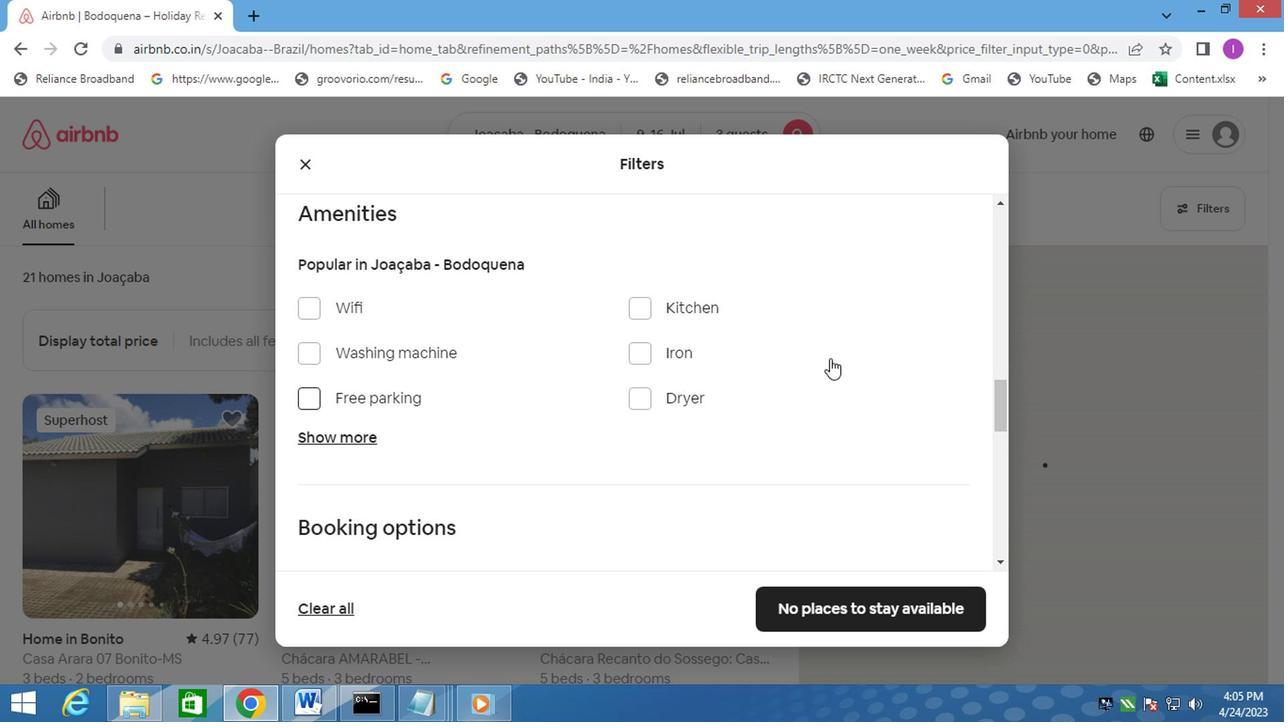 
Action: Mouse moved to (843, 369)
Screenshot: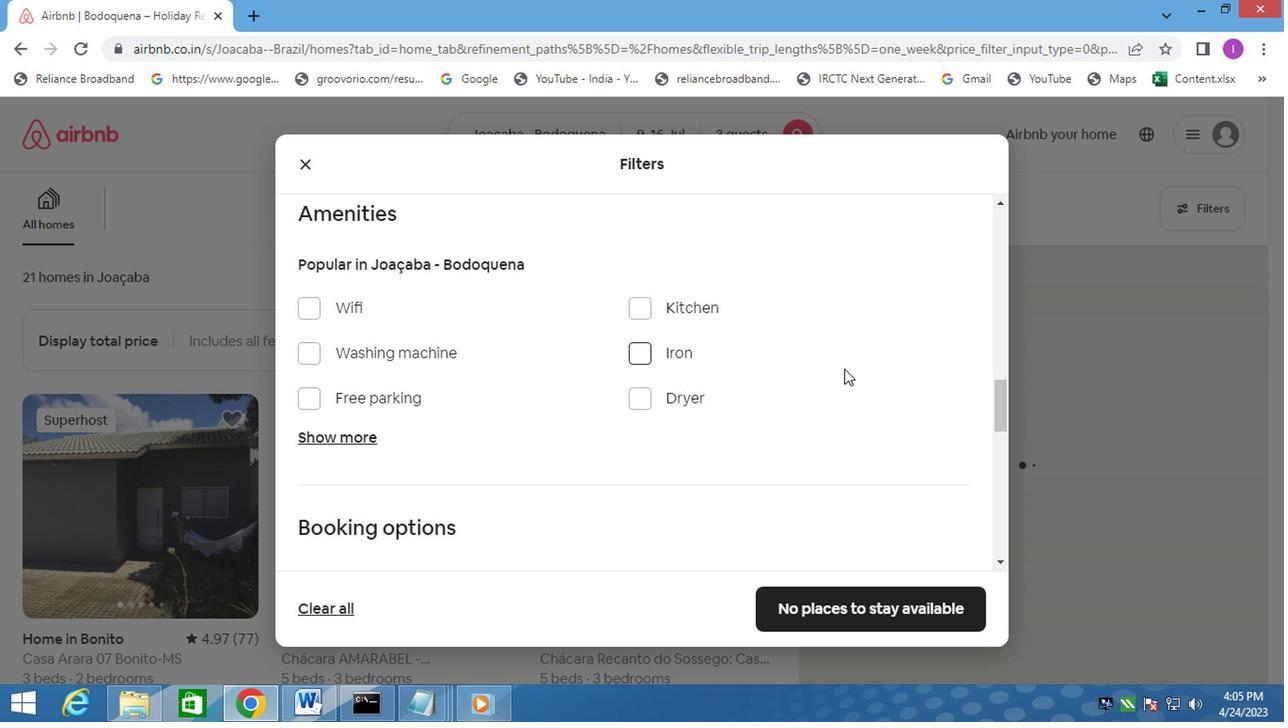 
Action: Mouse scrolled (843, 368) with delta (0, -1)
Screenshot: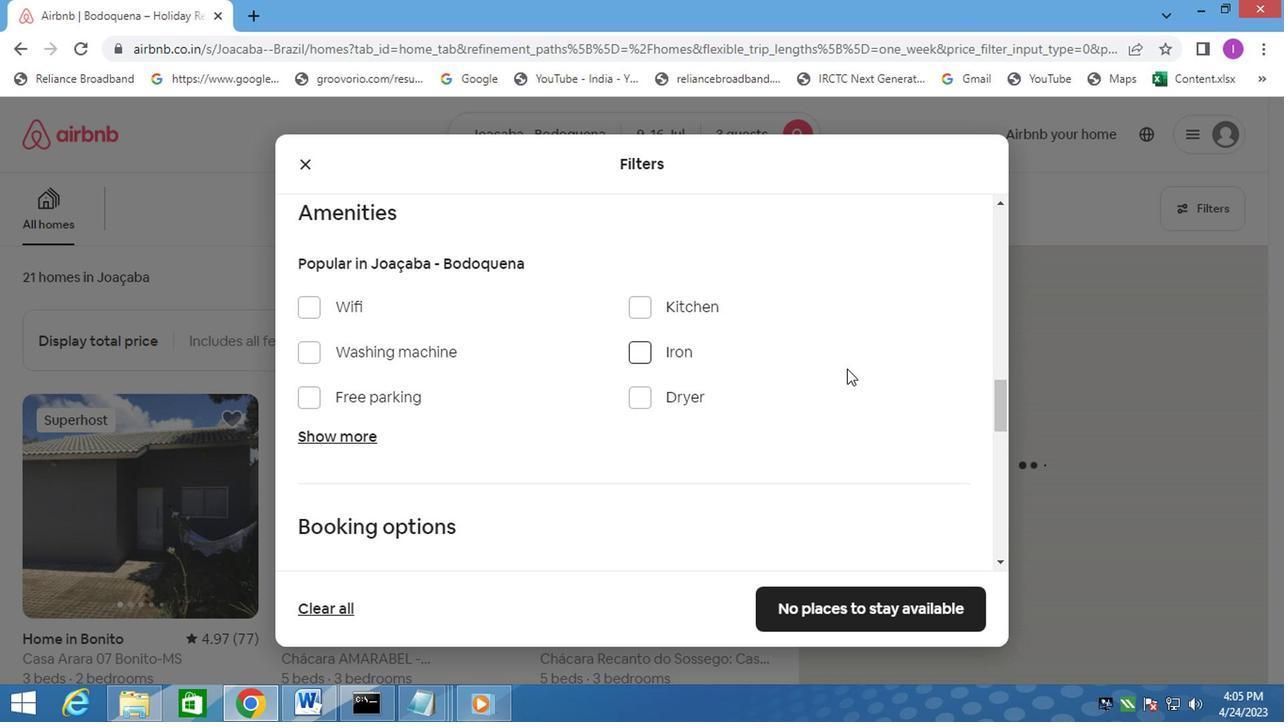 
Action: Mouse scrolled (843, 368) with delta (0, -1)
Screenshot: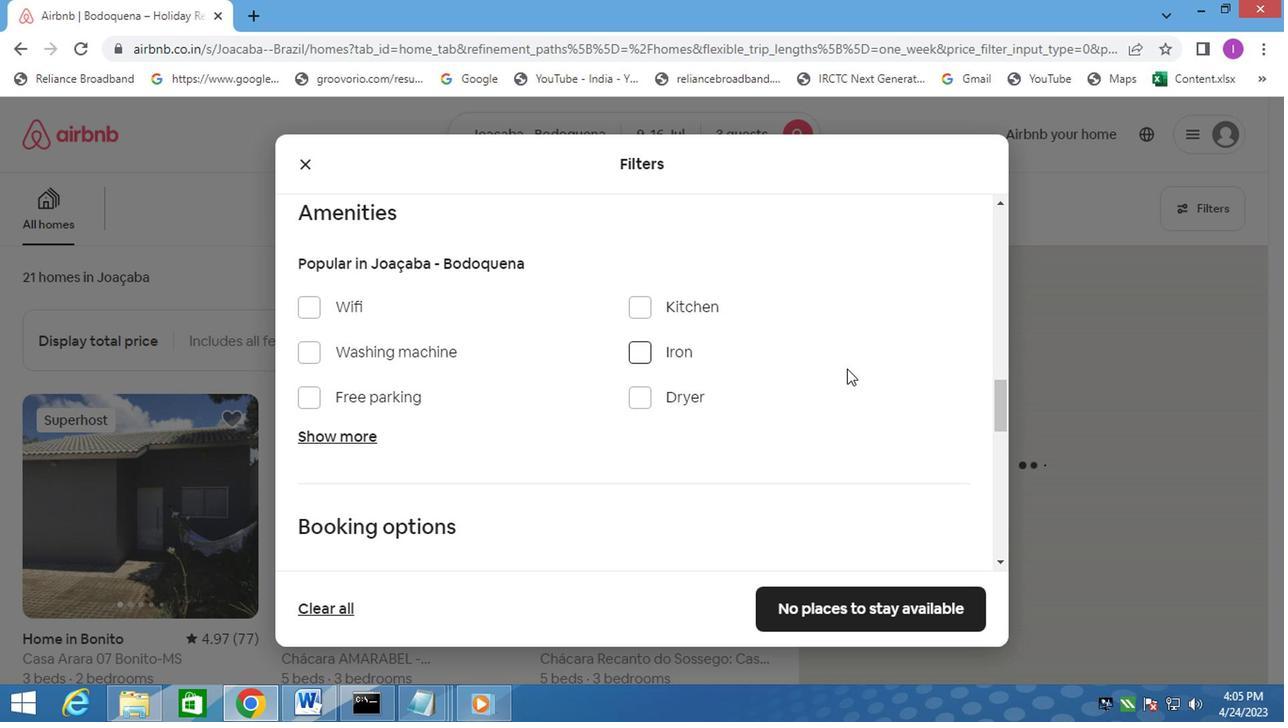 
Action: Mouse moved to (846, 366)
Screenshot: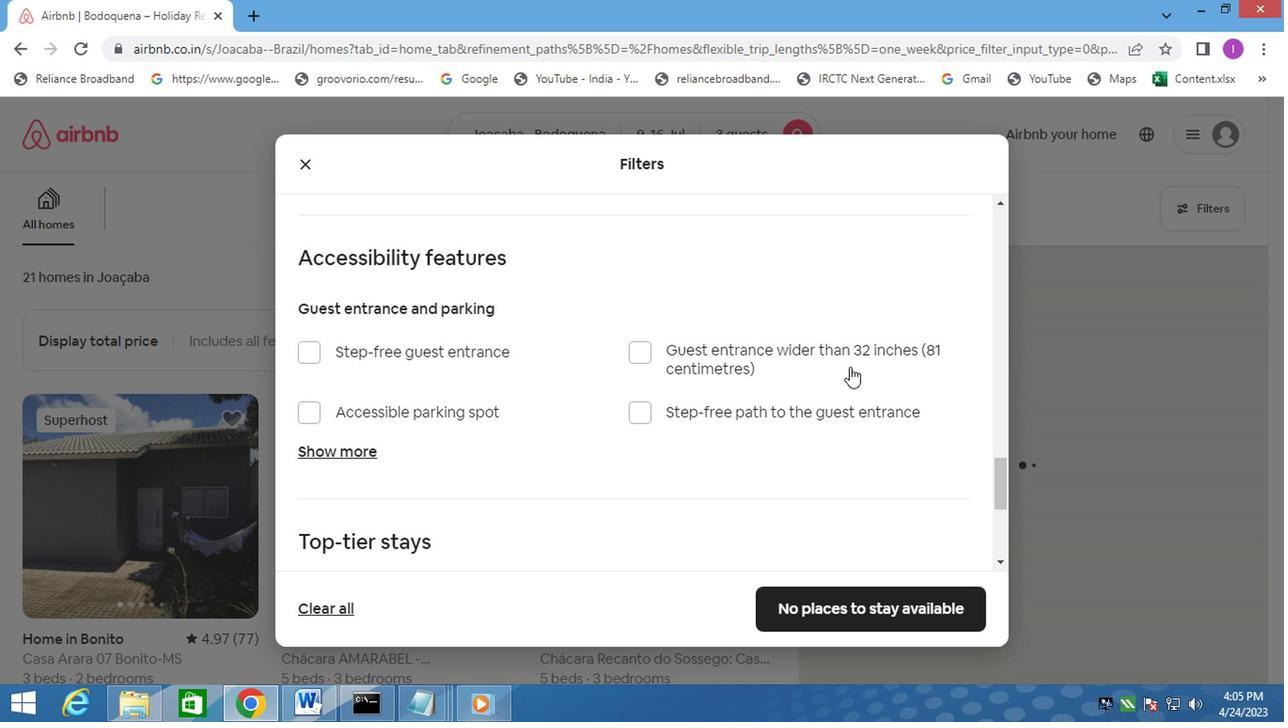 
Action: Mouse scrolled (846, 367) with delta (0, 1)
Screenshot: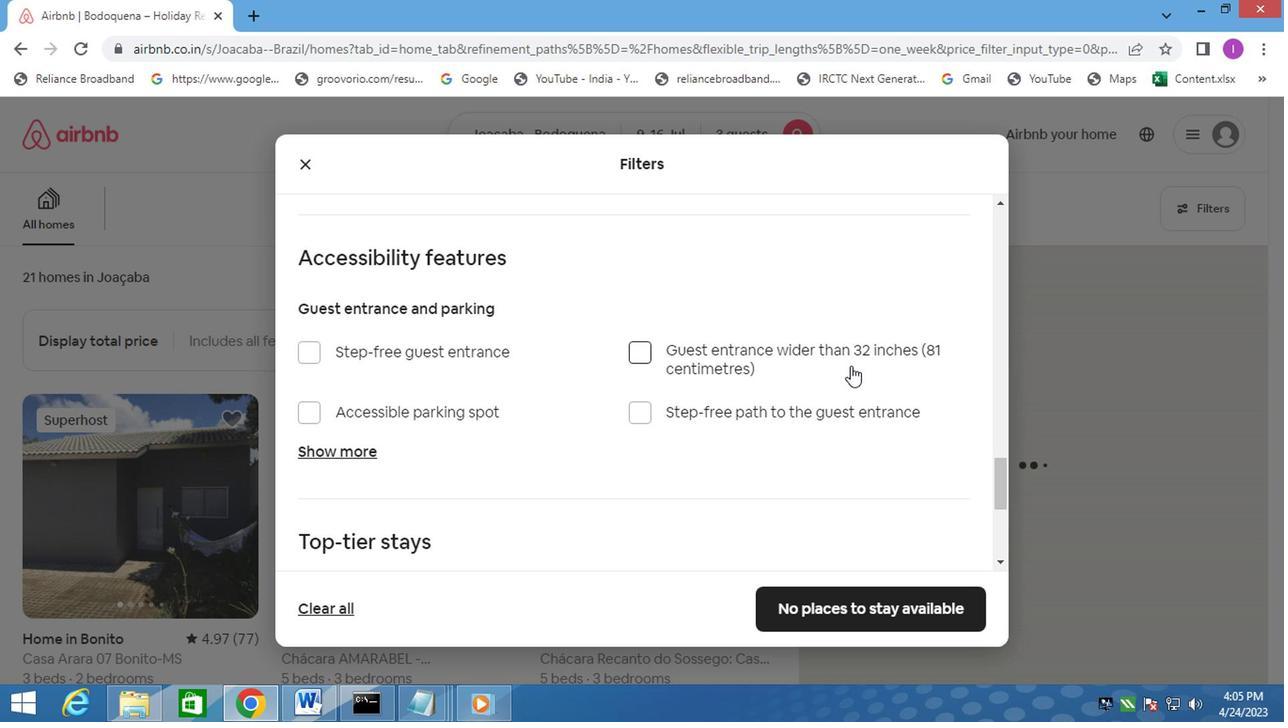 
Action: Mouse moved to (847, 364)
Screenshot: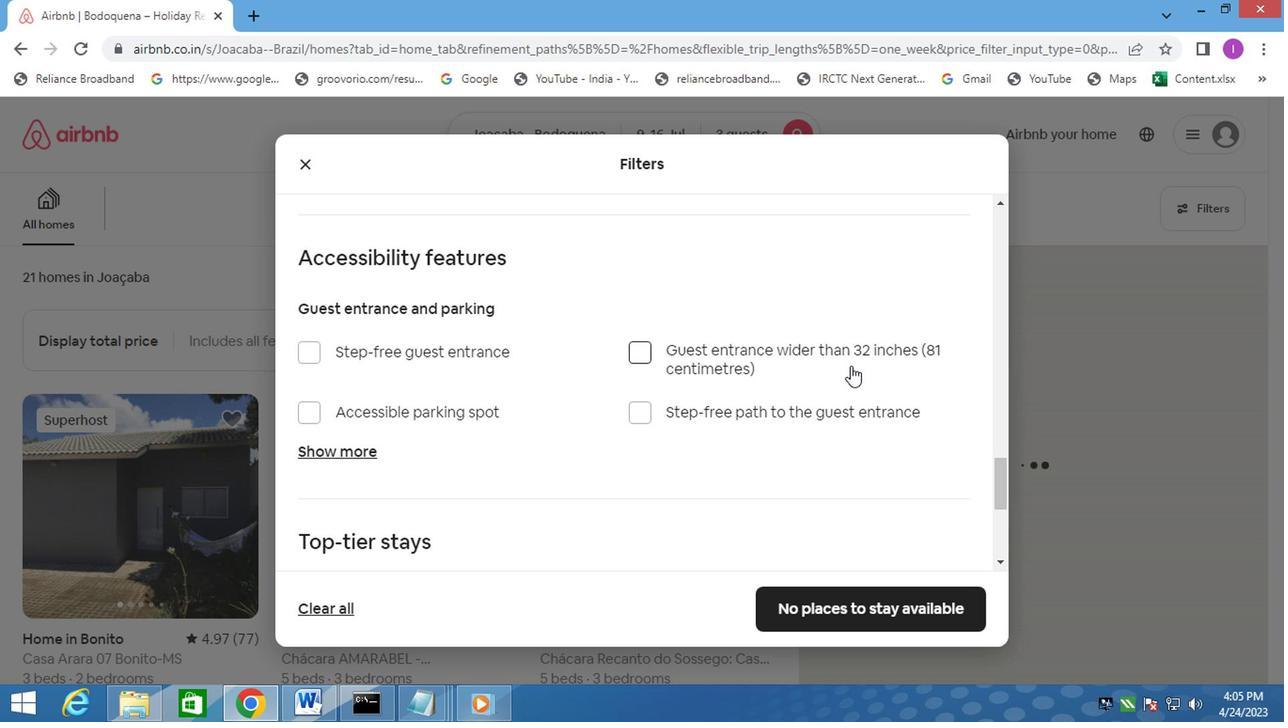 
Action: Mouse scrolled (847, 365) with delta (0, 1)
Screenshot: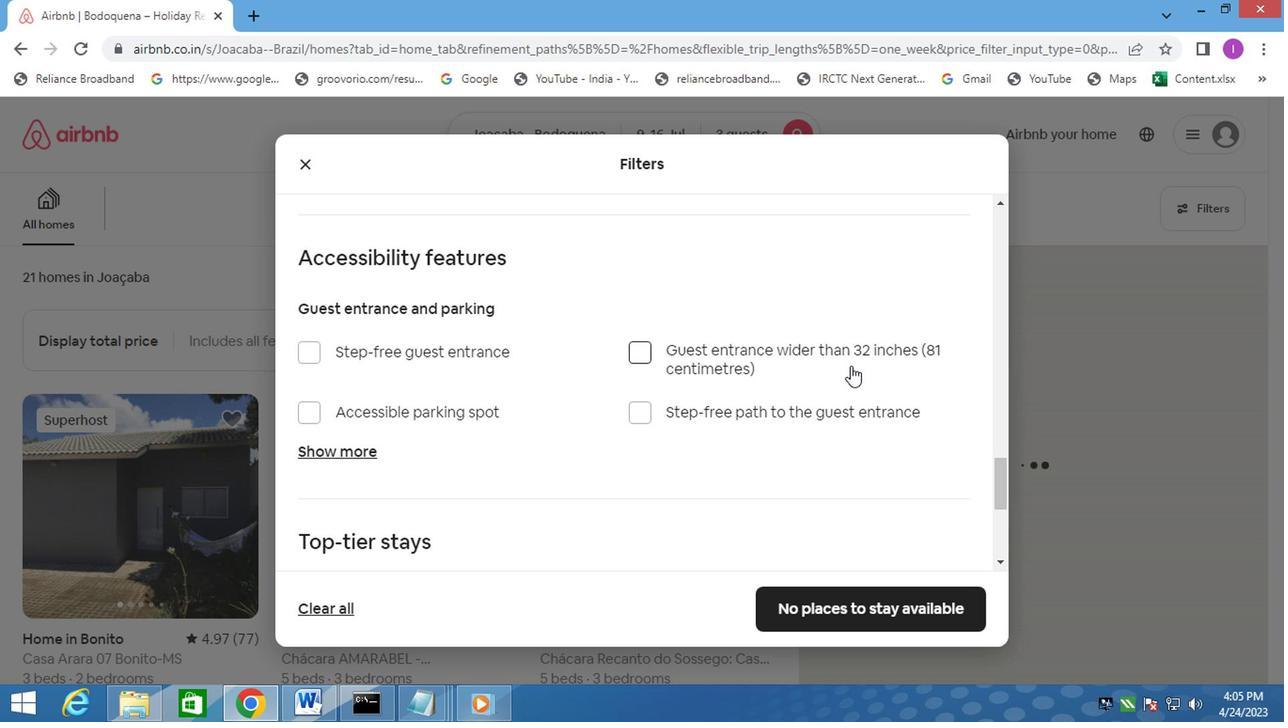 
Action: Mouse moved to (847, 364)
Screenshot: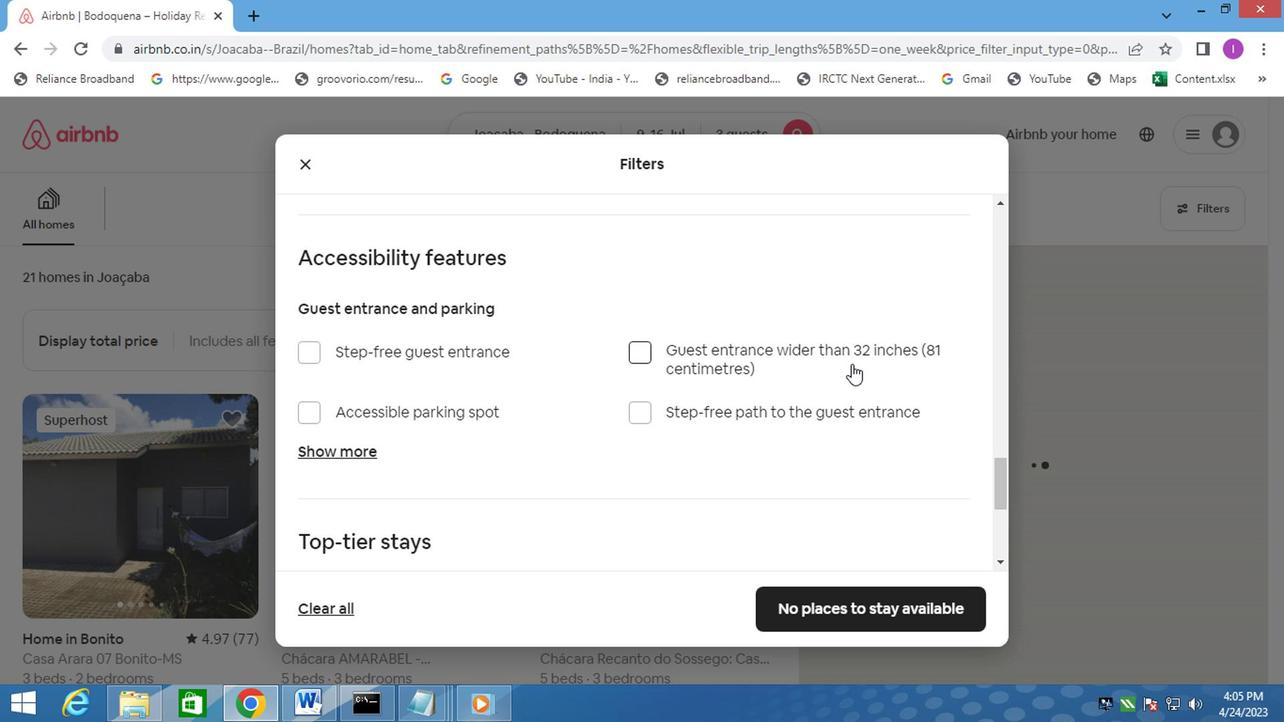 
Action: Mouse scrolled (847, 365) with delta (0, 1)
Screenshot: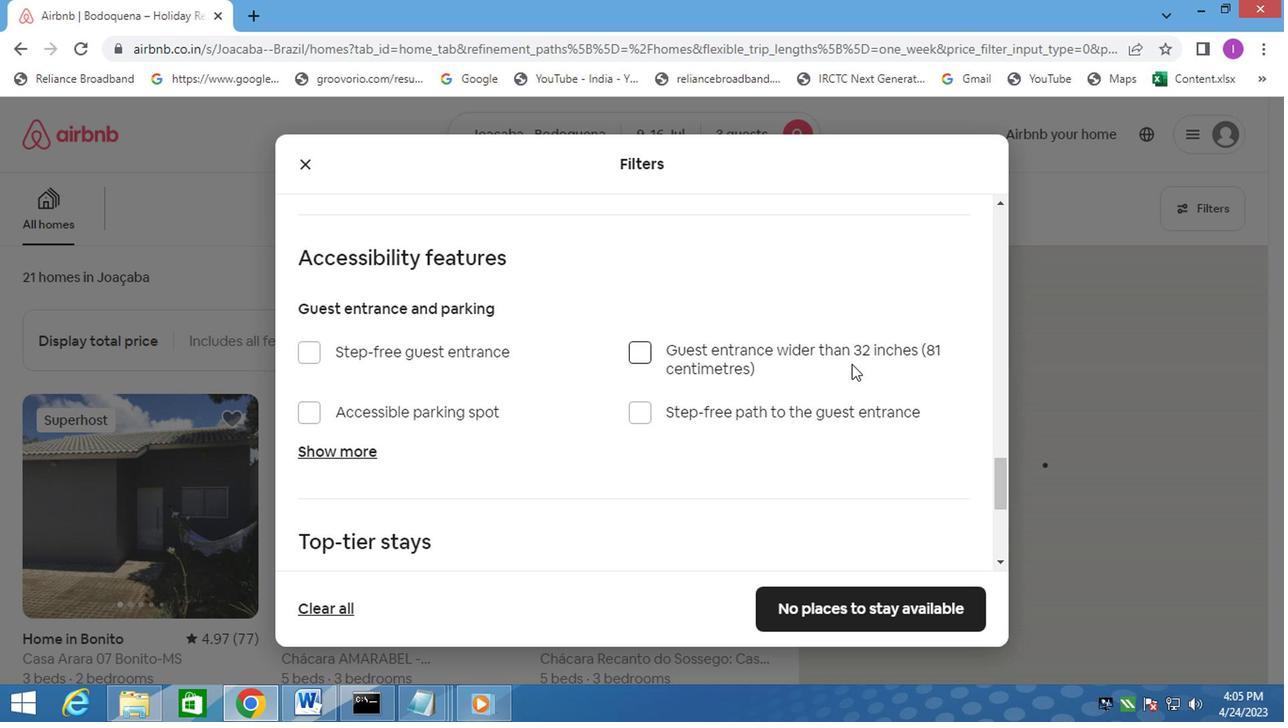 
Action: Mouse moved to (933, 370)
Screenshot: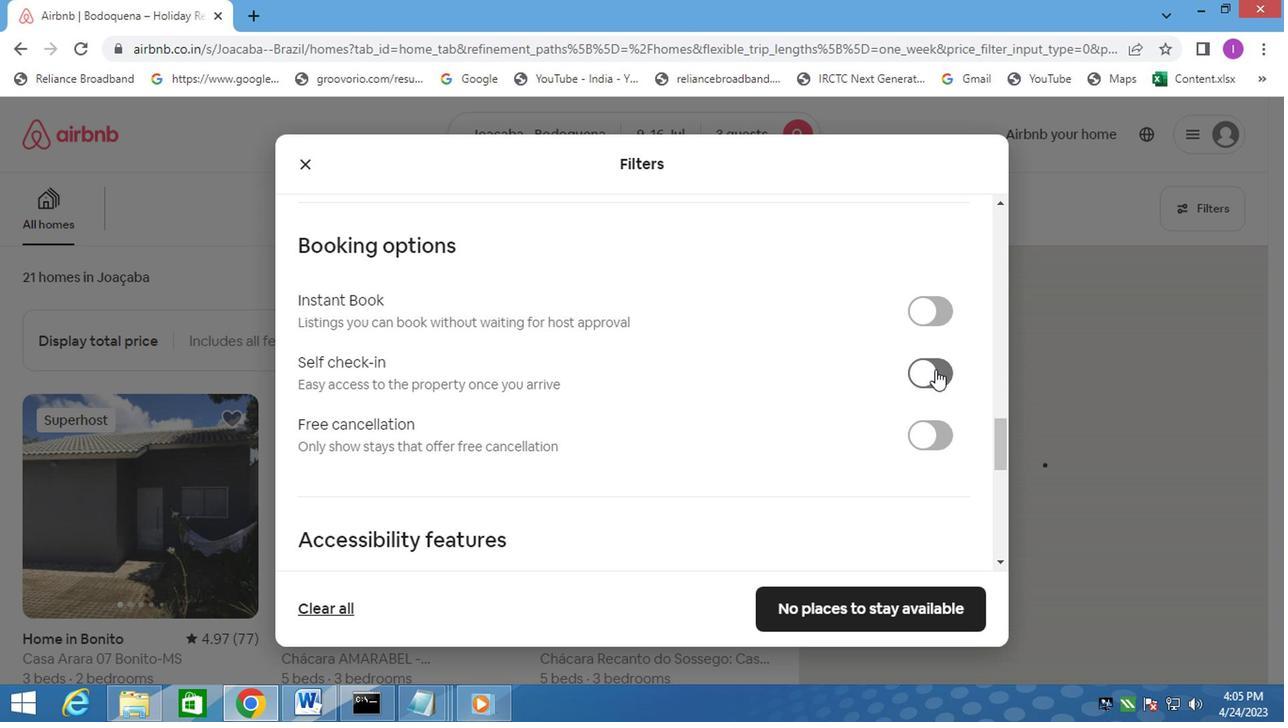 
Action: Mouse pressed left at (933, 370)
Screenshot: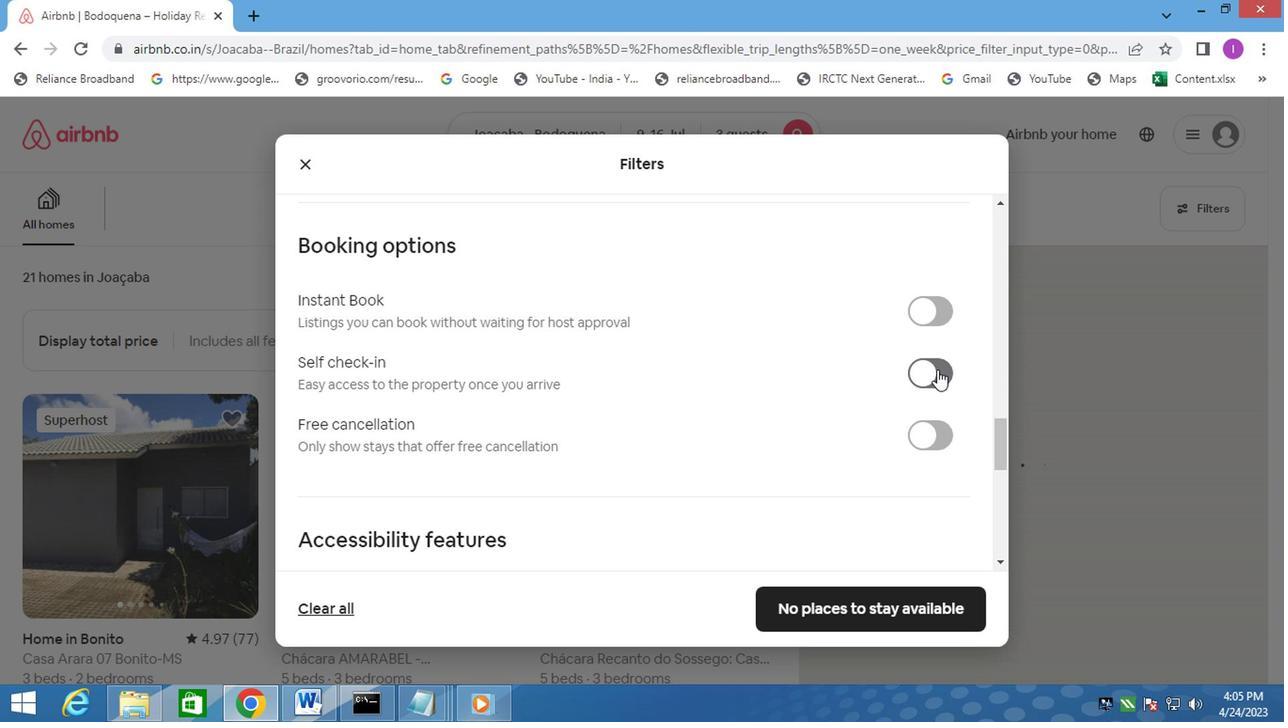 
Action: Mouse moved to (892, 432)
Screenshot: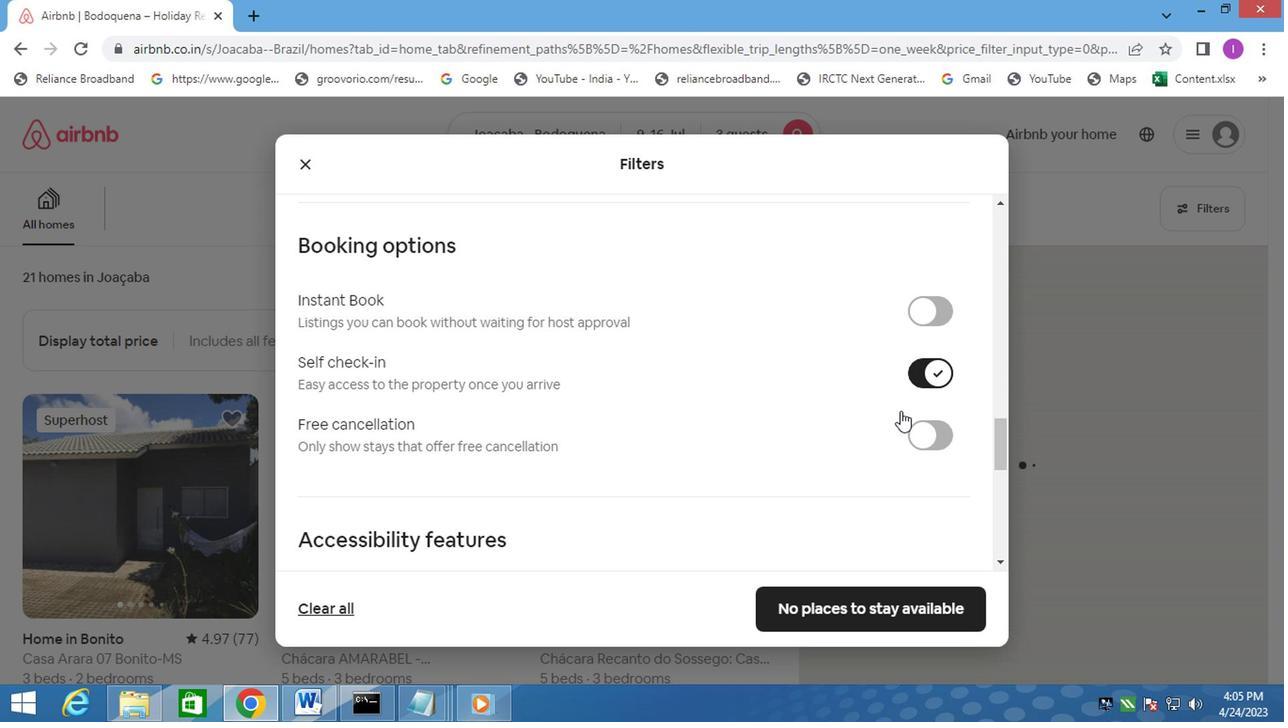 
Action: Mouse scrolled (892, 430) with delta (0, -1)
Screenshot: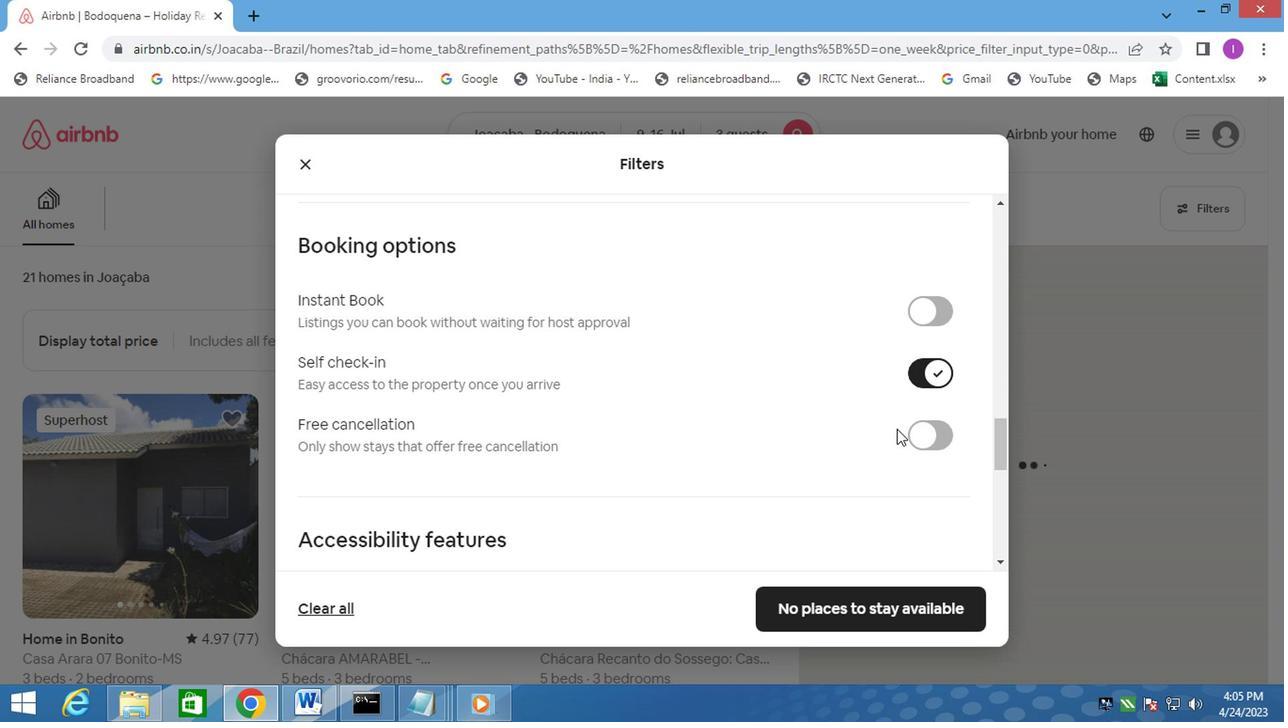 
Action: Mouse moved to (890, 434)
Screenshot: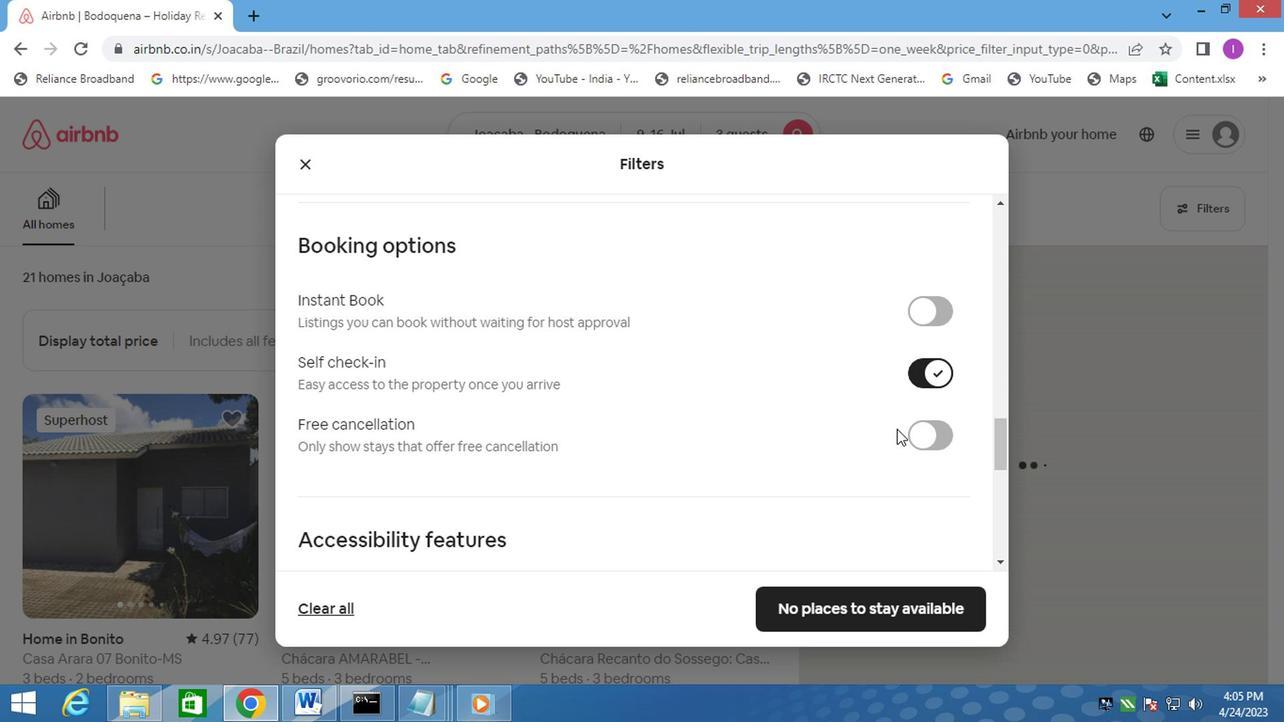
Action: Mouse scrolled (890, 433) with delta (0, -1)
Screenshot: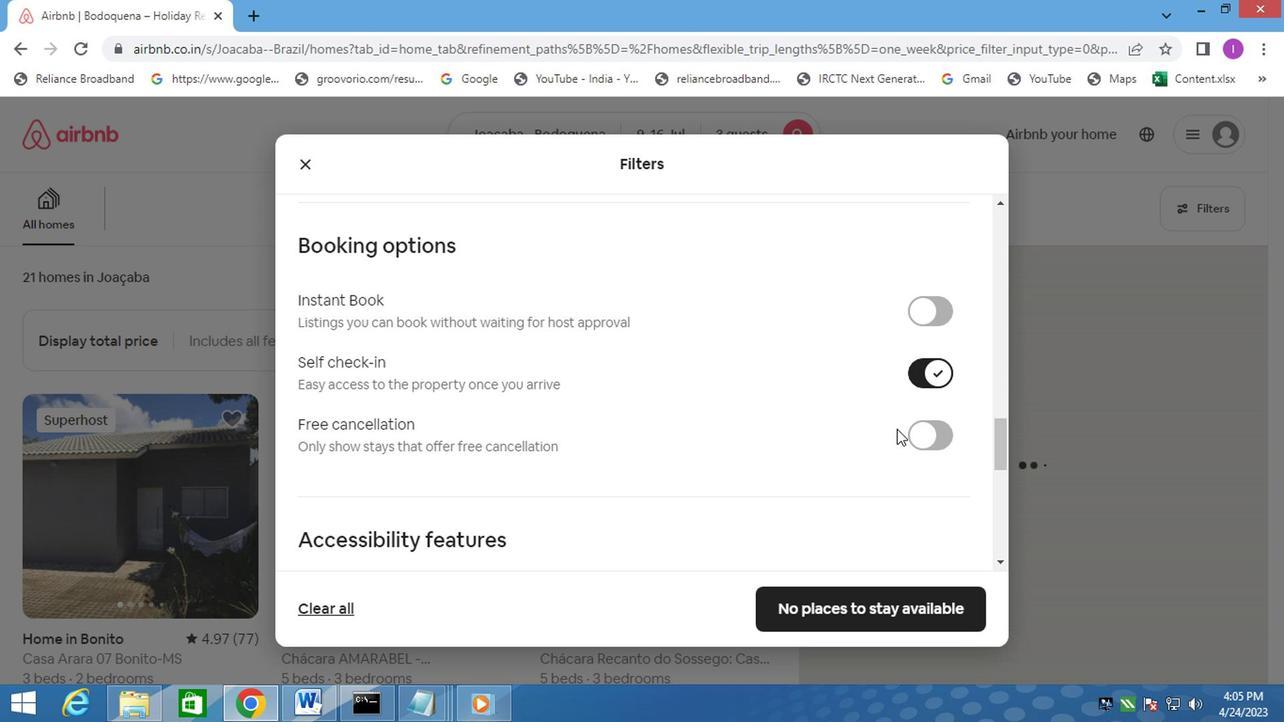 
Action: Mouse moved to (888, 438)
Screenshot: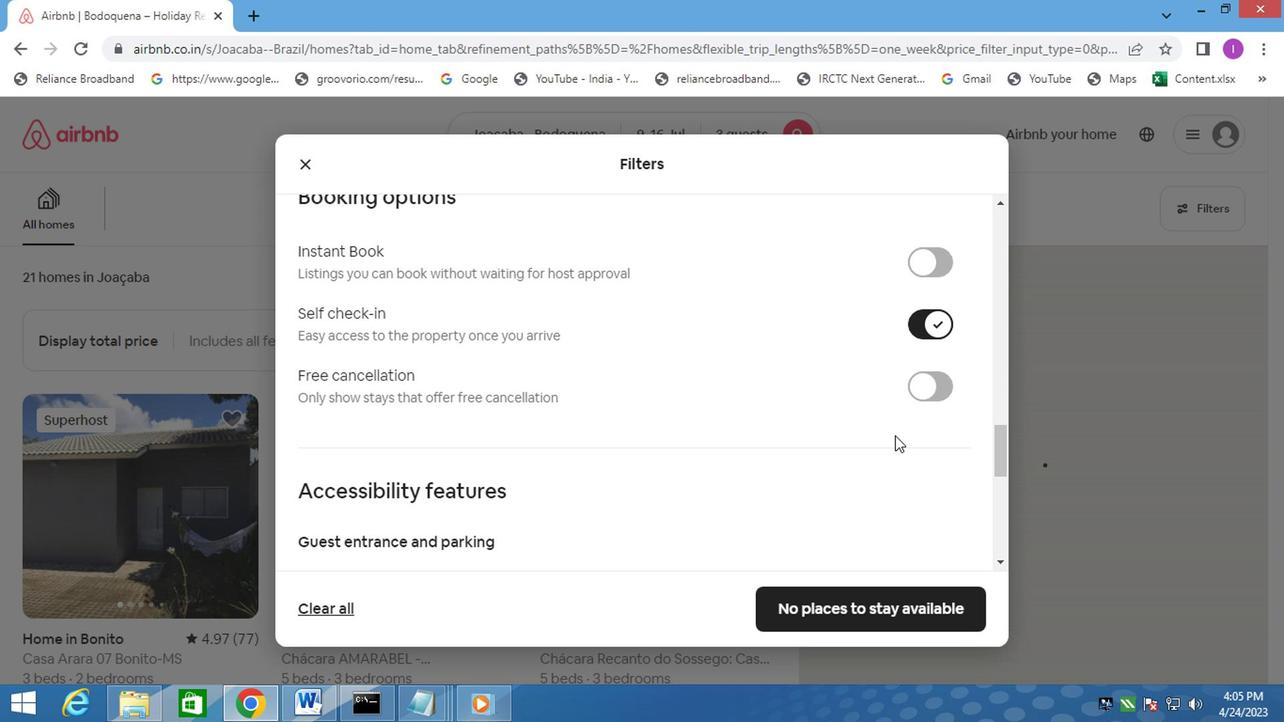 
Action: Mouse scrolled (888, 437) with delta (0, 0)
Screenshot: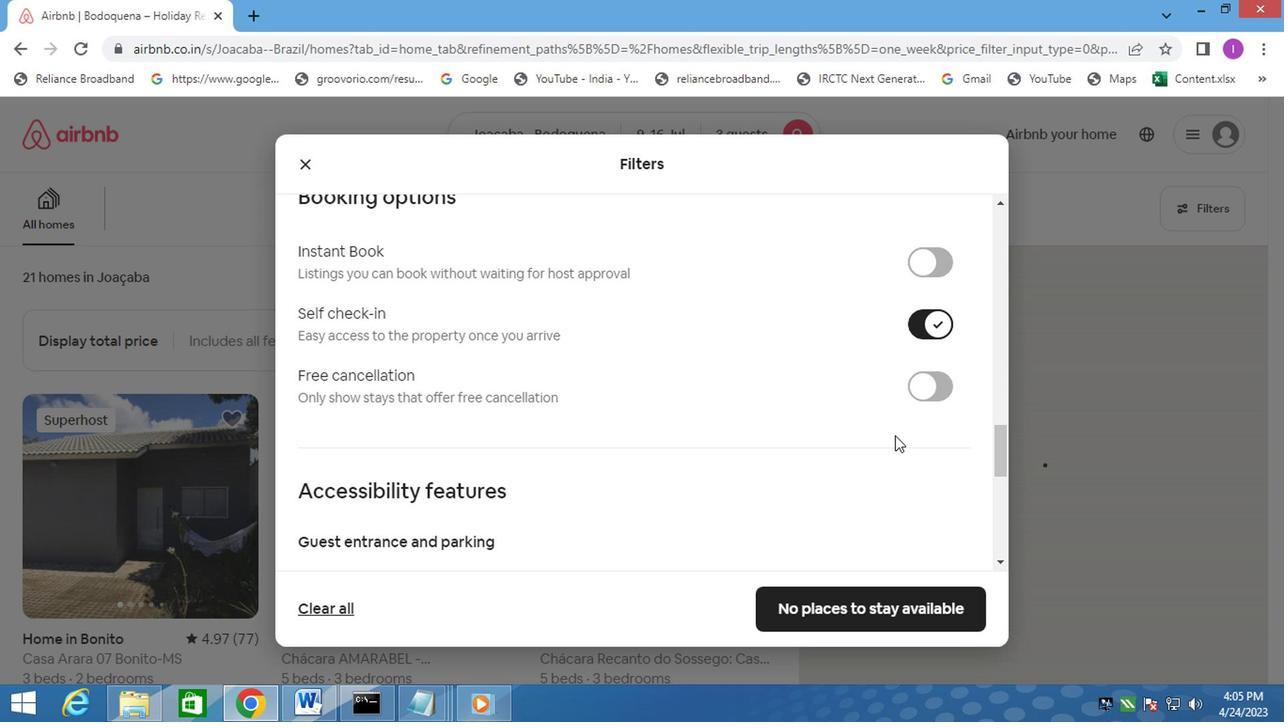 
Action: Mouse moved to (887, 447)
Screenshot: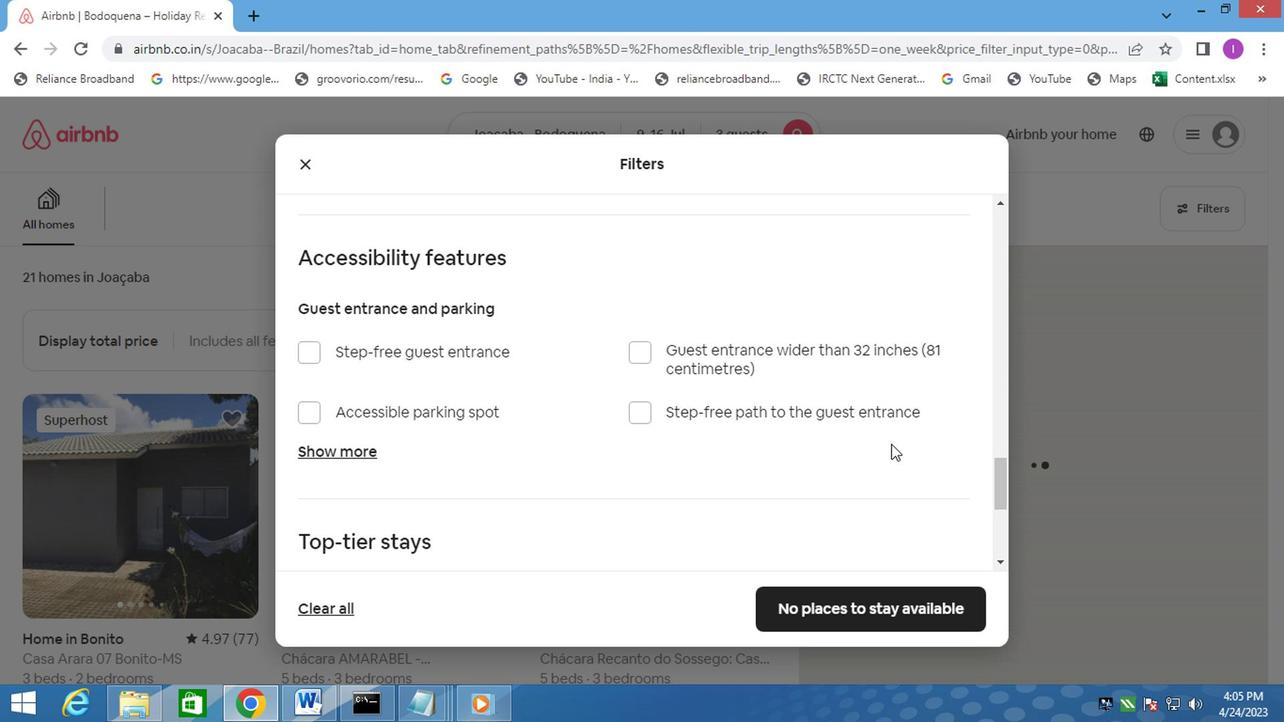 
Action: Mouse scrolled (887, 446) with delta (0, 0)
Screenshot: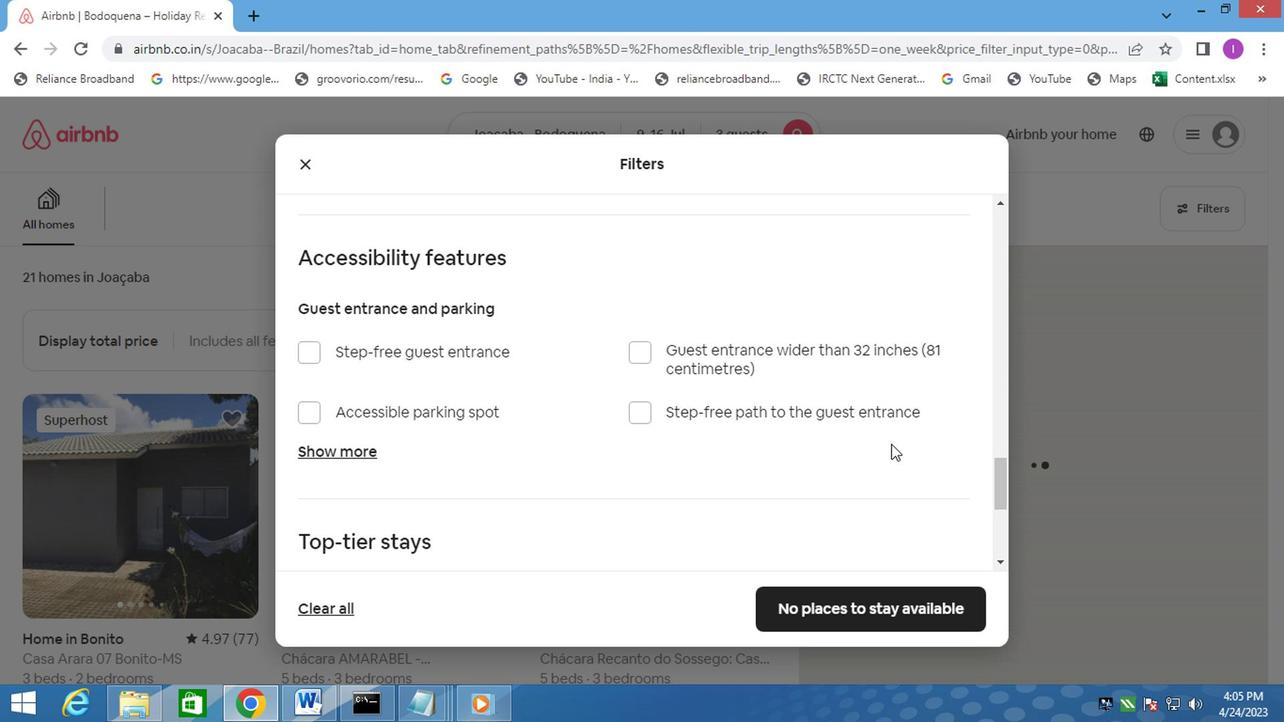 
Action: Mouse moved to (887, 449)
Screenshot: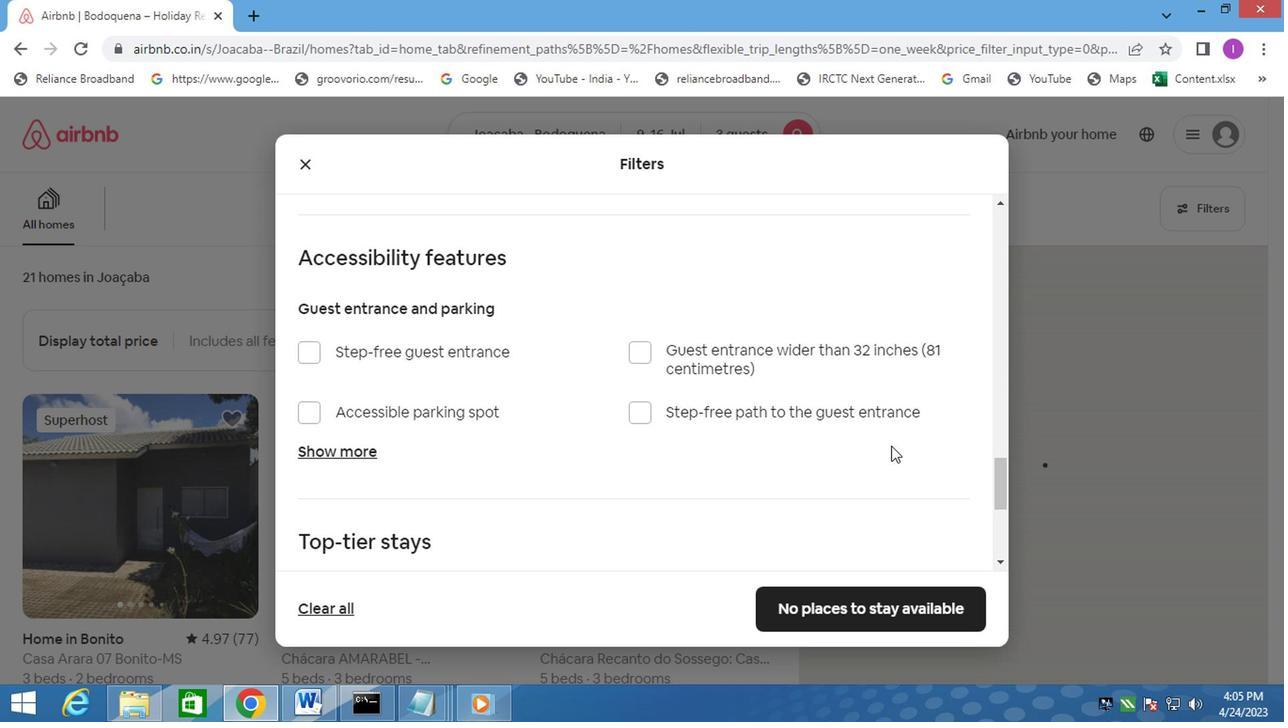 
Action: Mouse scrolled (887, 449) with delta (0, 0)
Screenshot: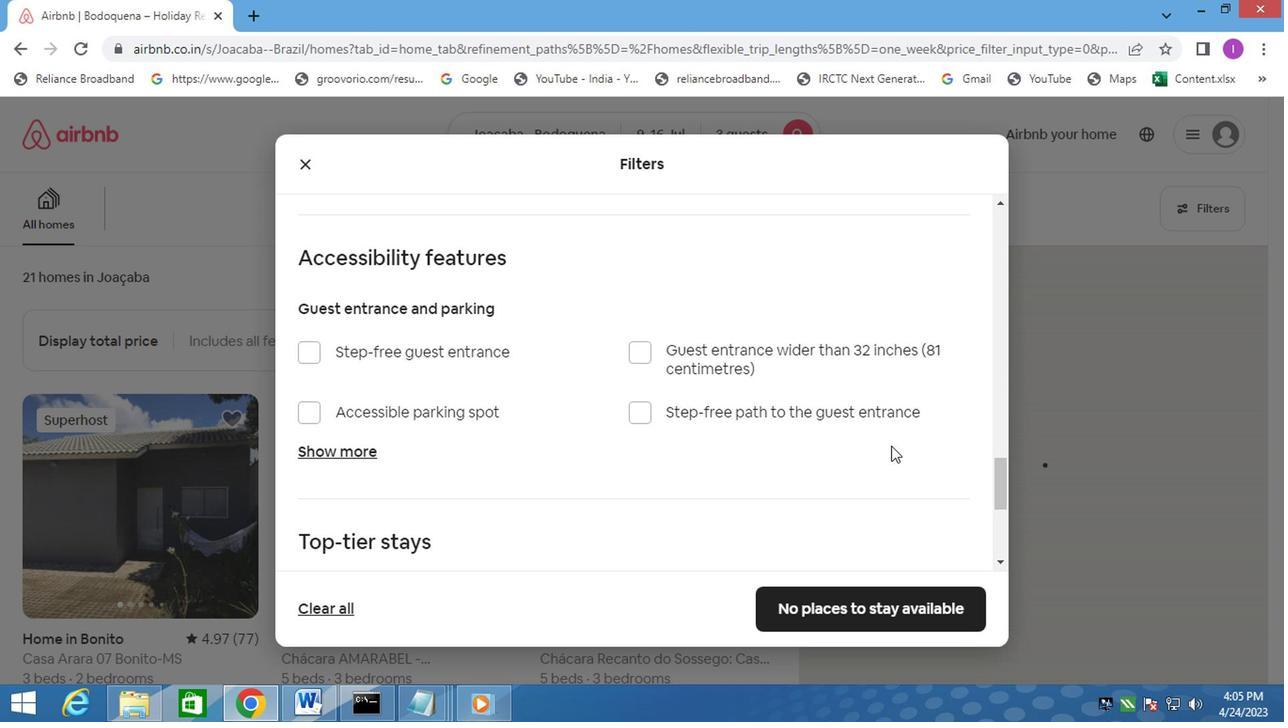 
Action: Mouse moved to (586, 484)
Screenshot: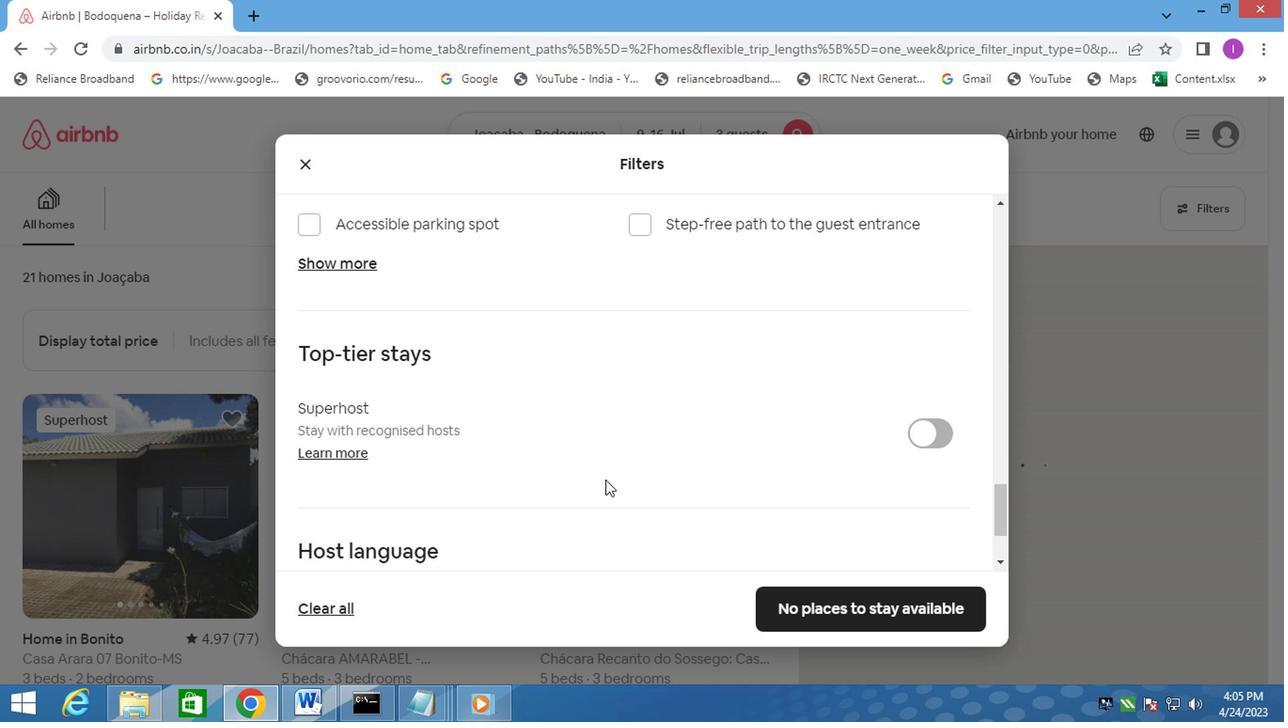 
Action: Mouse scrolled (586, 483) with delta (0, 0)
Screenshot: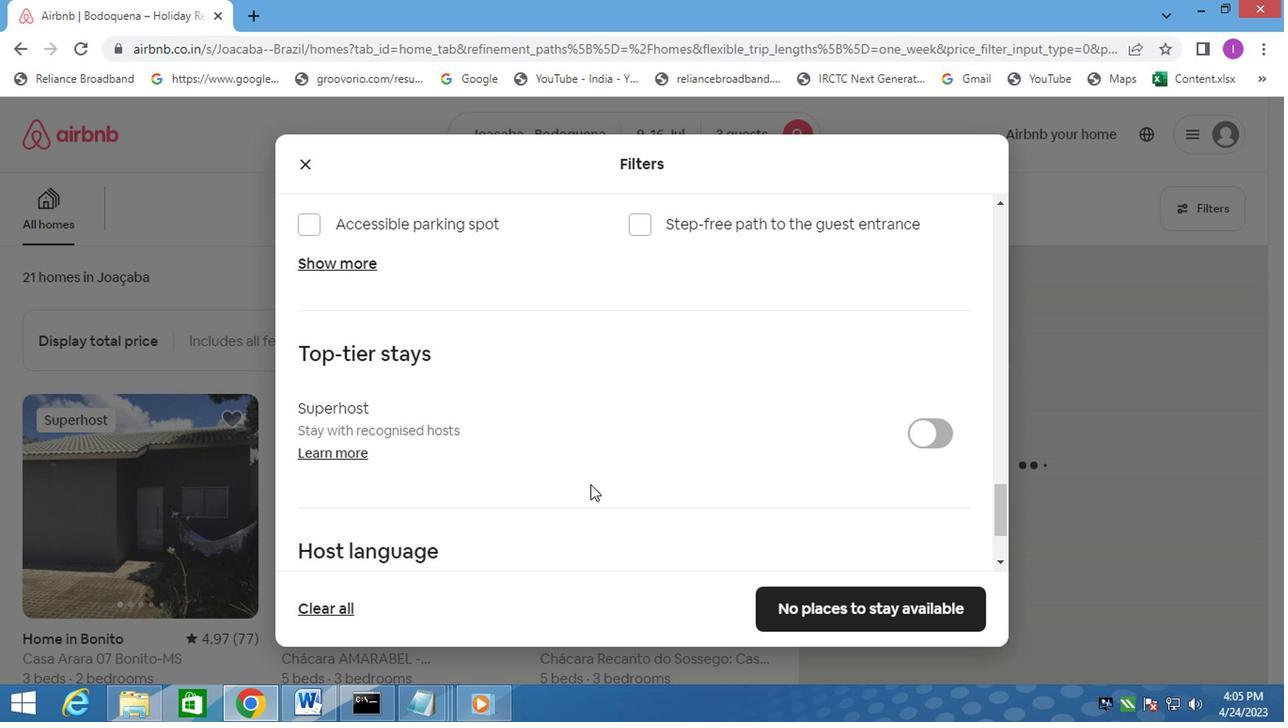 
Action: Mouse scrolled (586, 483) with delta (0, 0)
Screenshot: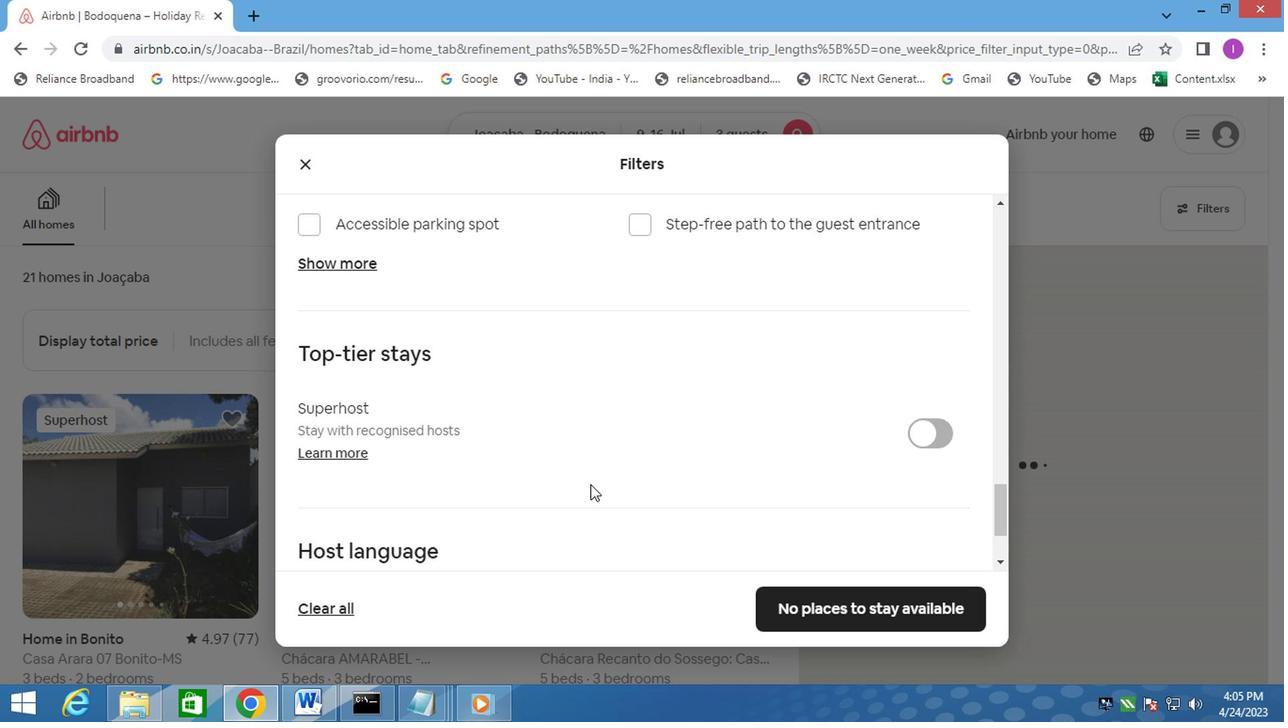 
Action: Mouse moved to (389, 563)
Screenshot: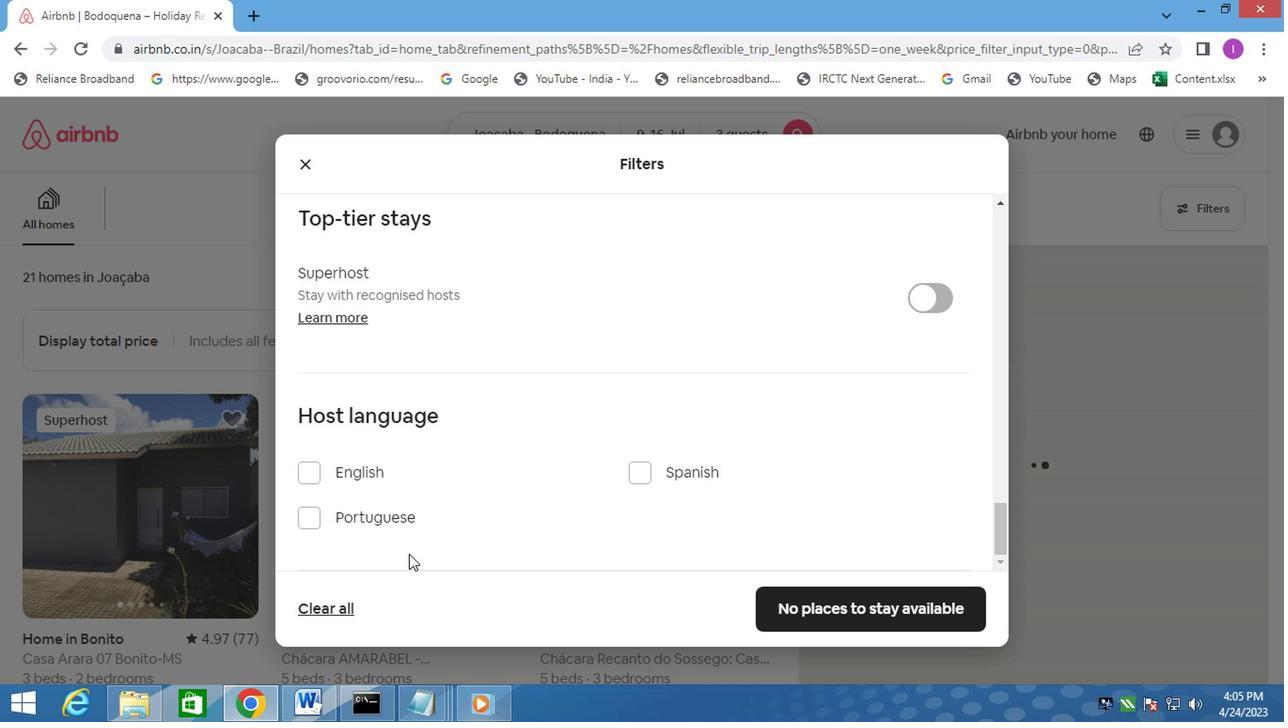 
Action: Mouse scrolled (389, 562) with delta (0, 0)
Screenshot: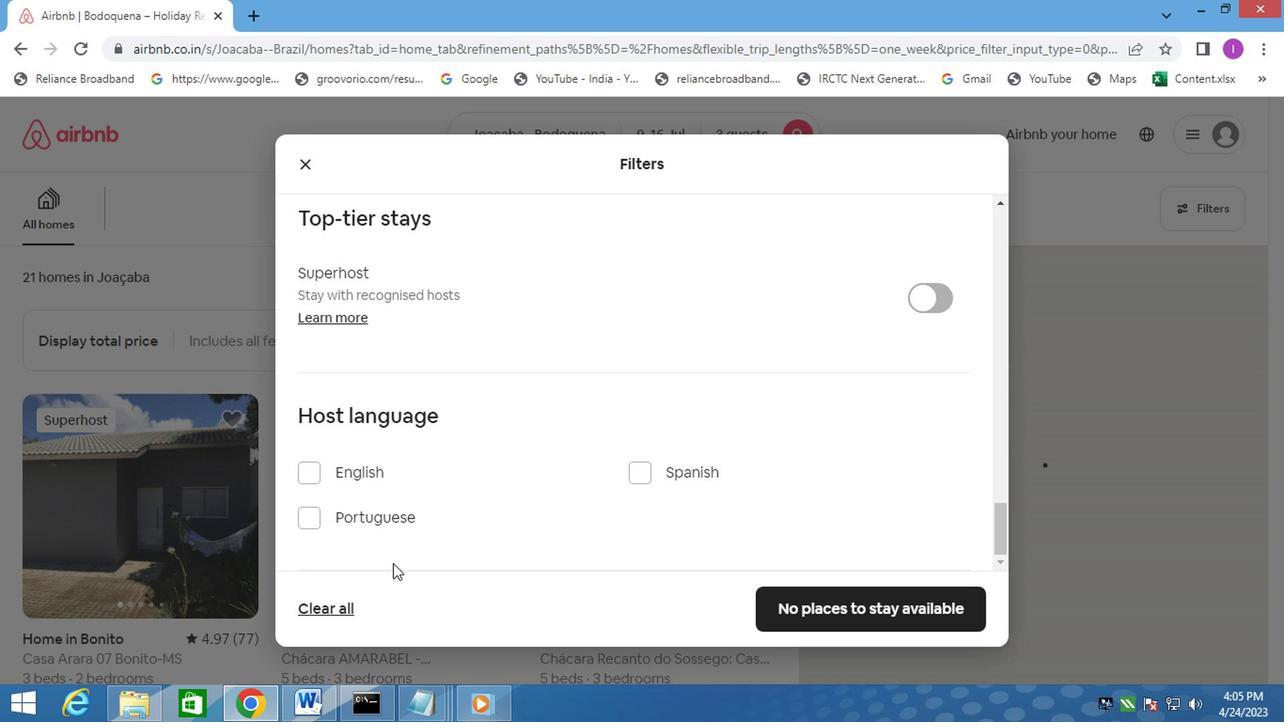 
Action: Mouse scrolled (389, 562) with delta (0, 0)
Screenshot: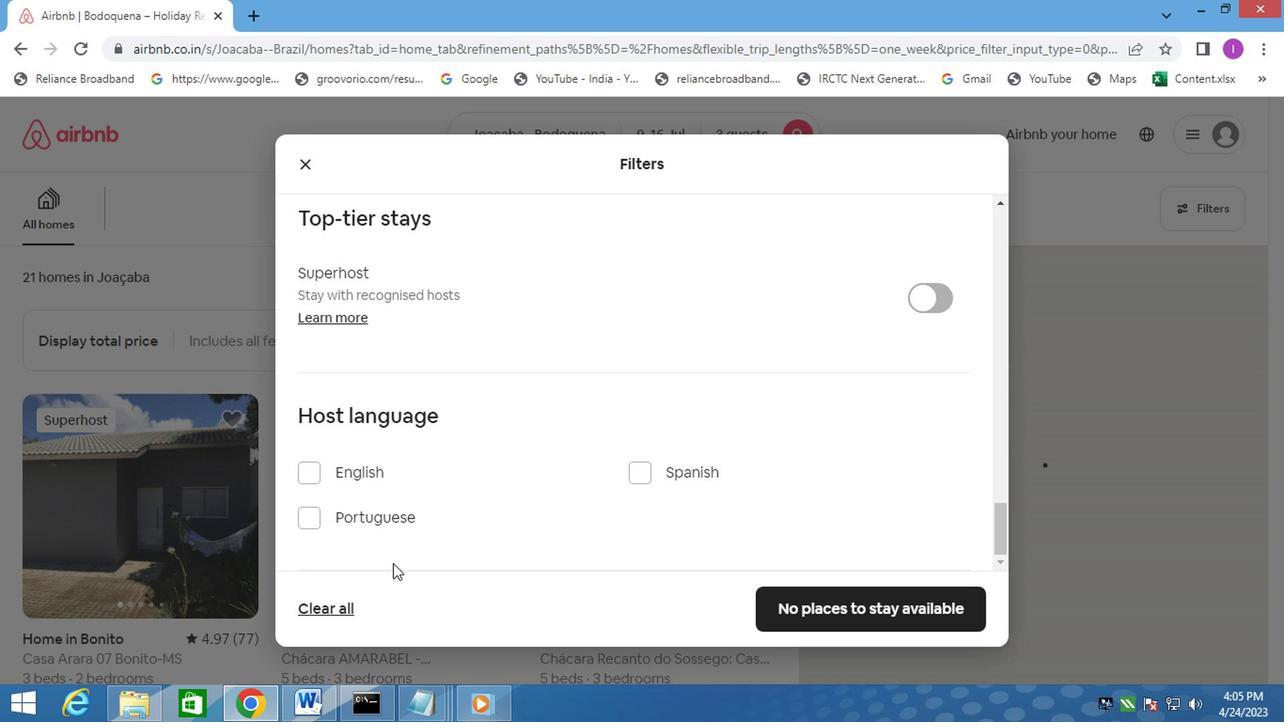 
Action: Mouse moved to (635, 468)
Screenshot: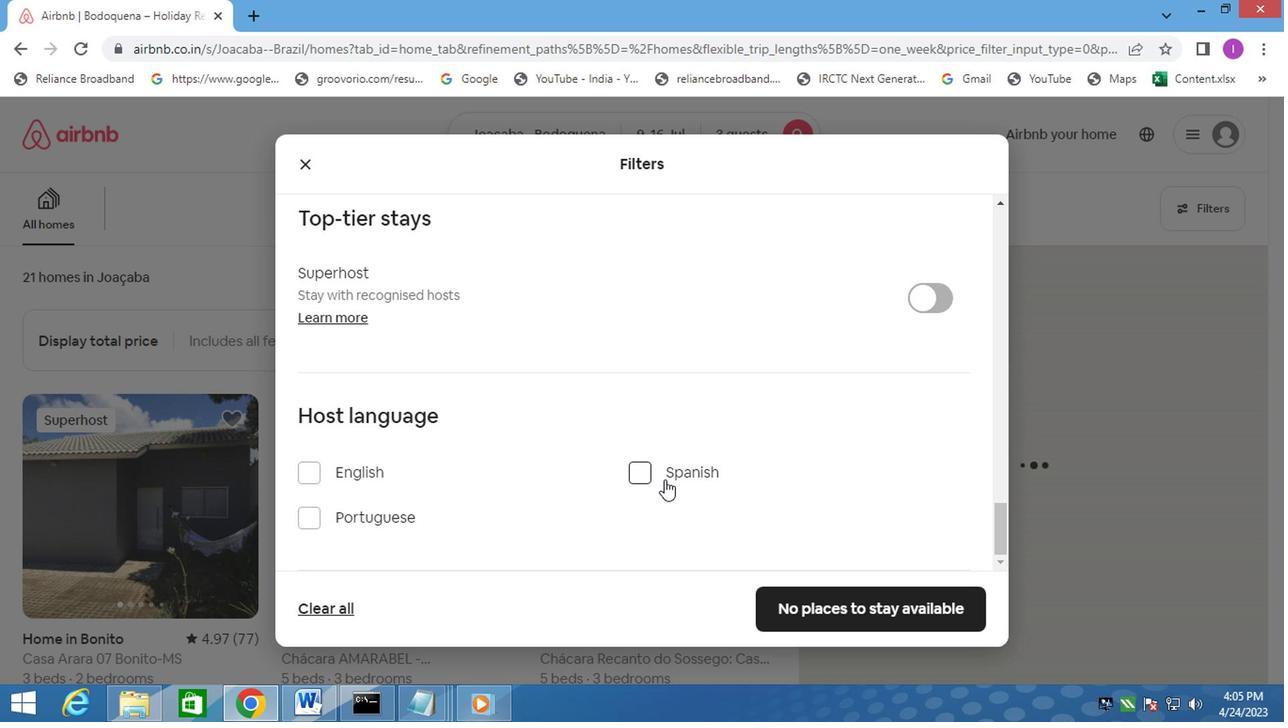 
Action: Mouse pressed left at (635, 468)
Screenshot: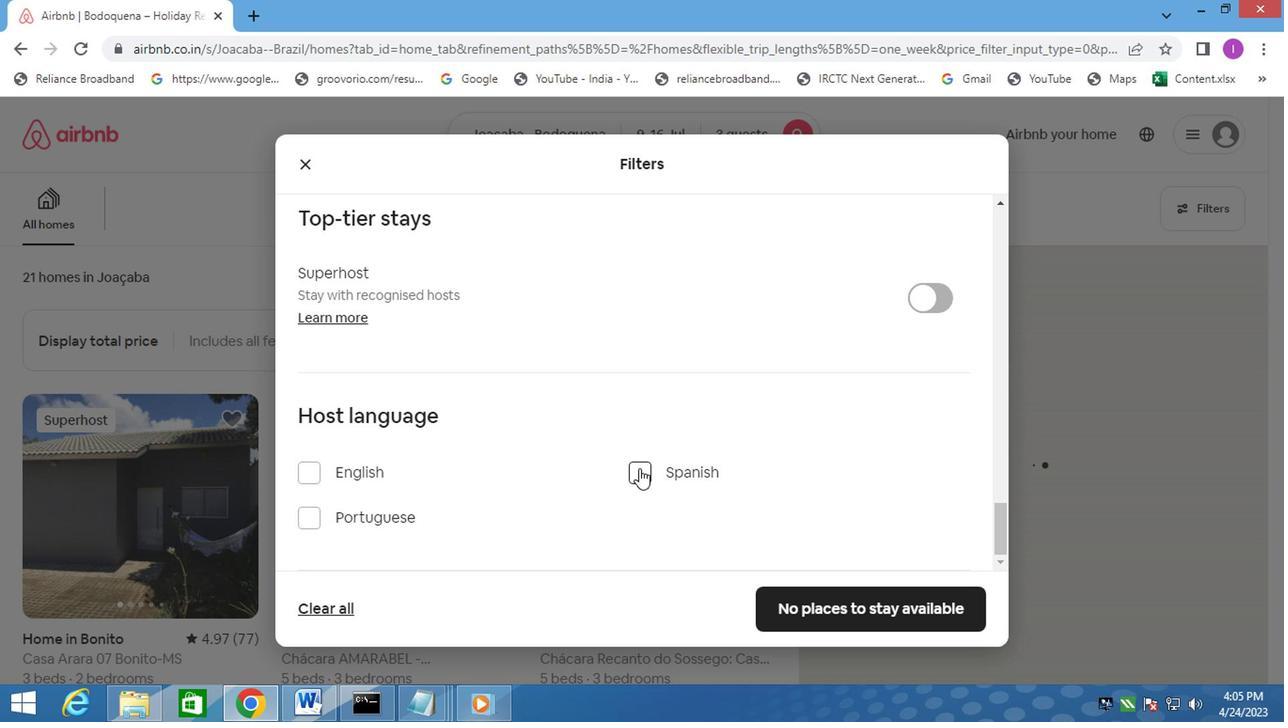 
Action: Mouse moved to (876, 625)
Screenshot: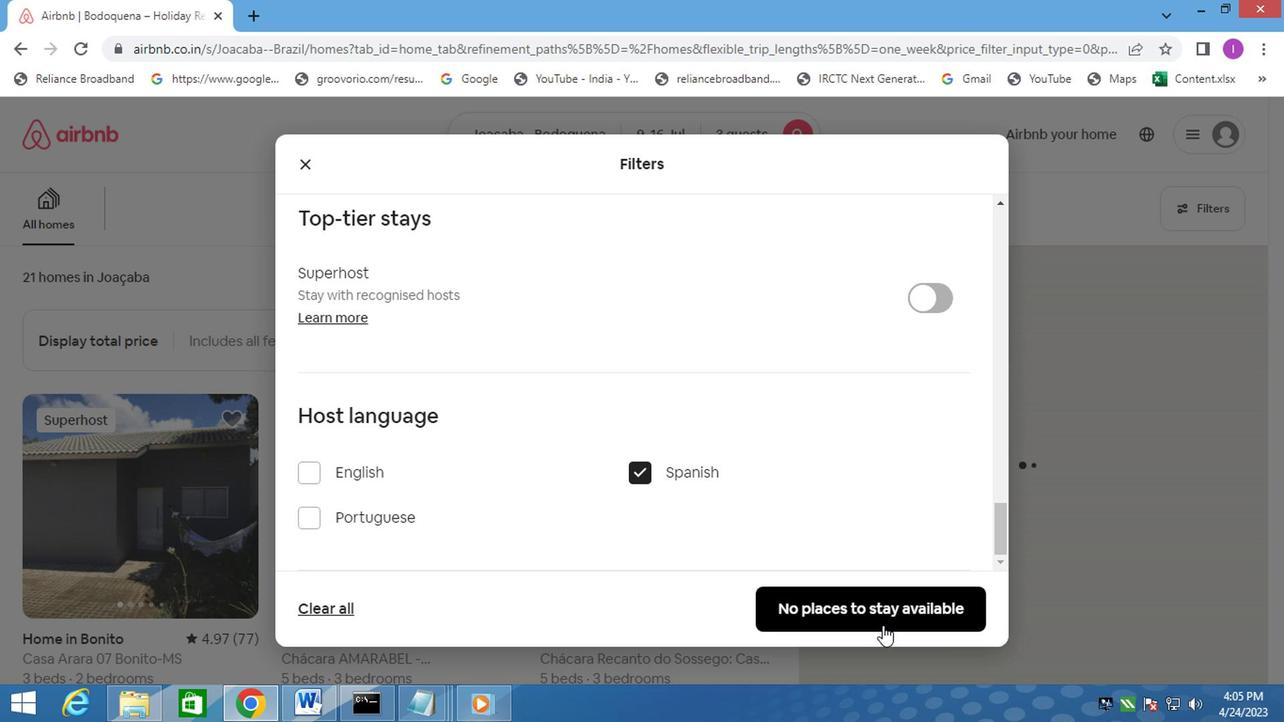 
Action: Mouse pressed left at (876, 625)
Screenshot: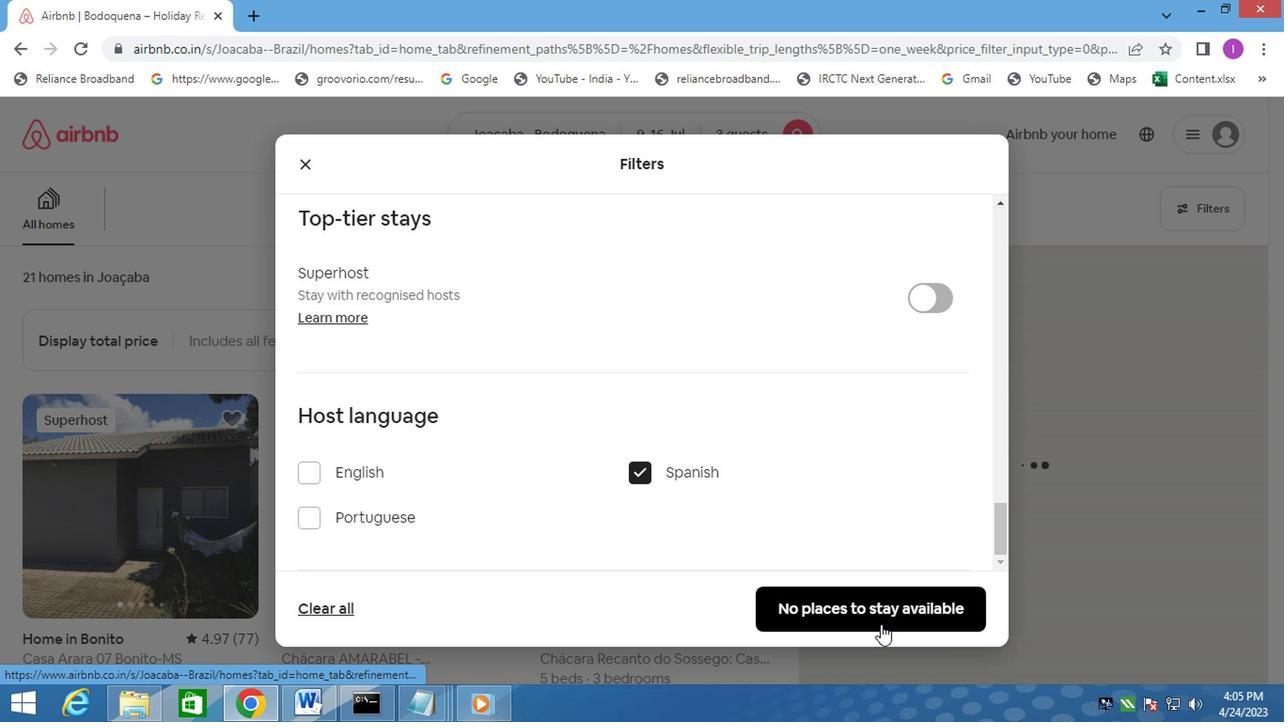 
Action: Mouse moved to (715, 443)
Screenshot: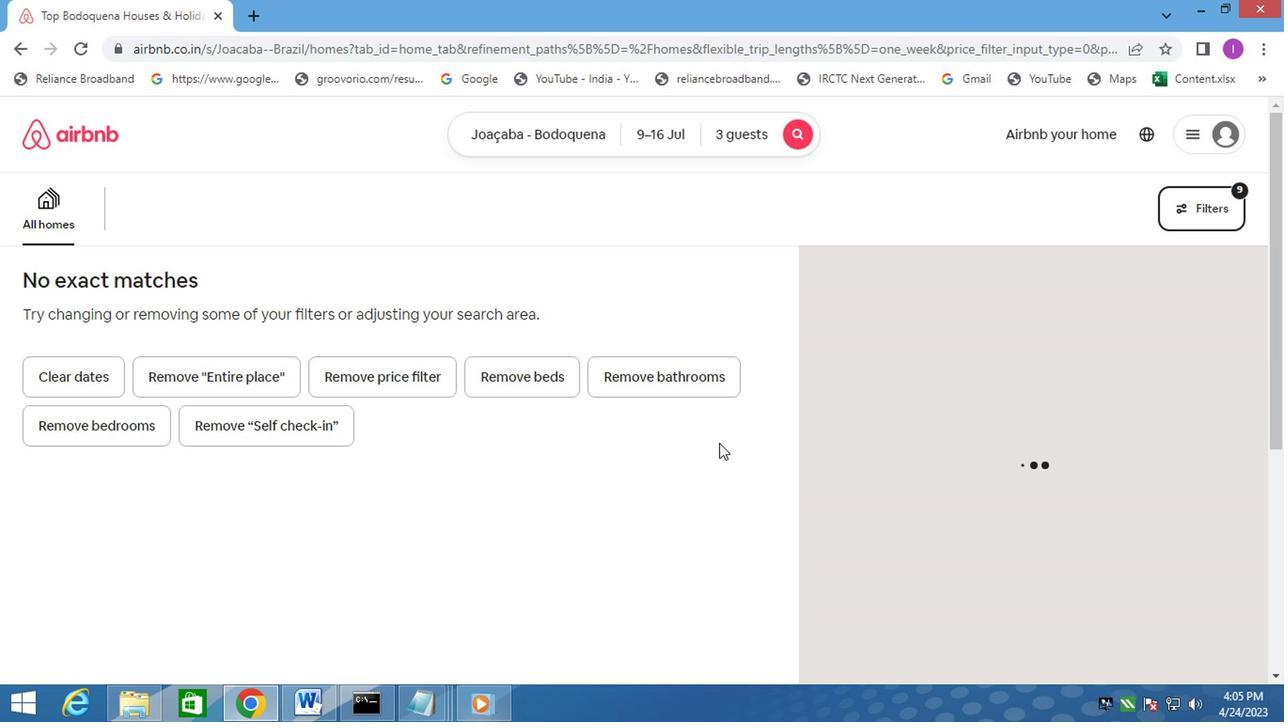
Action: Key pressed <Key.f8>
Screenshot: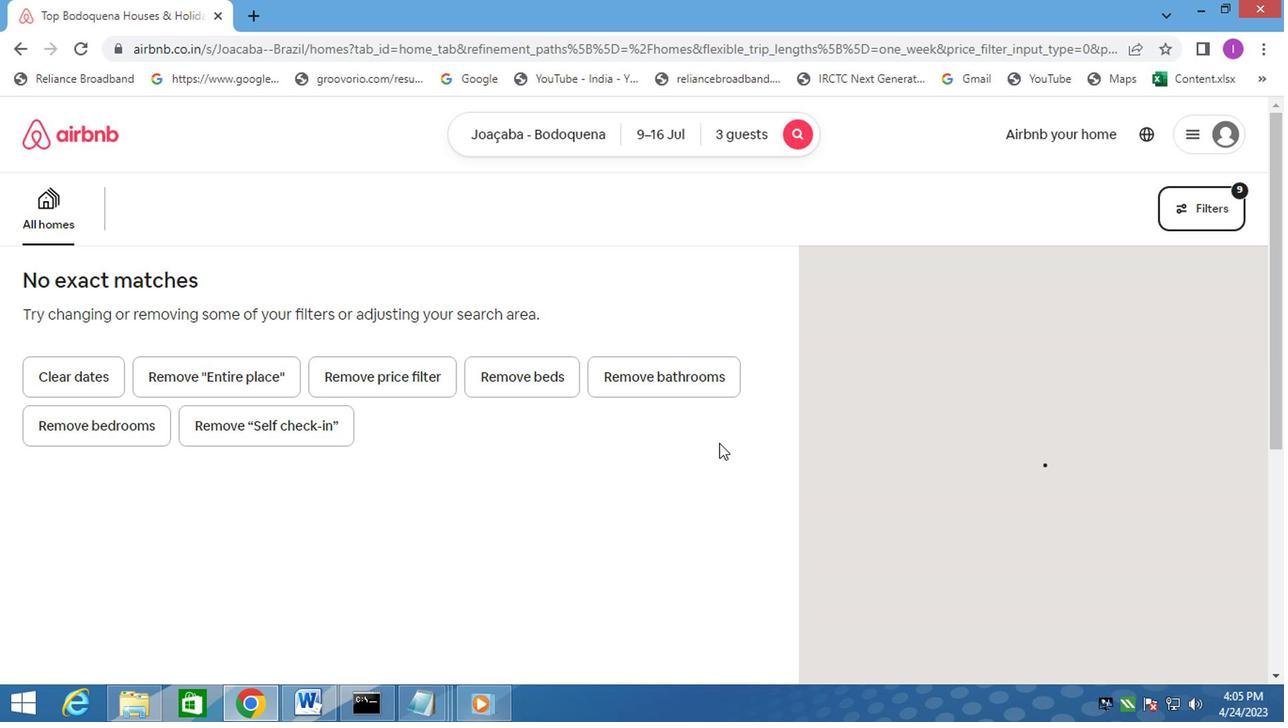 
